 Task: Create new invoice with Date Opened :15-Apr-23, Select Customer: Freebirds World Burrito, Terms: Payment Term 1. Make invoice entry for item-1 with Date: 15-Apr-23, Description: Positive Vibes Only Tan & Black Coir Doormat_x000D_
, Action: Material, Income Account: Income:Sales, Quantity: 1, Unit Price: 12, Discount $: 1.2. Make entry for item-2 with Date: 15-Apr-23, Description: _x000D_
Sweet Chaos Movie Theater Butter Popcorn Bag, Action: Material, Income Account: Income:Sales, Quantity: 4, Unit Price: 8.8, Discount $: 2.2. Make entry for item-3 with Date: 15-Apr-23, Description: Lay's Dip Smooth Ranch, Action: Material, Income Account: Income:Sales, Quantity: 1, Unit Price: 9.8, Discount $: 2.7. Write Notes: 'Looking forward to serving you again.'. Post Invoice with Post Date: 15-Apr-23, Post to Accounts: Assets:Accounts Receivable. Pay / Process Payment with Transaction Date: 15-May-23, Amount: 50.9, Transfer Account: Checking Account. Print Invoice, display notes by going to Option, then go to Display Tab and check 'Invoice Notes'.
Action: Mouse moved to (240, 70)
Screenshot: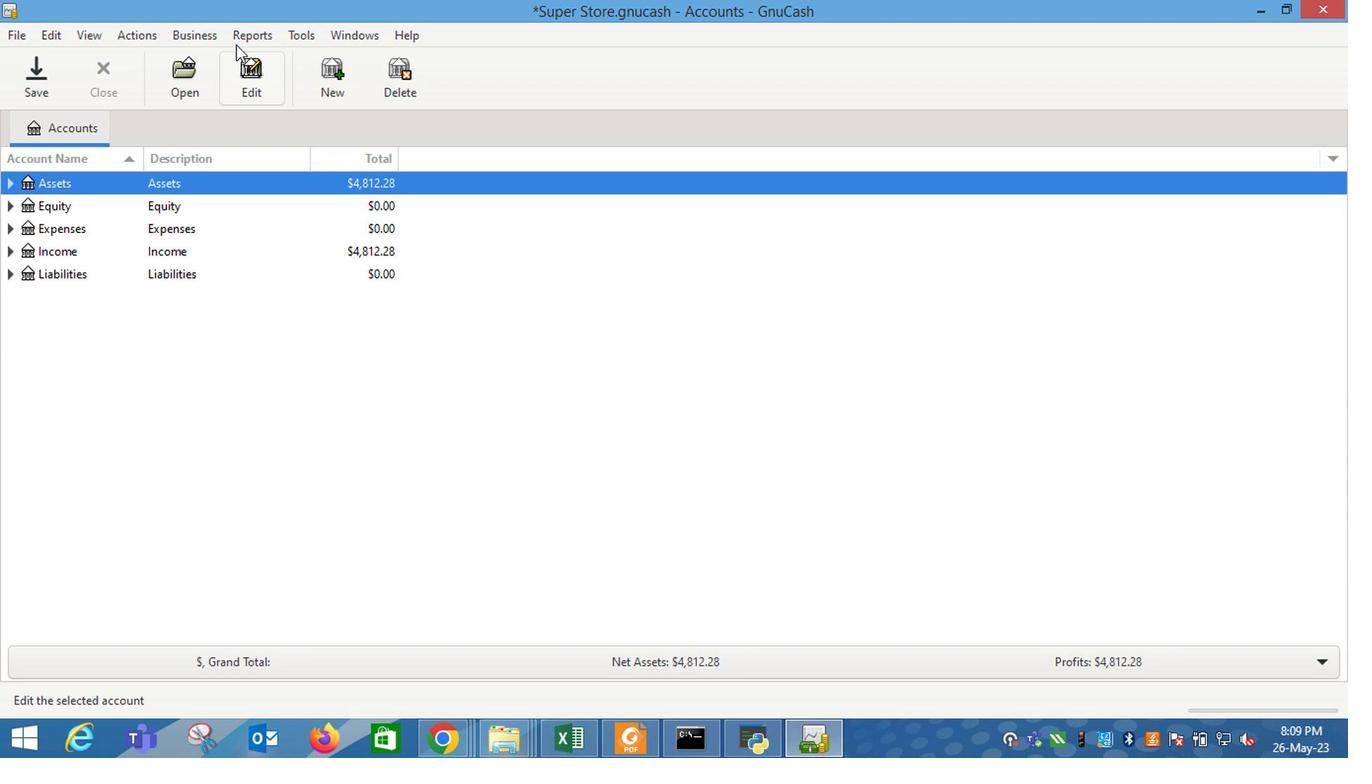 
Action: Mouse pressed left at (240, 70)
Screenshot: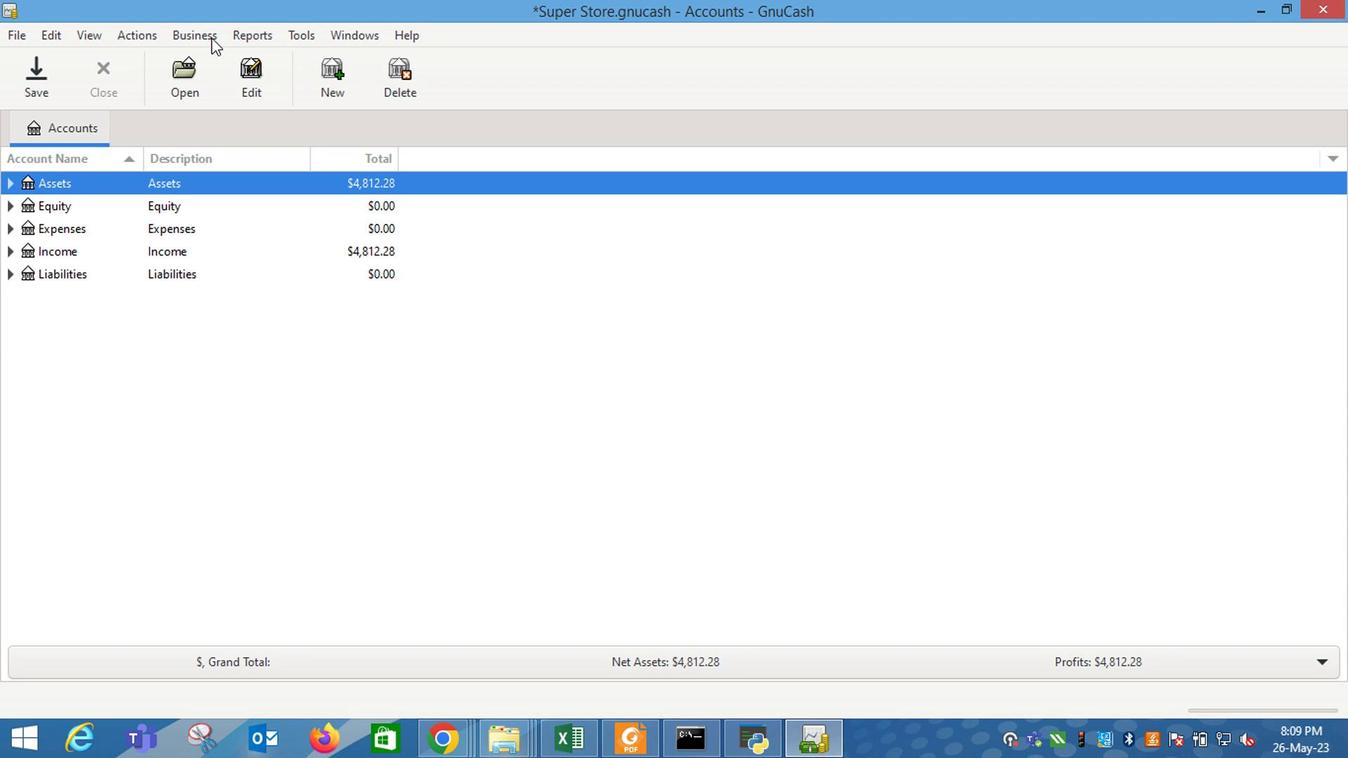 
Action: Mouse moved to (424, 156)
Screenshot: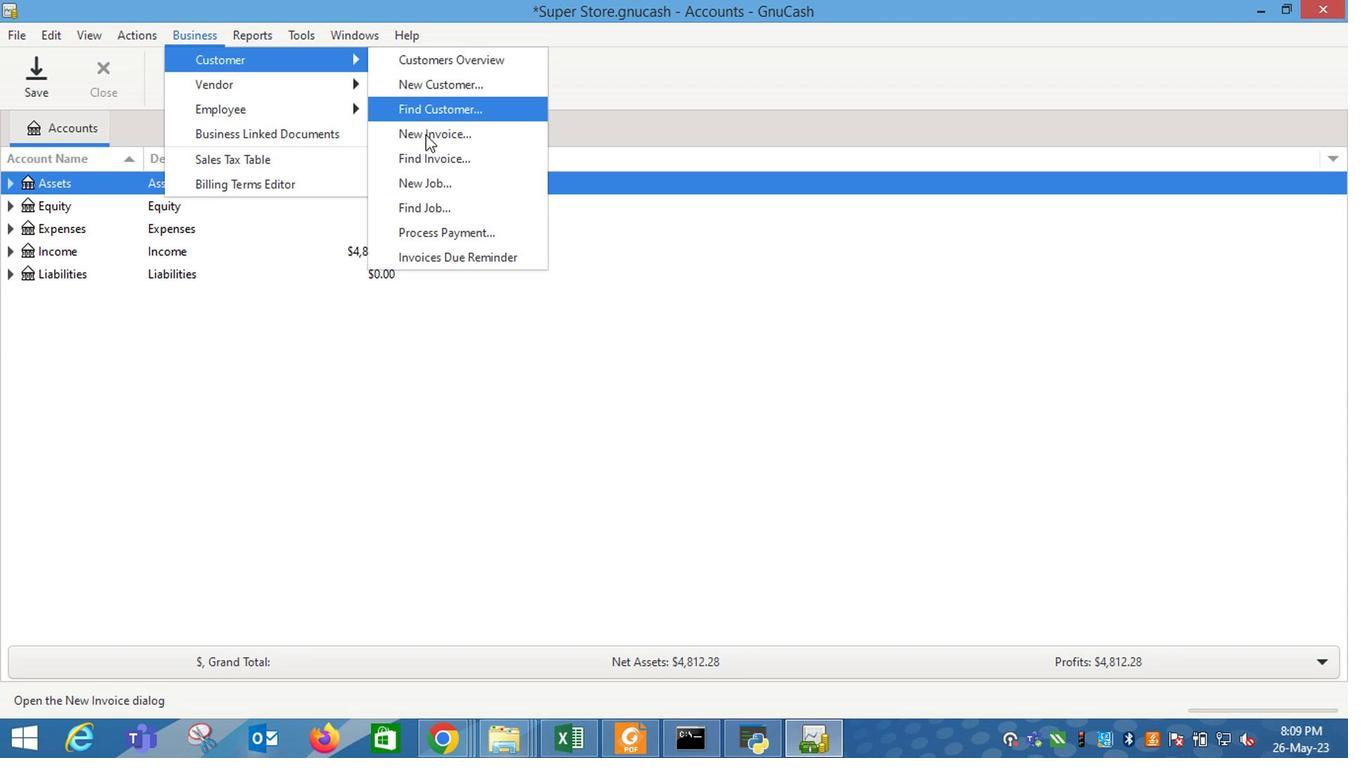 
Action: Mouse pressed left at (424, 156)
Screenshot: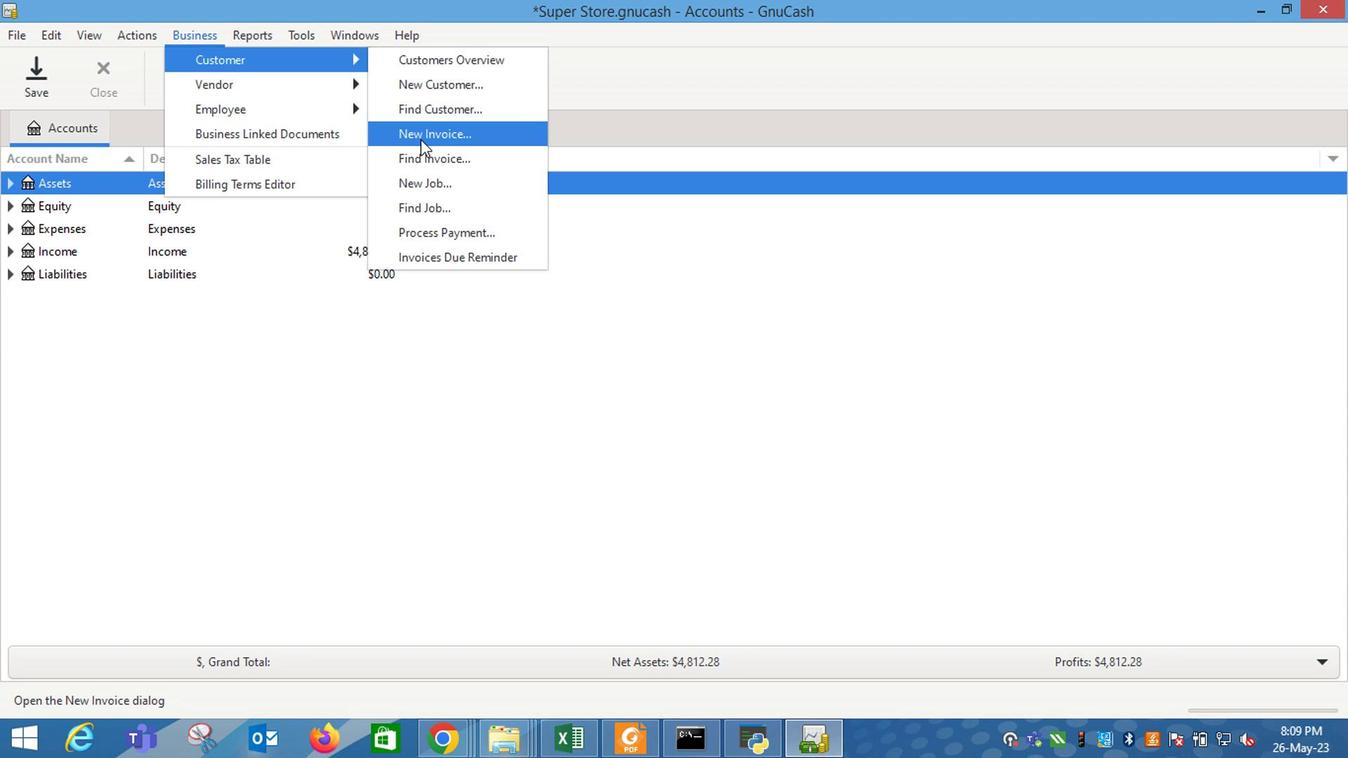 
Action: Mouse moved to (773, 292)
Screenshot: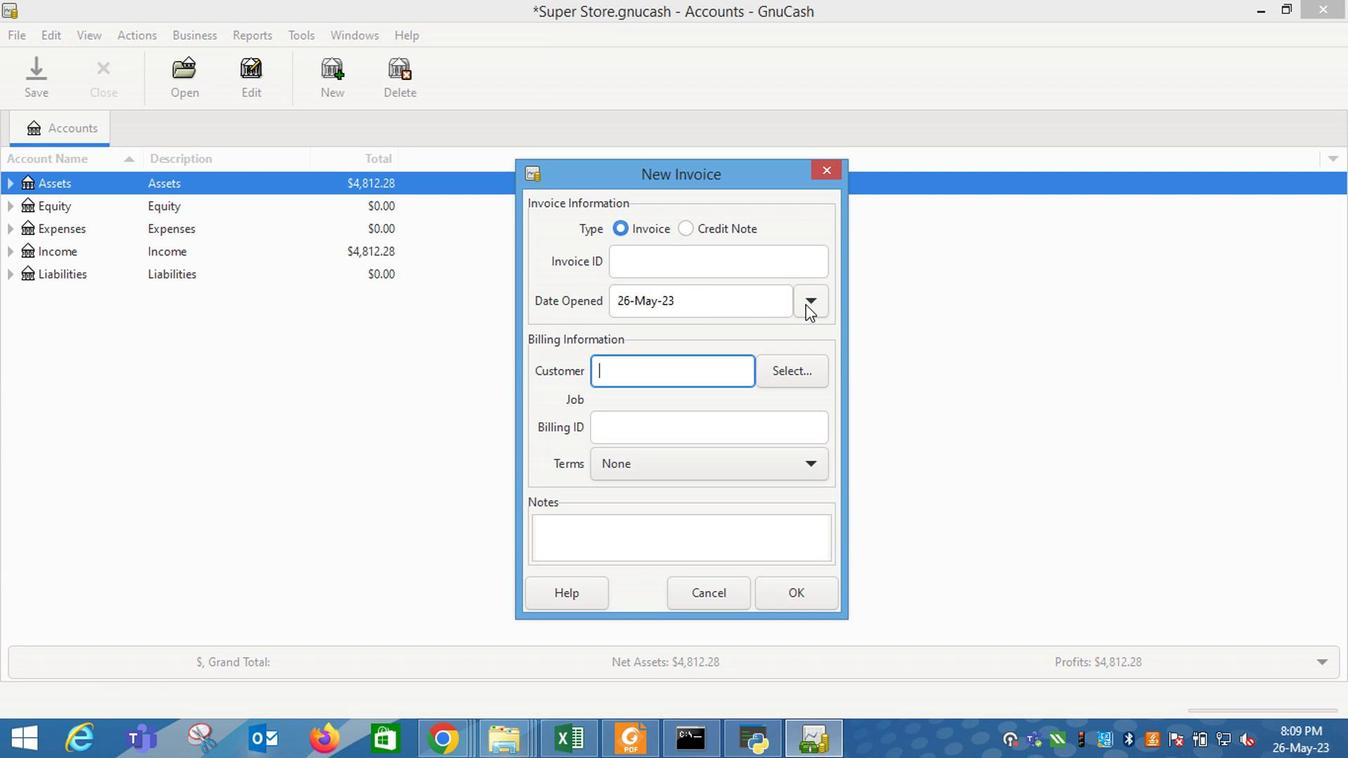 
Action: Mouse pressed left at (773, 292)
Screenshot: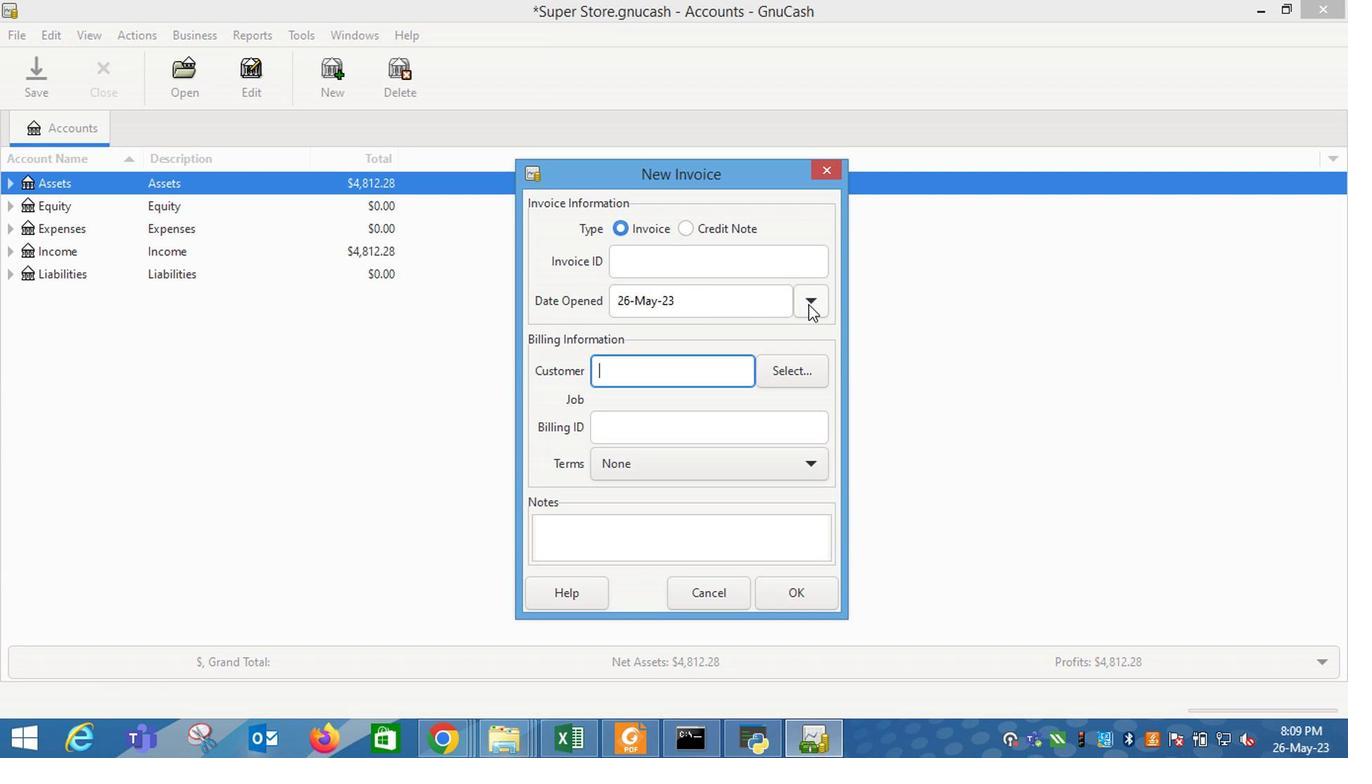 
Action: Mouse moved to (632, 319)
Screenshot: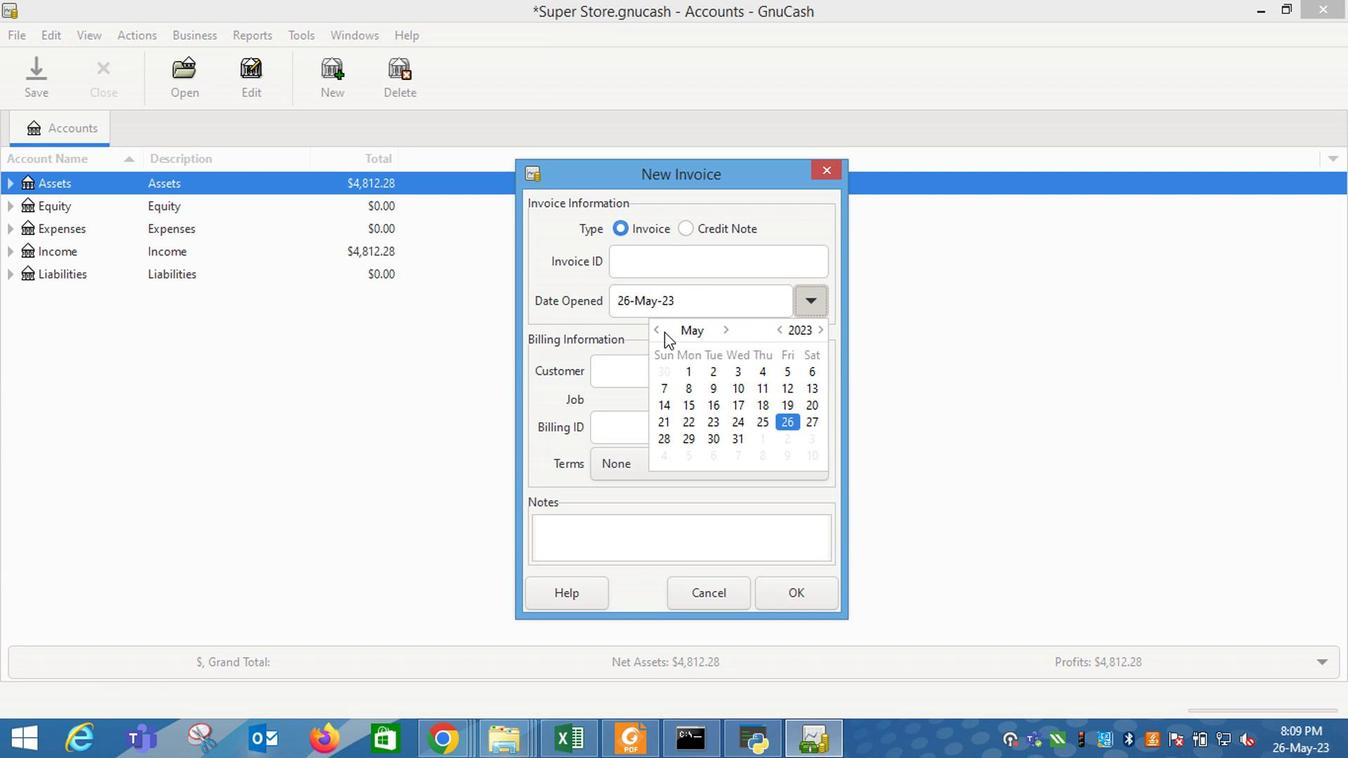 
Action: Mouse pressed left at (632, 319)
Screenshot: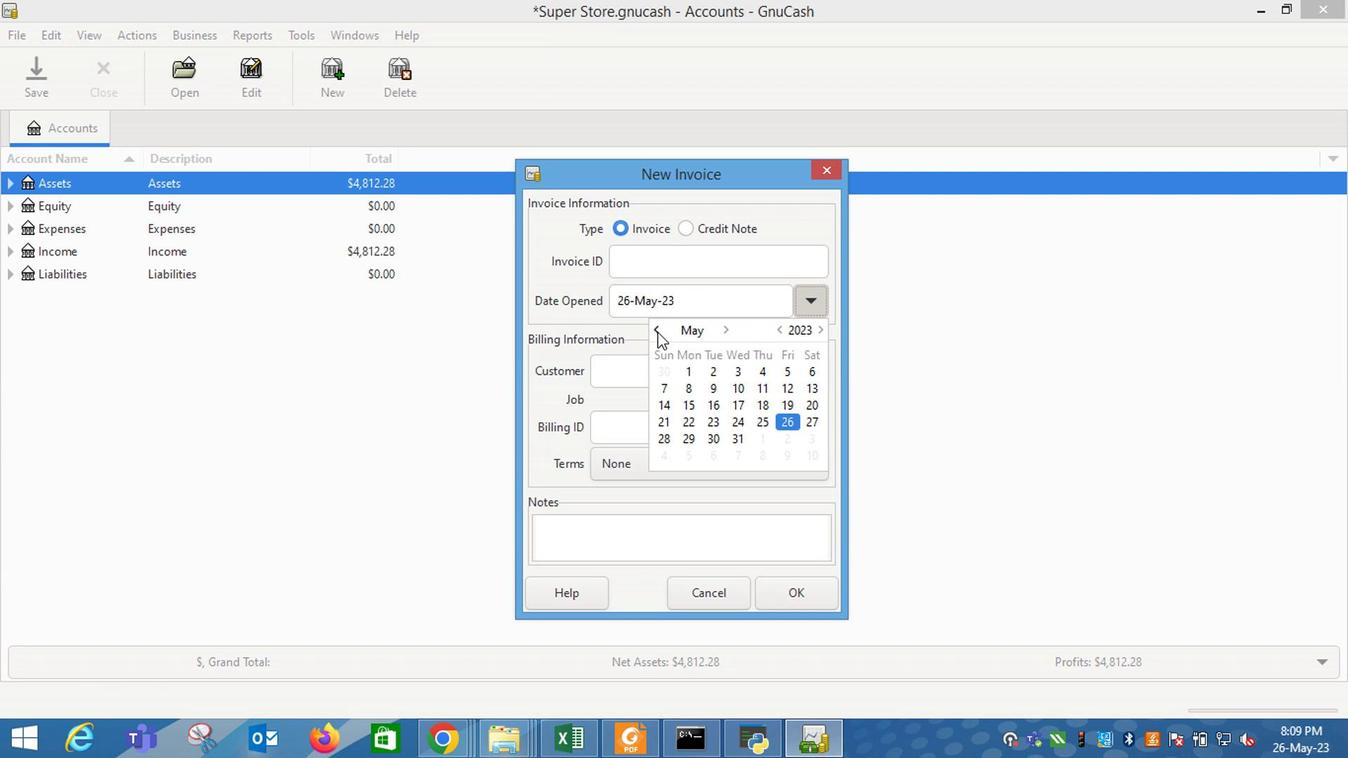 
Action: Mouse moved to (760, 380)
Screenshot: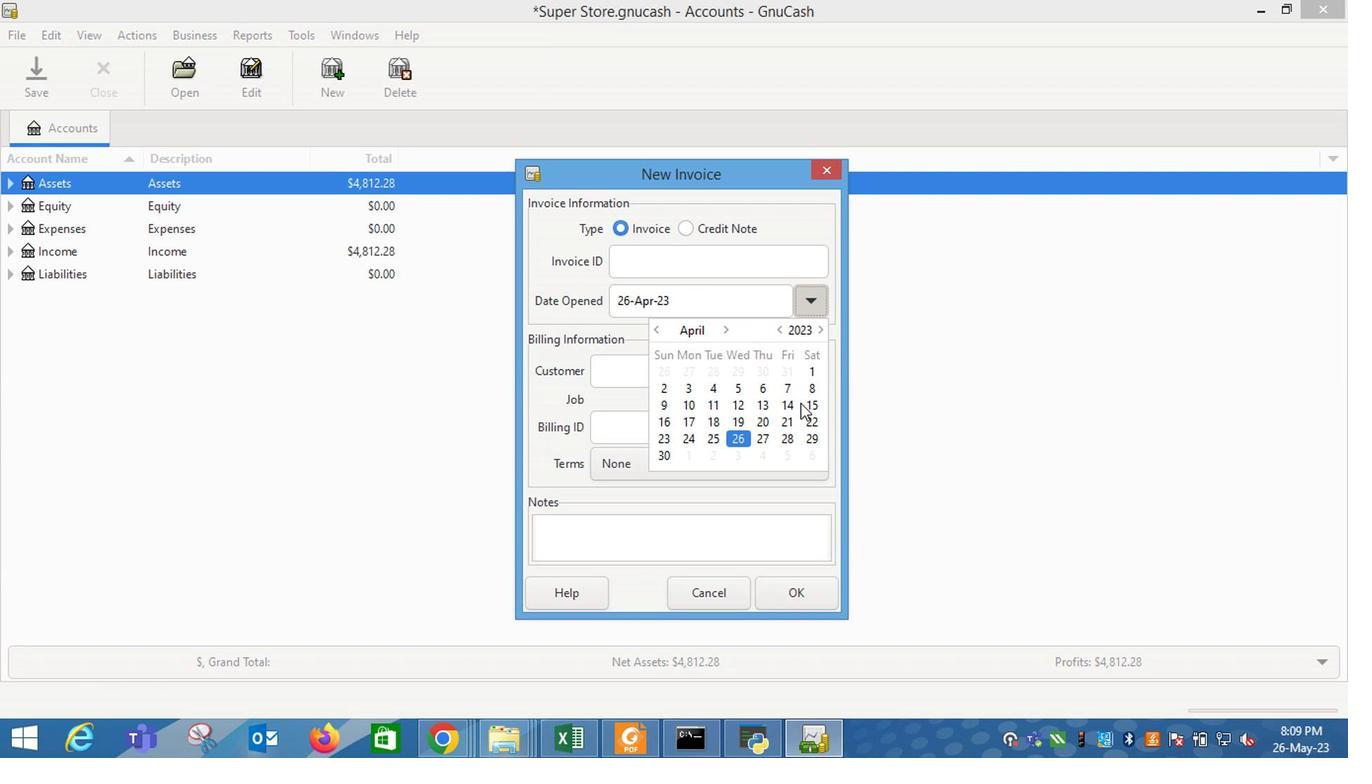 
Action: Mouse pressed left at (760, 380)
Screenshot: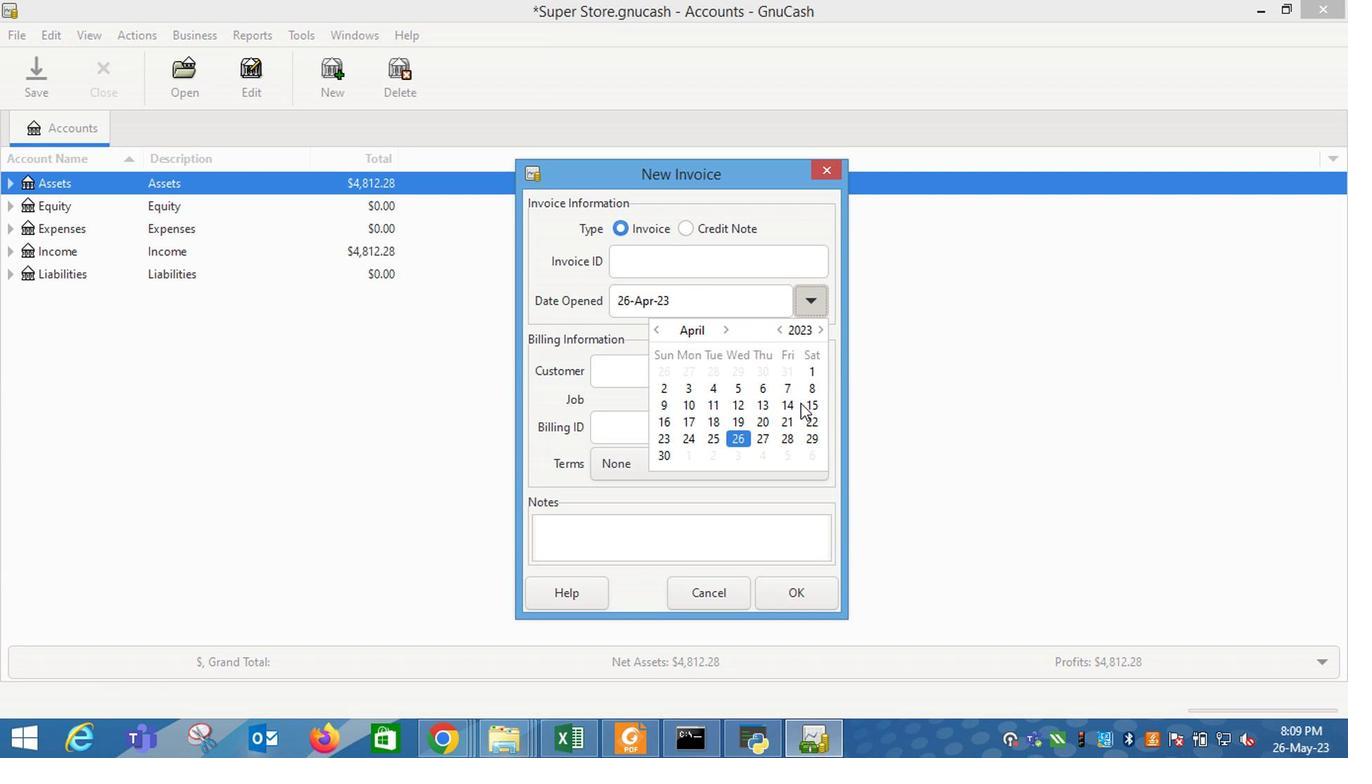 
Action: Mouse moved to (603, 358)
Screenshot: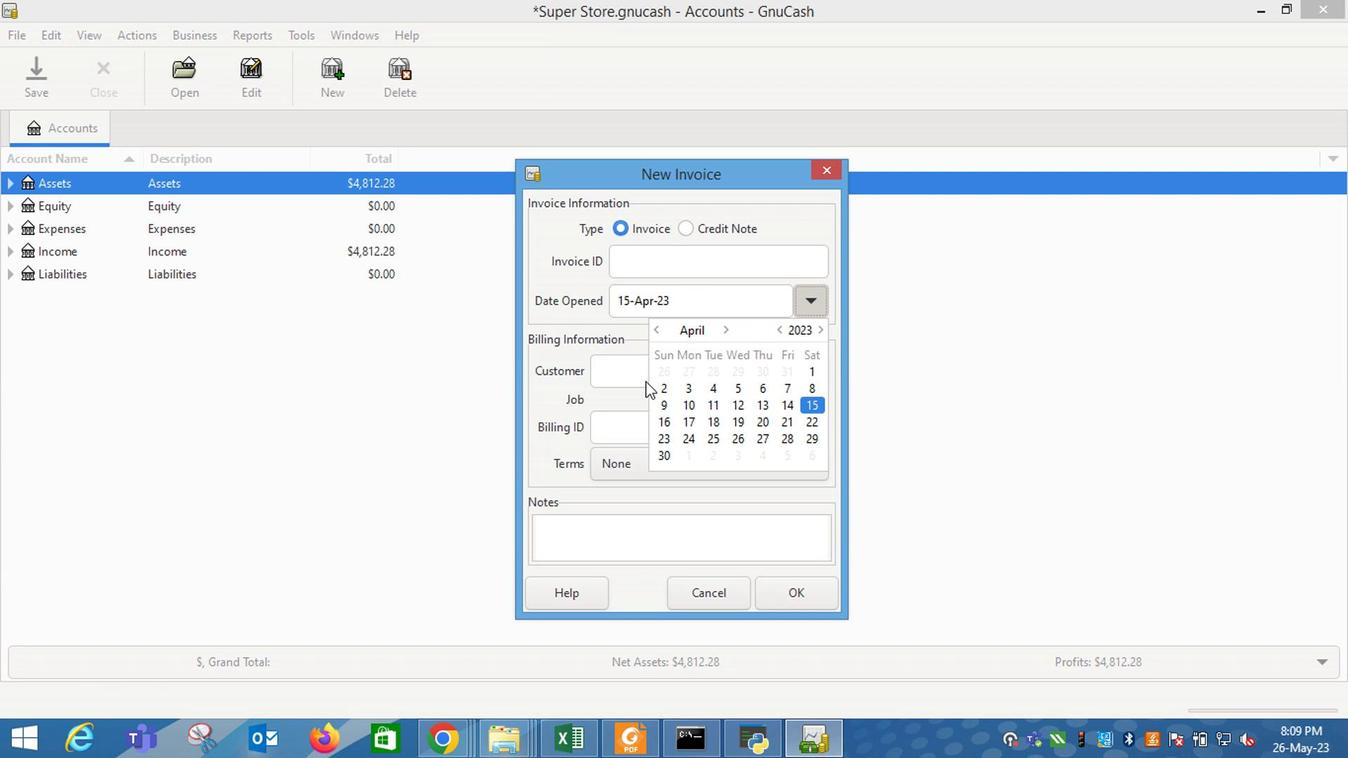 
Action: Mouse pressed left at (603, 358)
Screenshot: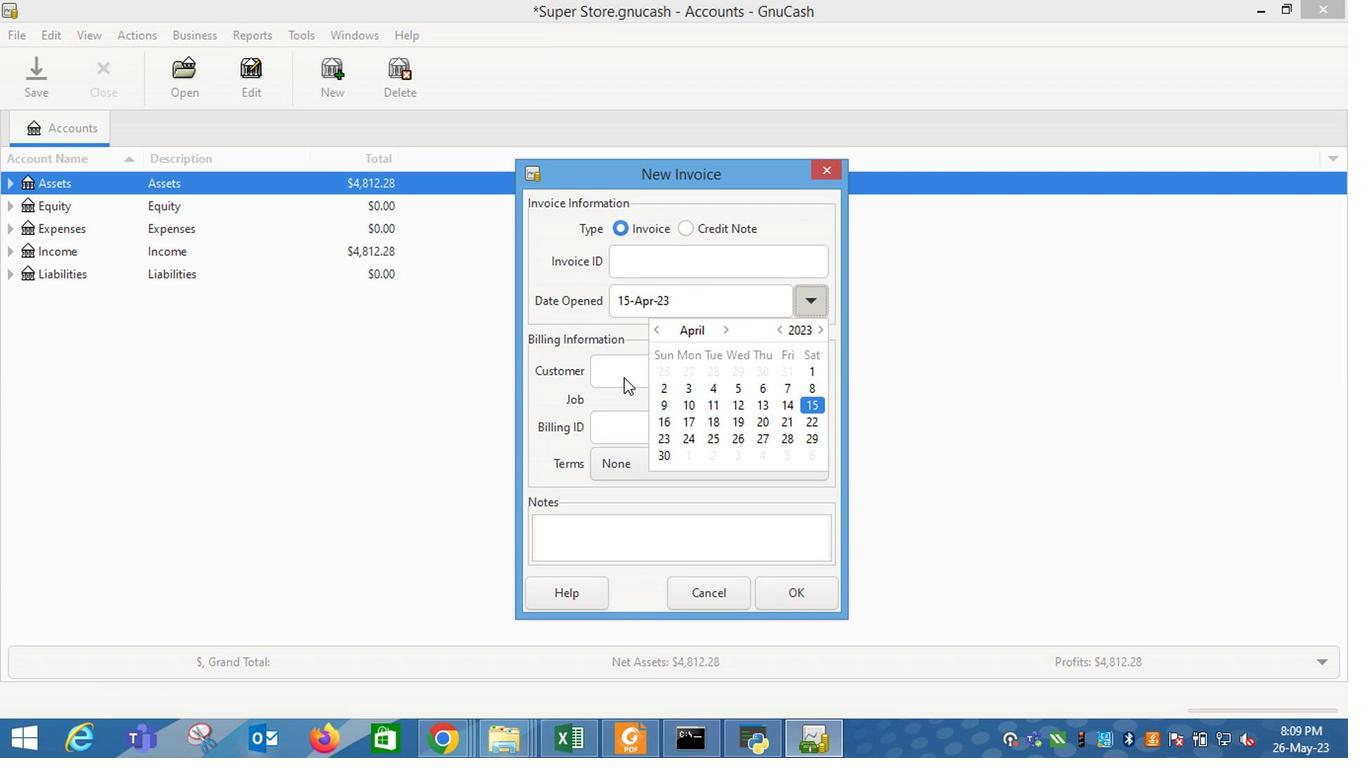 
Action: Mouse pressed left at (603, 358)
Screenshot: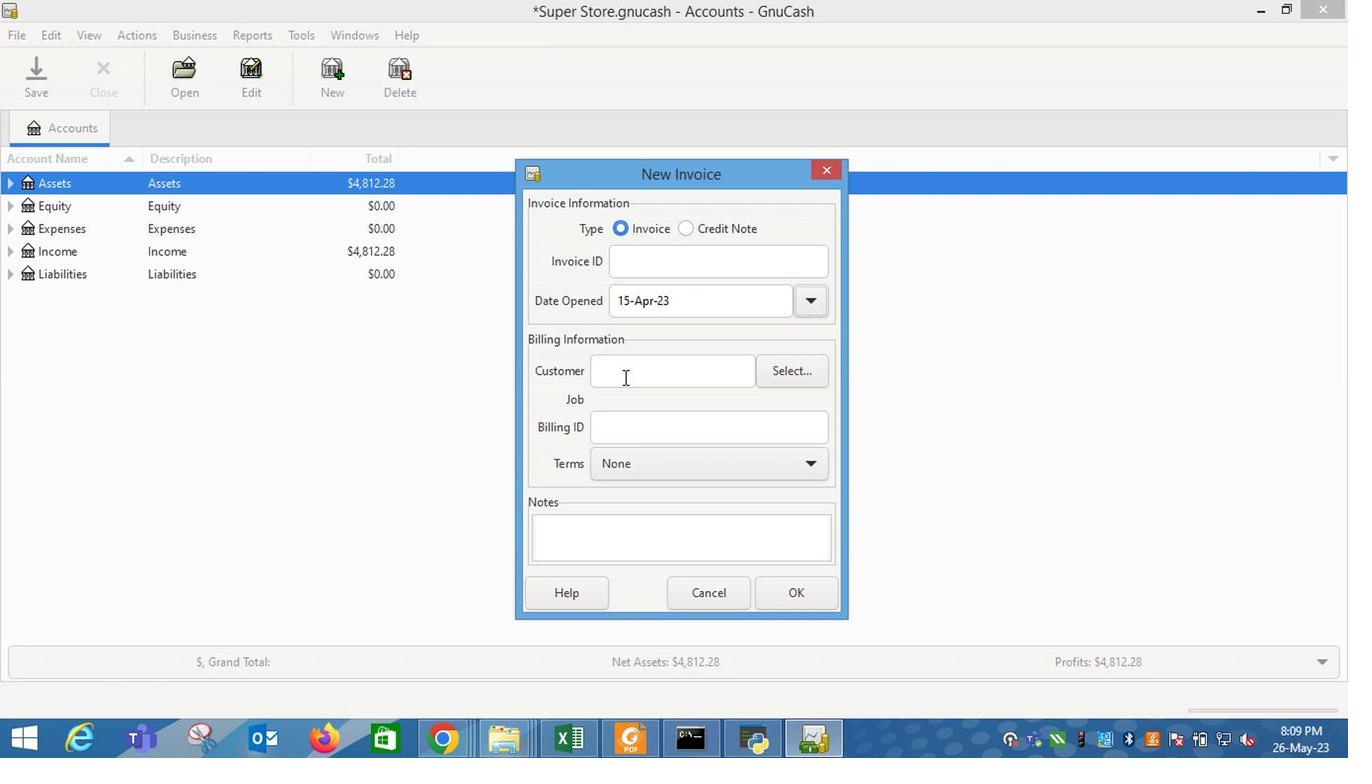 
Action: Key pressed <Key.shift_r>Fre
Screenshot: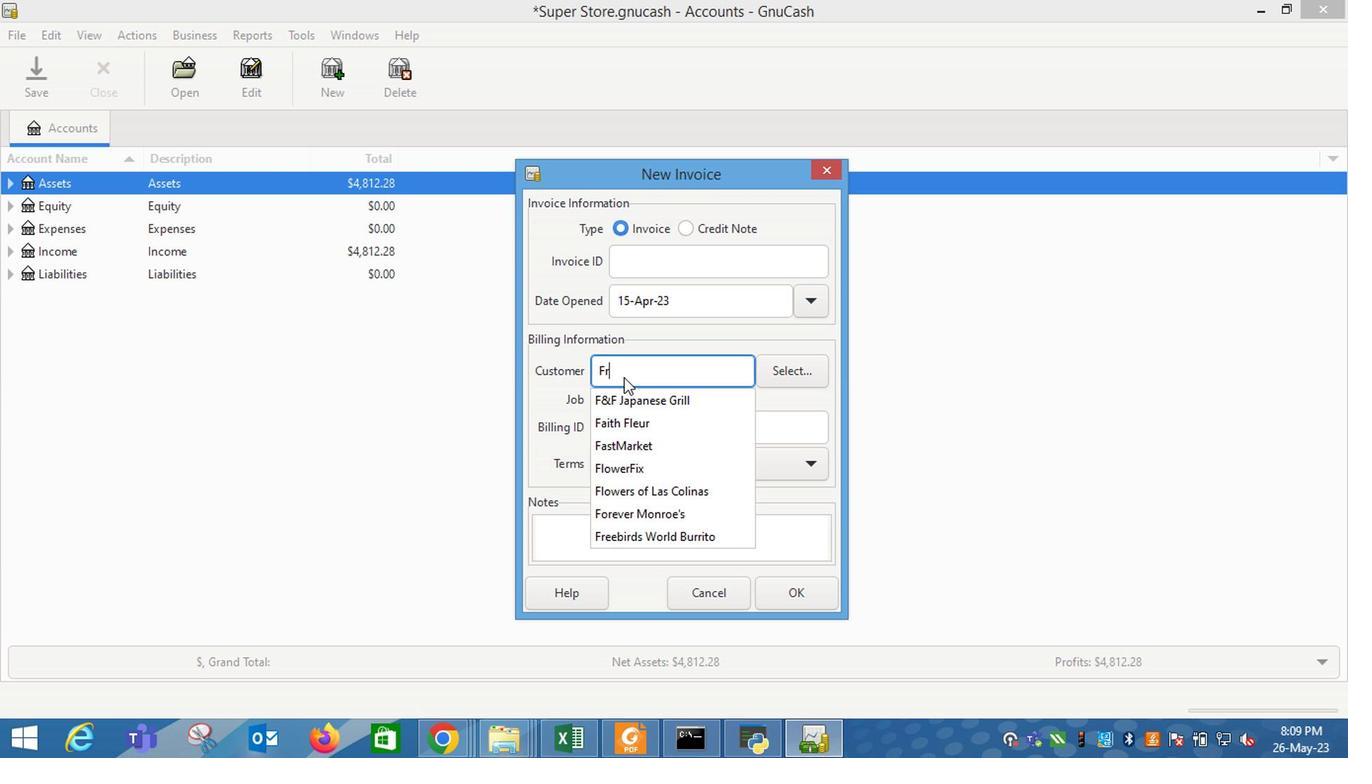 
Action: Mouse moved to (623, 384)
Screenshot: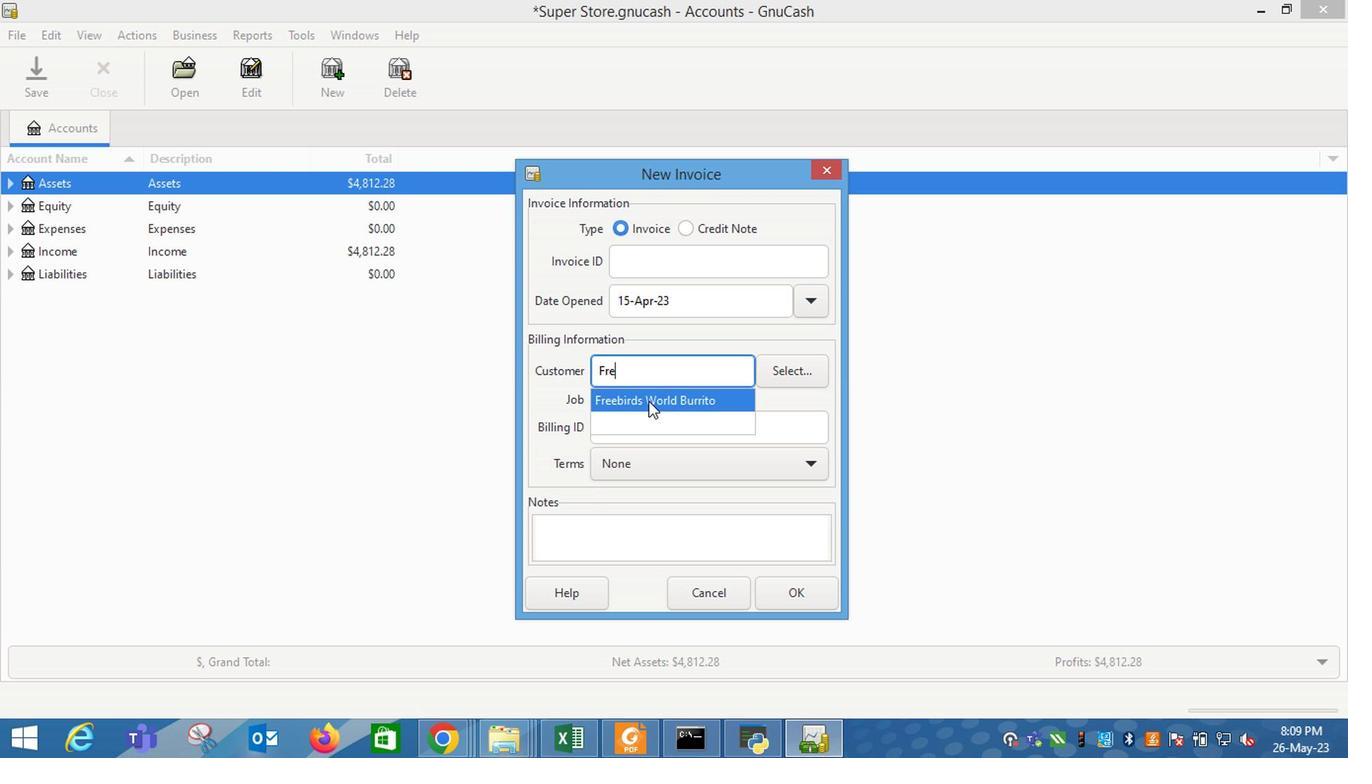 
Action: Mouse pressed left at (623, 384)
Screenshot: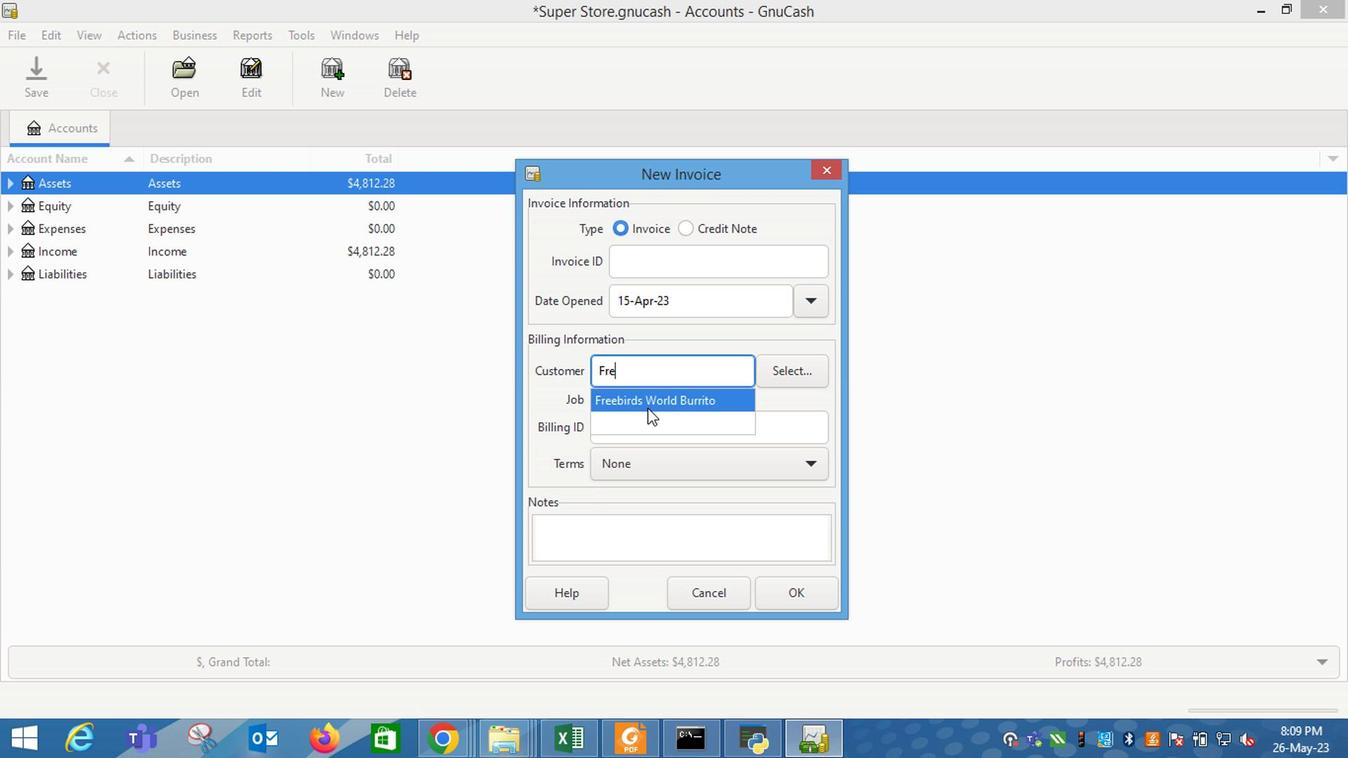 
Action: Mouse moved to (600, 453)
Screenshot: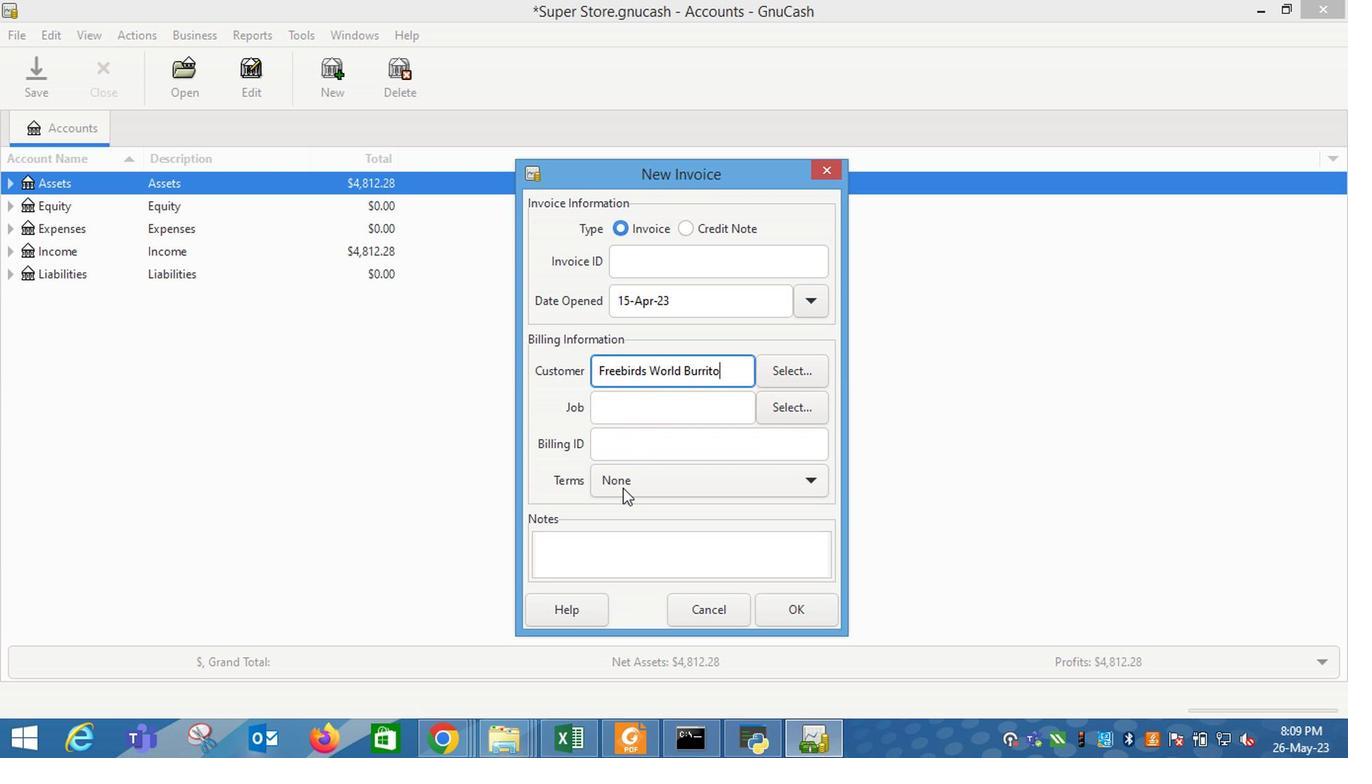 
Action: Mouse pressed left at (600, 453)
Screenshot: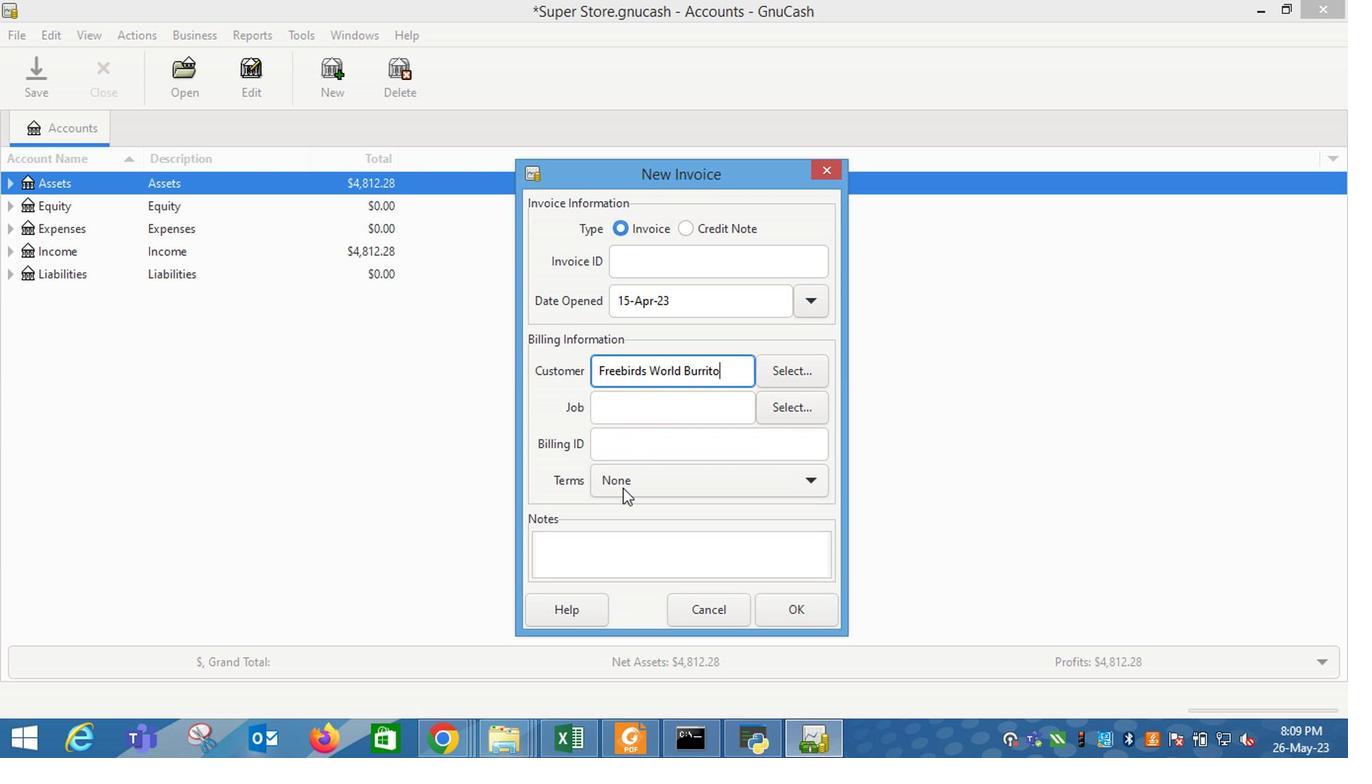 
Action: Mouse moved to (608, 456)
Screenshot: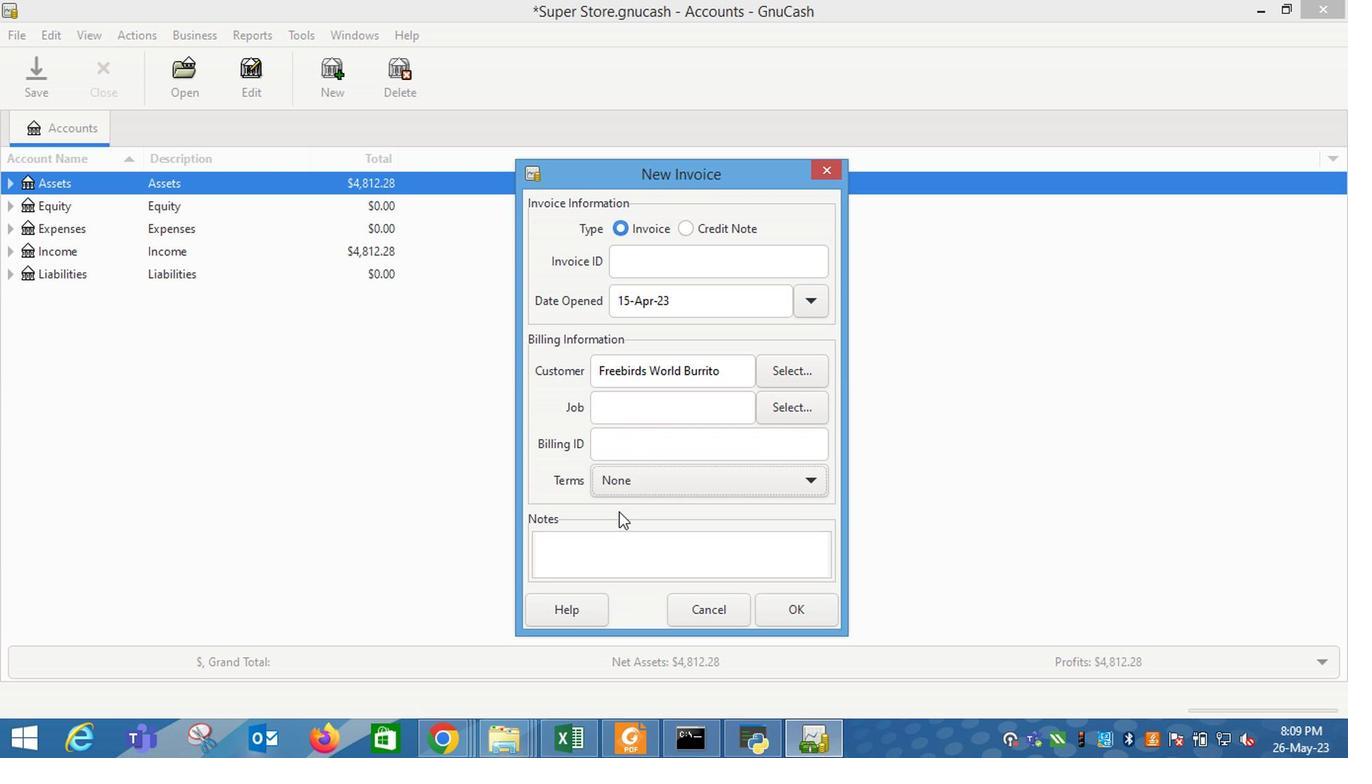 
Action: Mouse pressed left at (608, 456)
Screenshot: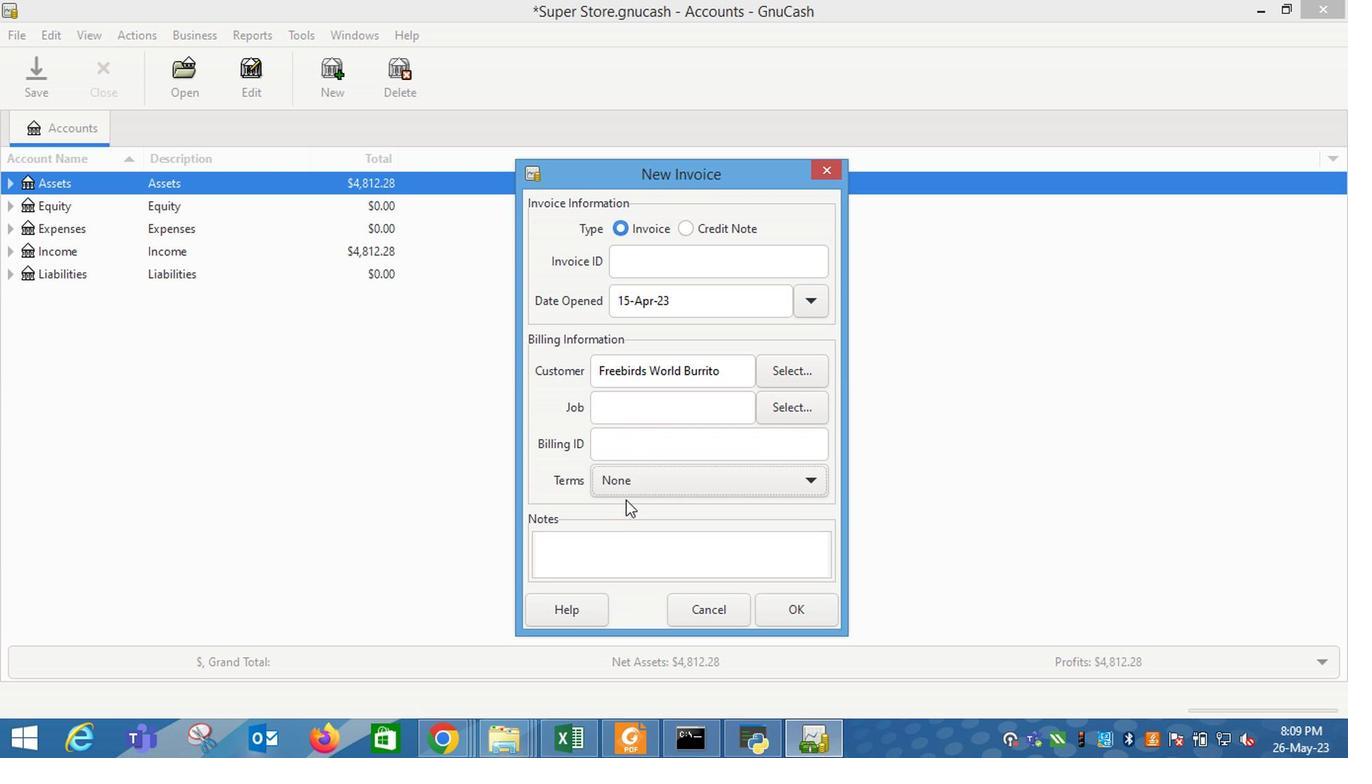 
Action: Mouse moved to (611, 473)
Screenshot: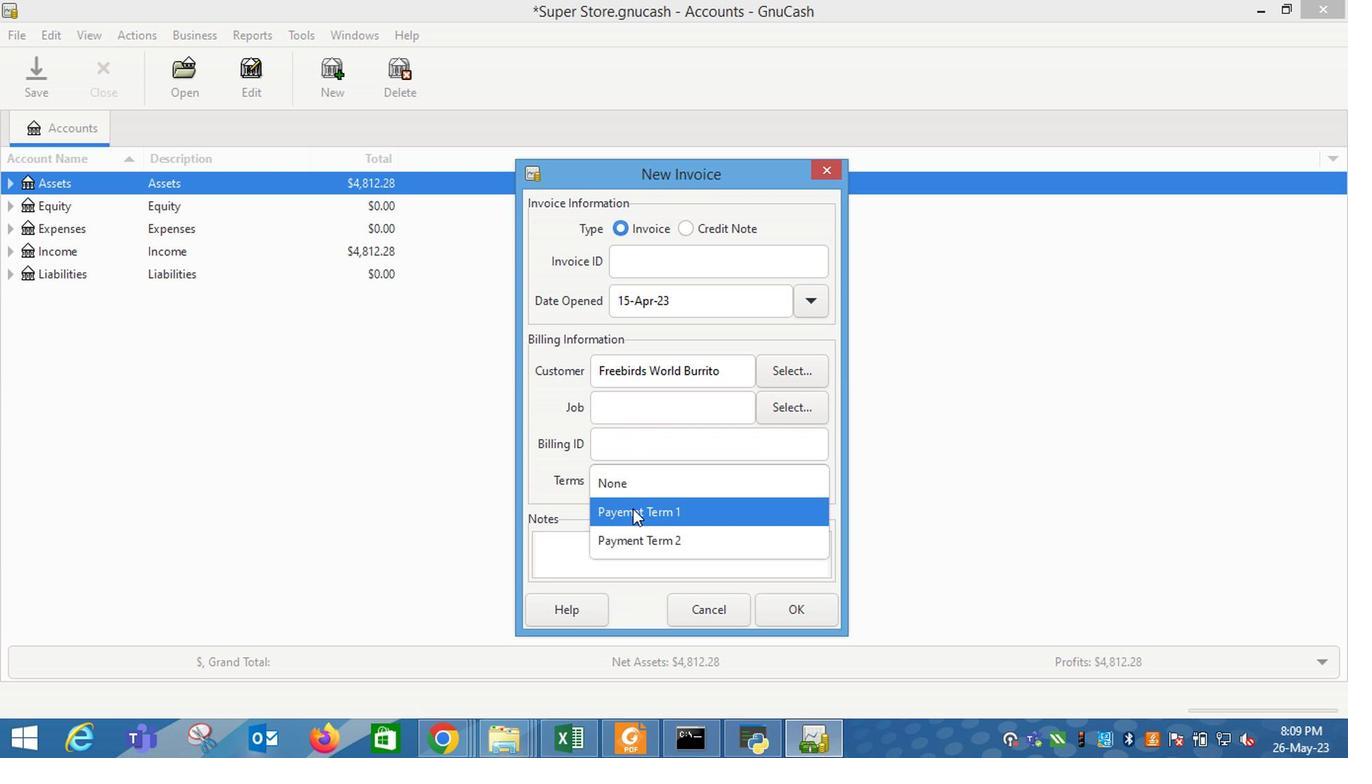 
Action: Mouse pressed left at (611, 473)
Screenshot: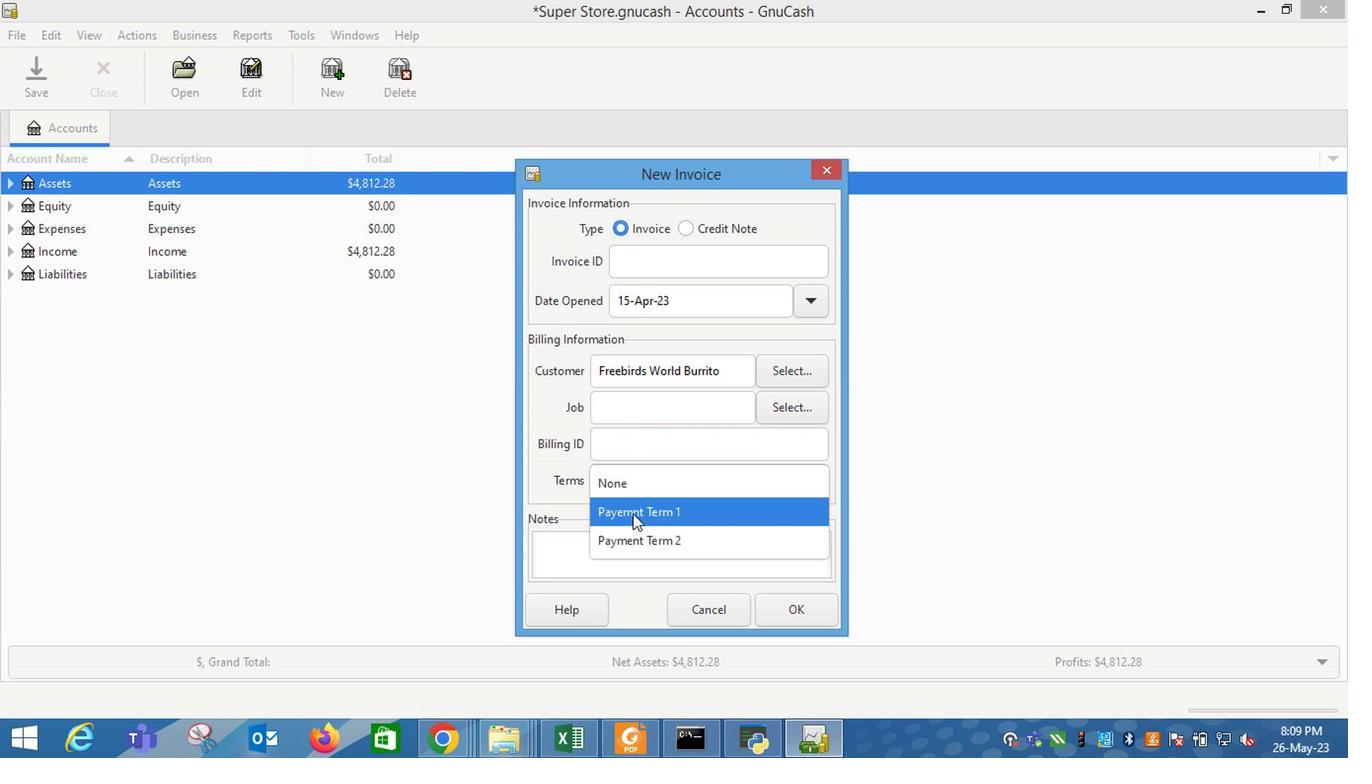 
Action: Mouse moved to (748, 564)
Screenshot: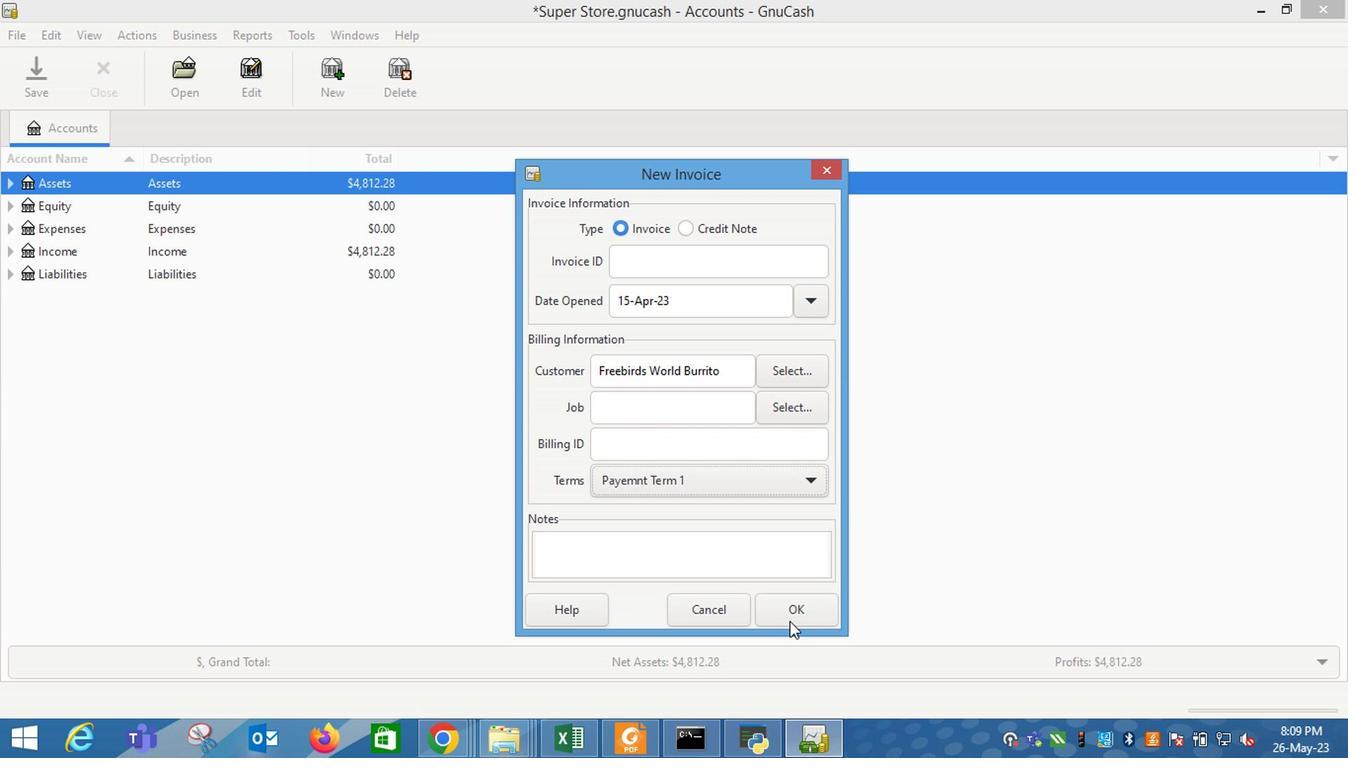 
Action: Mouse pressed left at (748, 564)
Screenshot: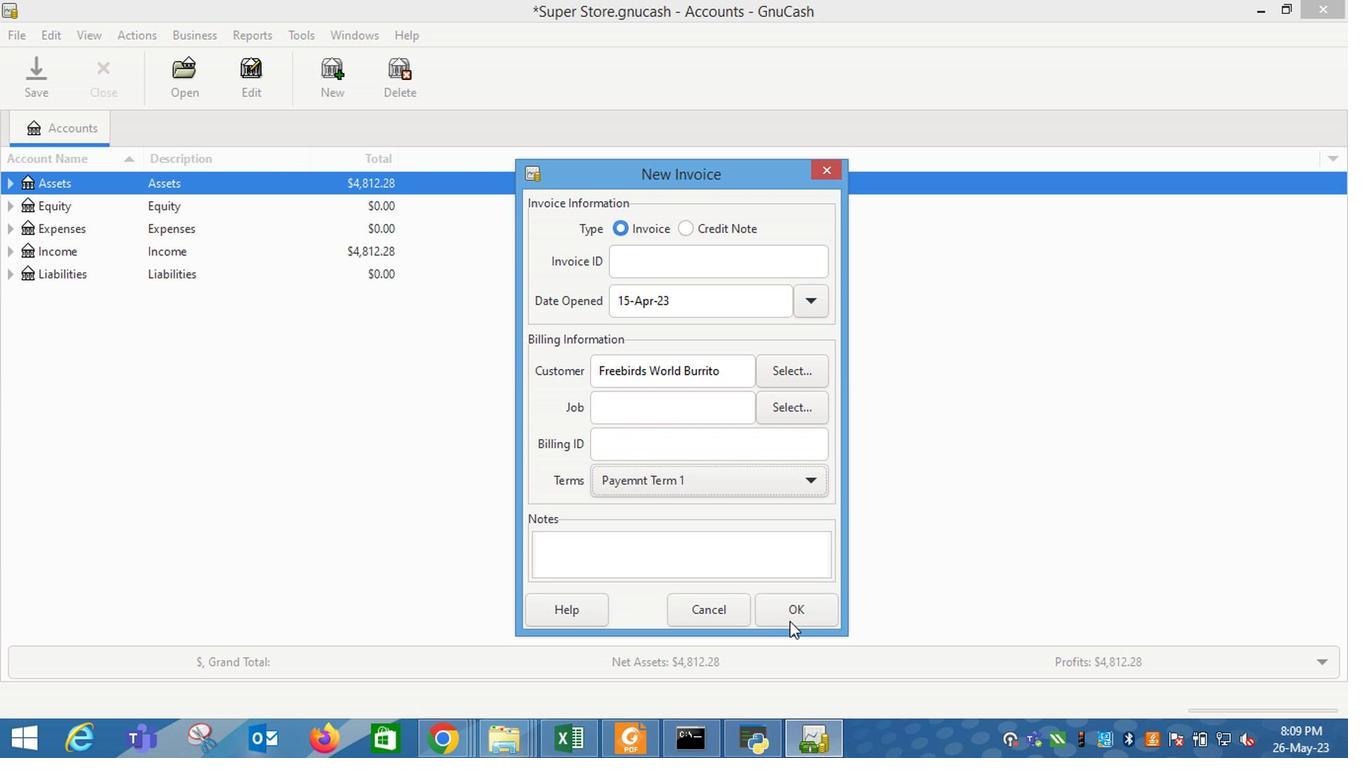 
Action: Mouse moved to (134, 367)
Screenshot: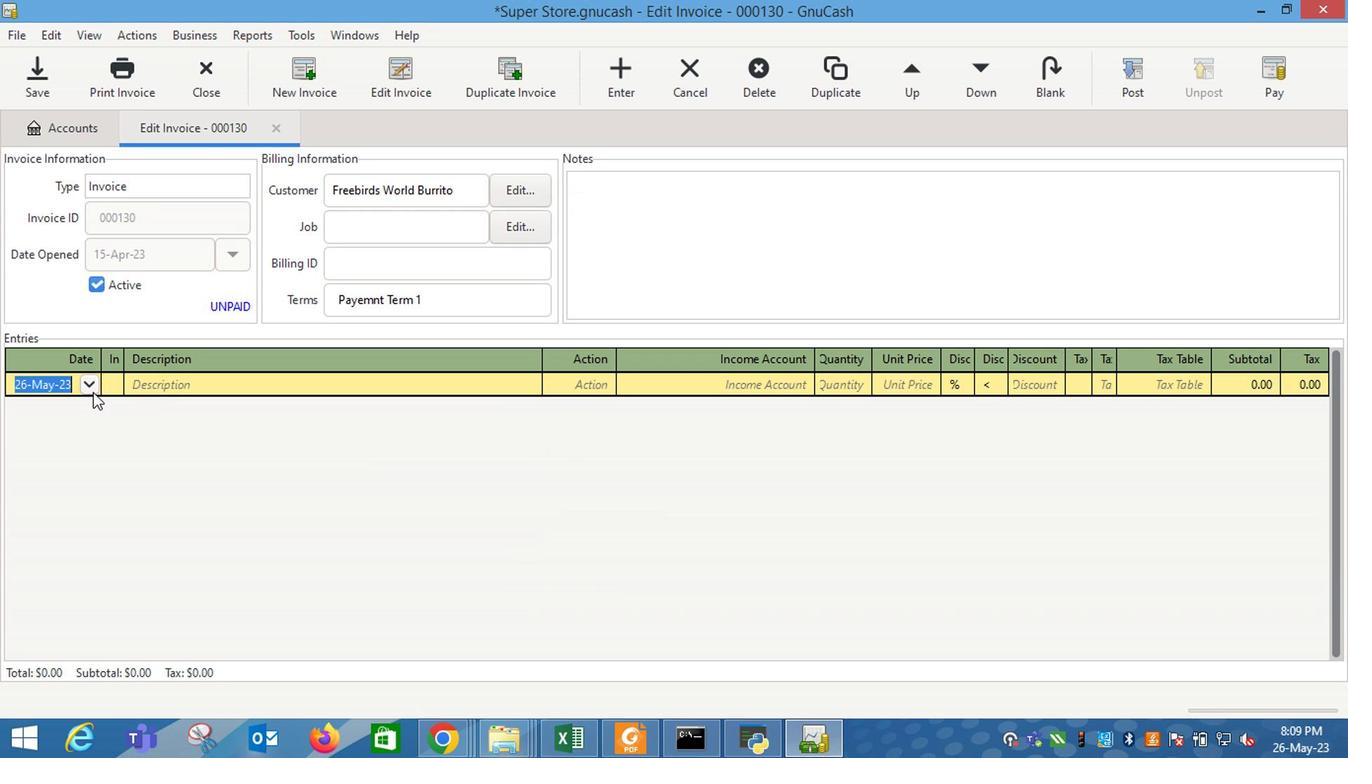 
Action: Mouse pressed left at (134, 367)
Screenshot: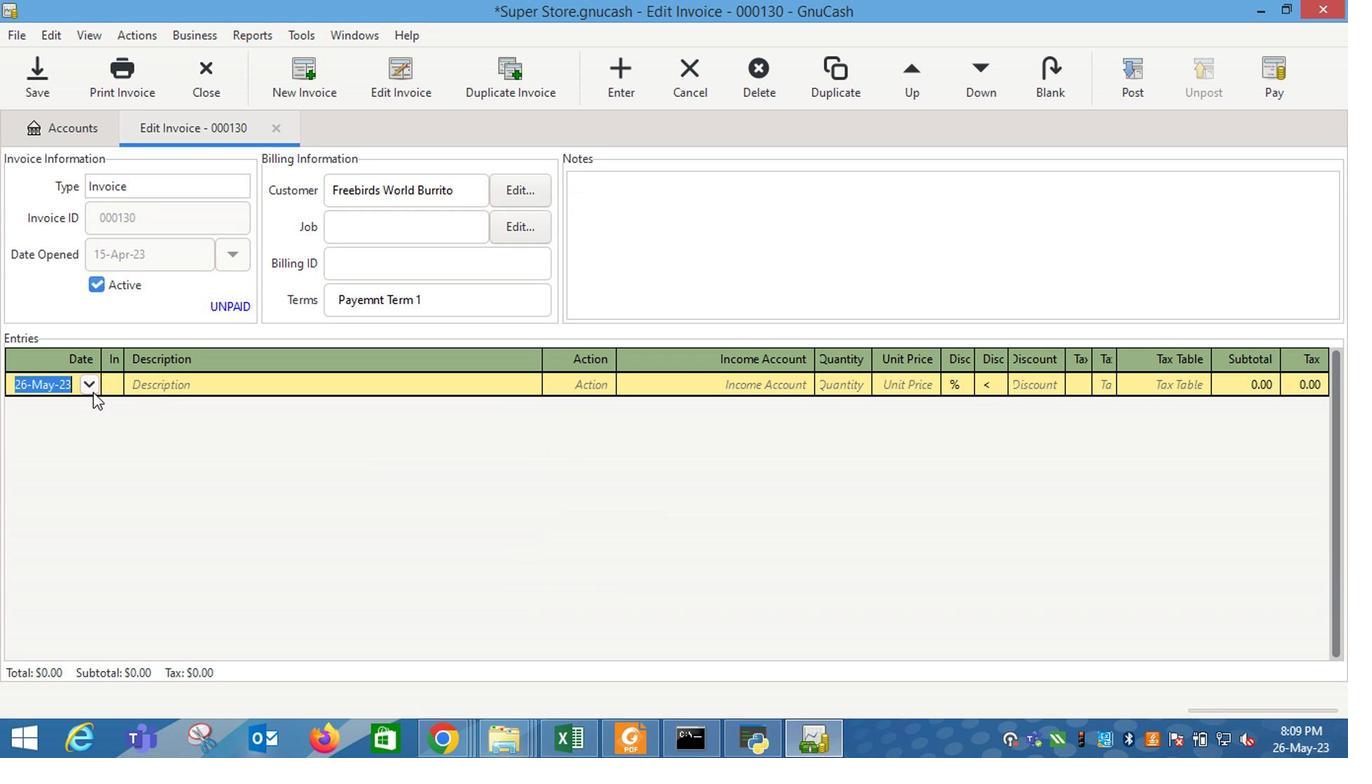 
Action: Mouse moved to (67, 384)
Screenshot: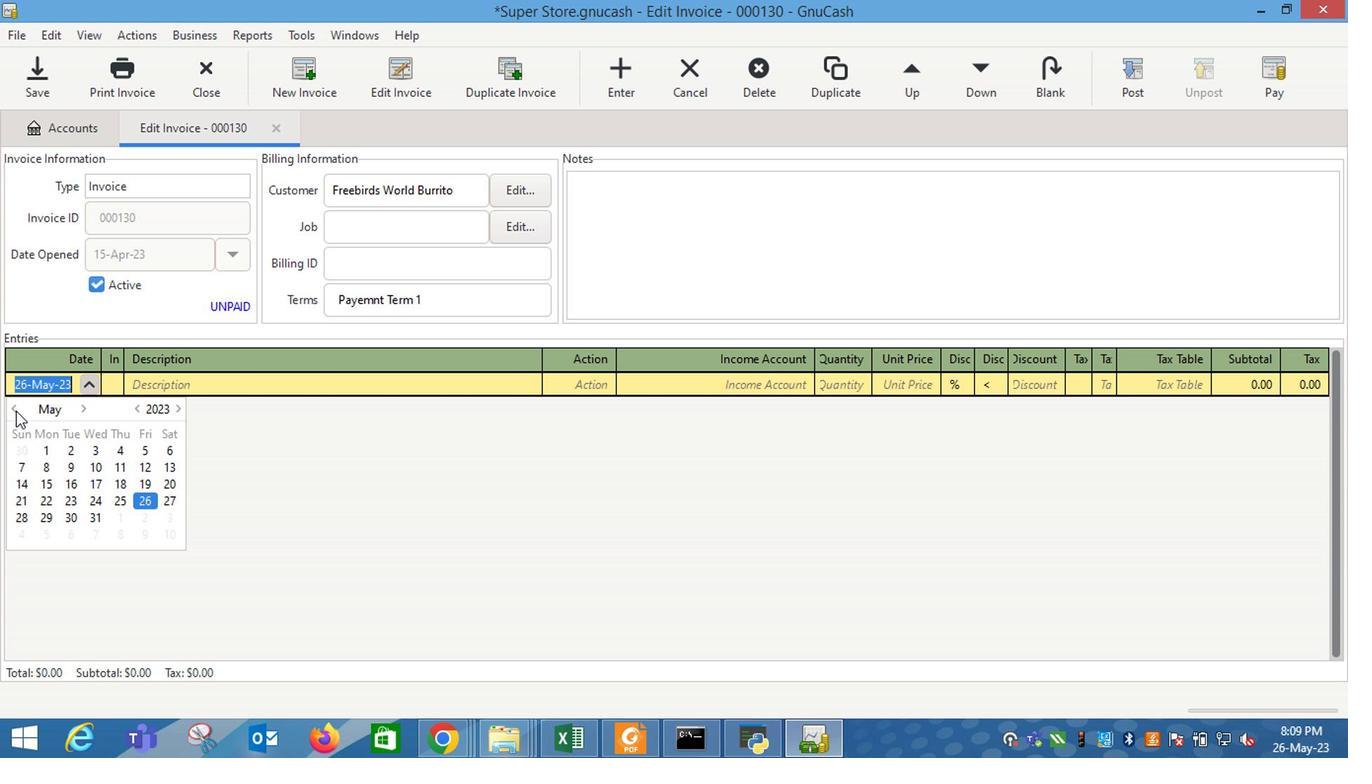 
Action: Mouse pressed left at (67, 384)
Screenshot: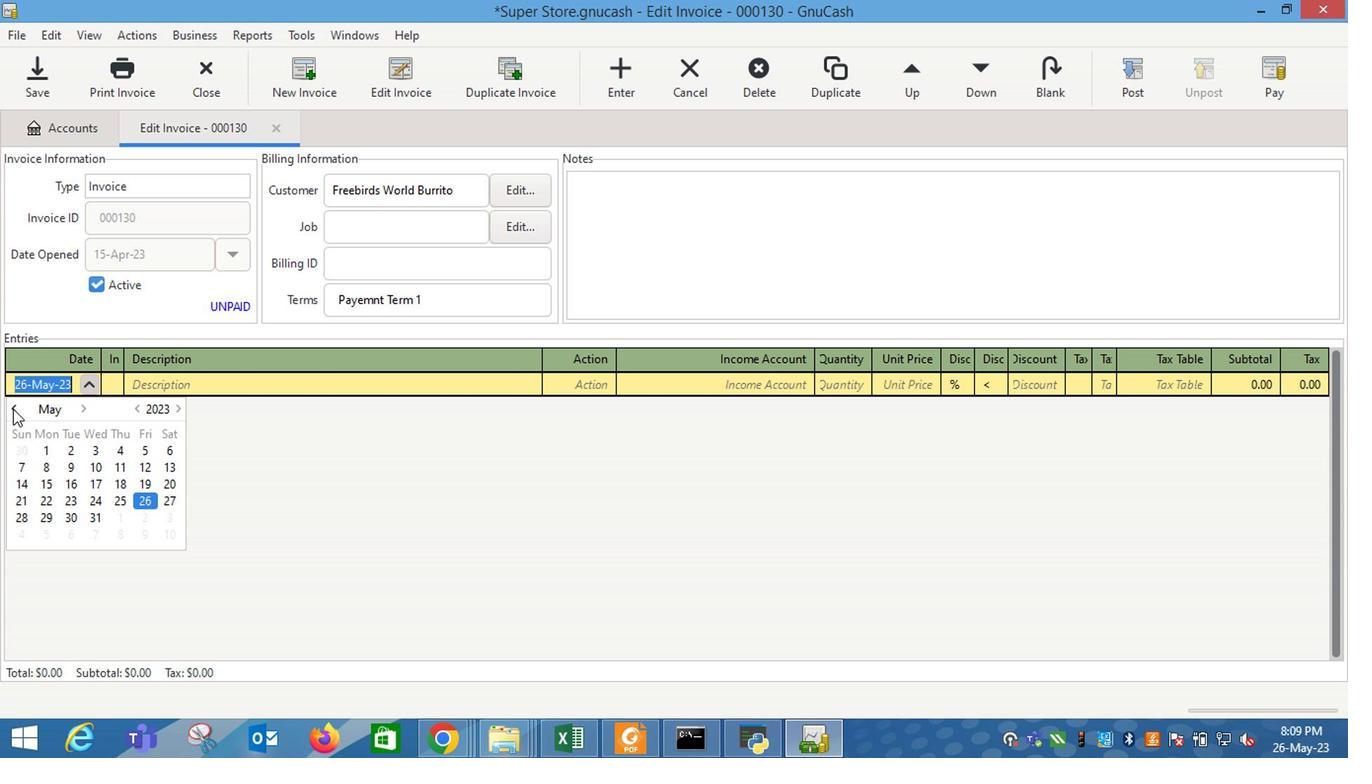 
Action: Mouse moved to (205, 446)
Screenshot: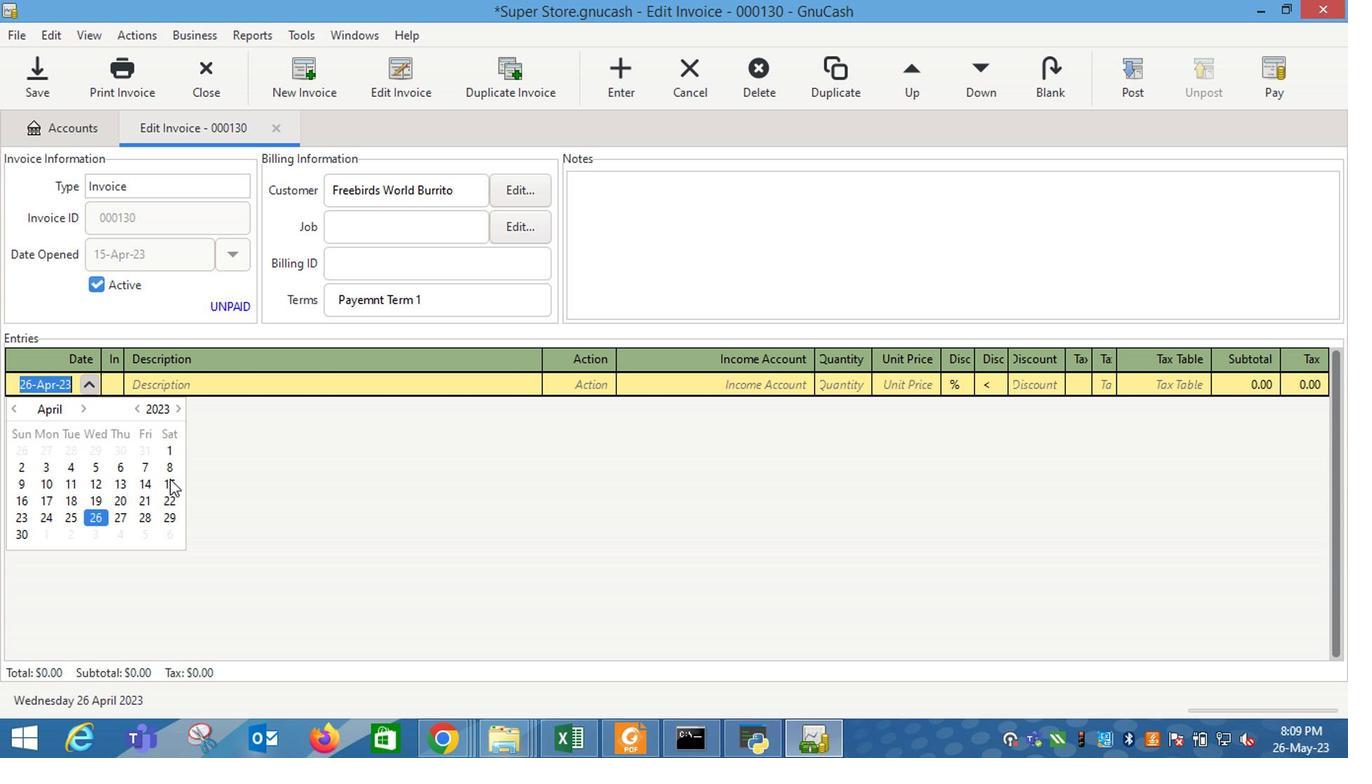 
Action: Mouse pressed left at (205, 446)
Screenshot: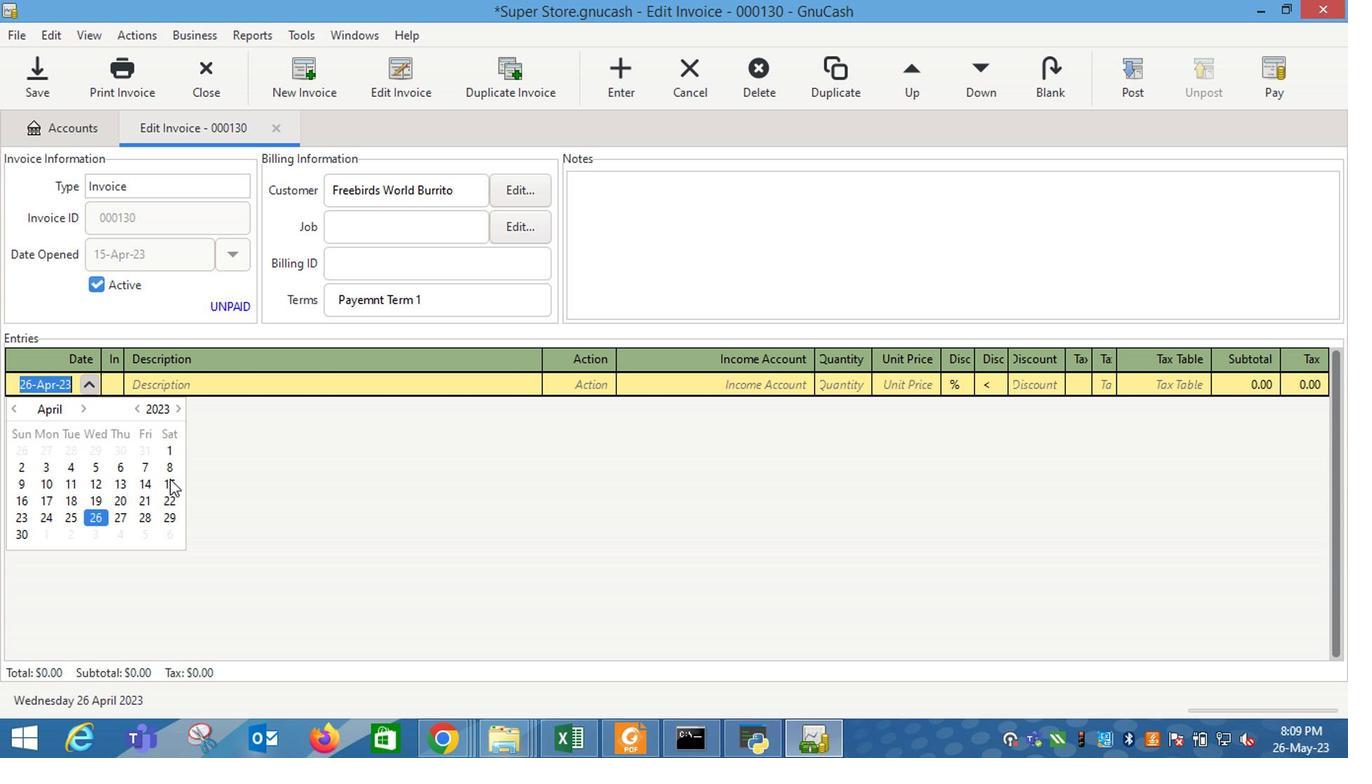 
Action: Mouse moved to (205, 447)
Screenshot: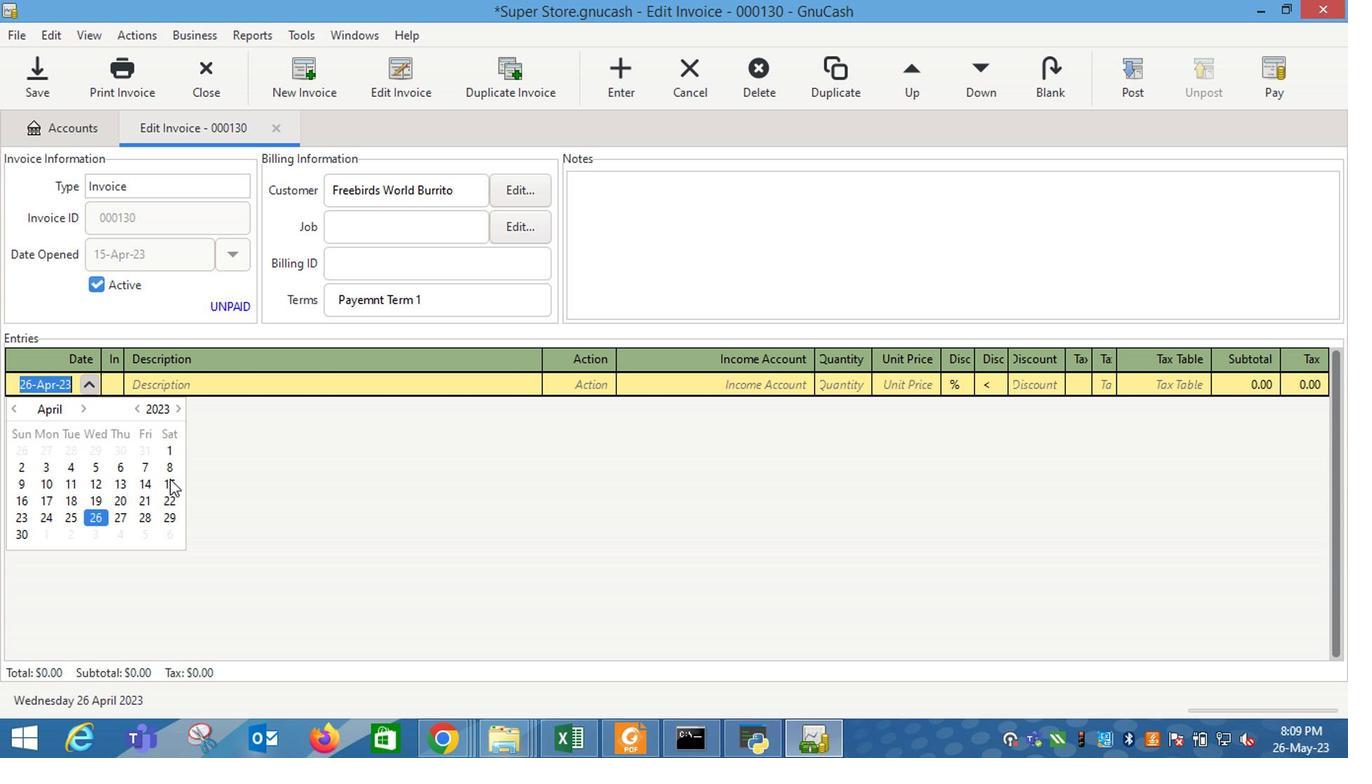 
Action: Key pressed <Key.tab>
Screenshot: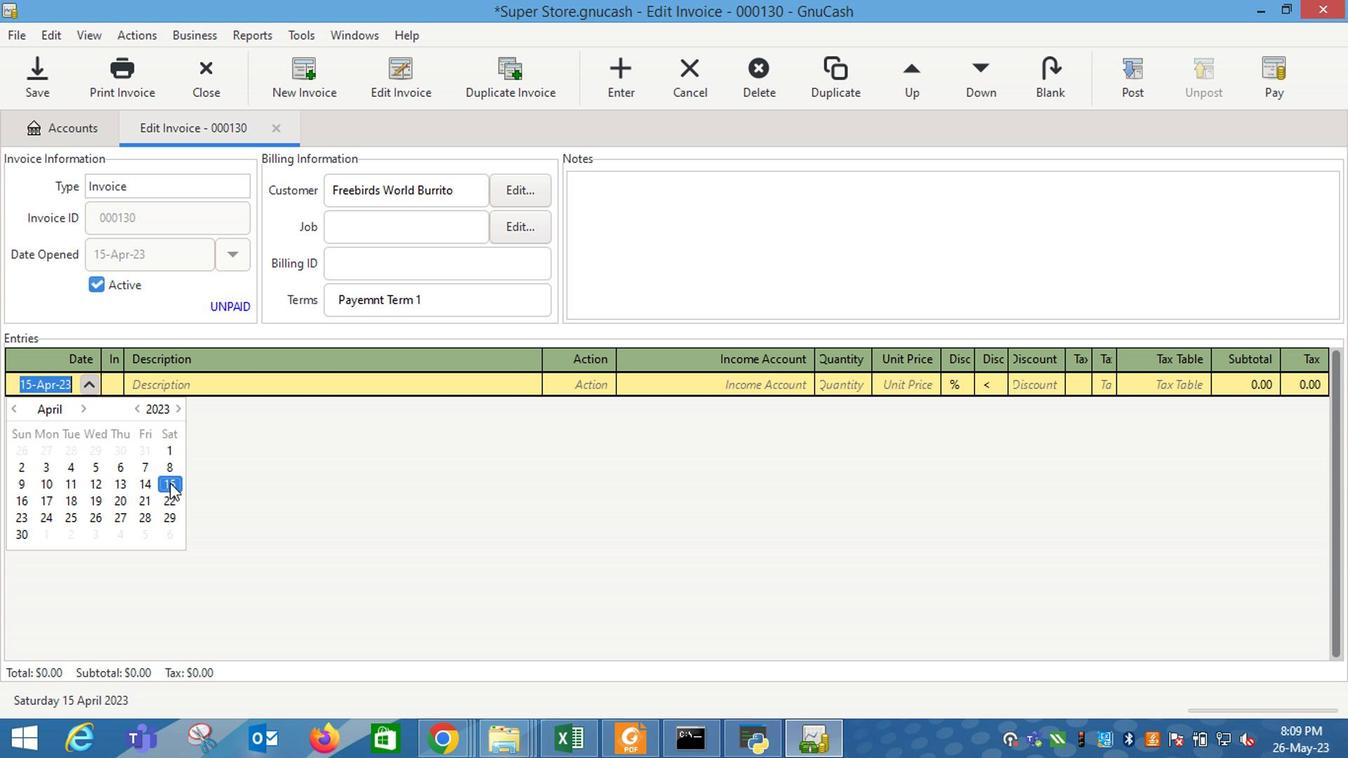 
Action: Mouse moved to (213, 421)
Screenshot: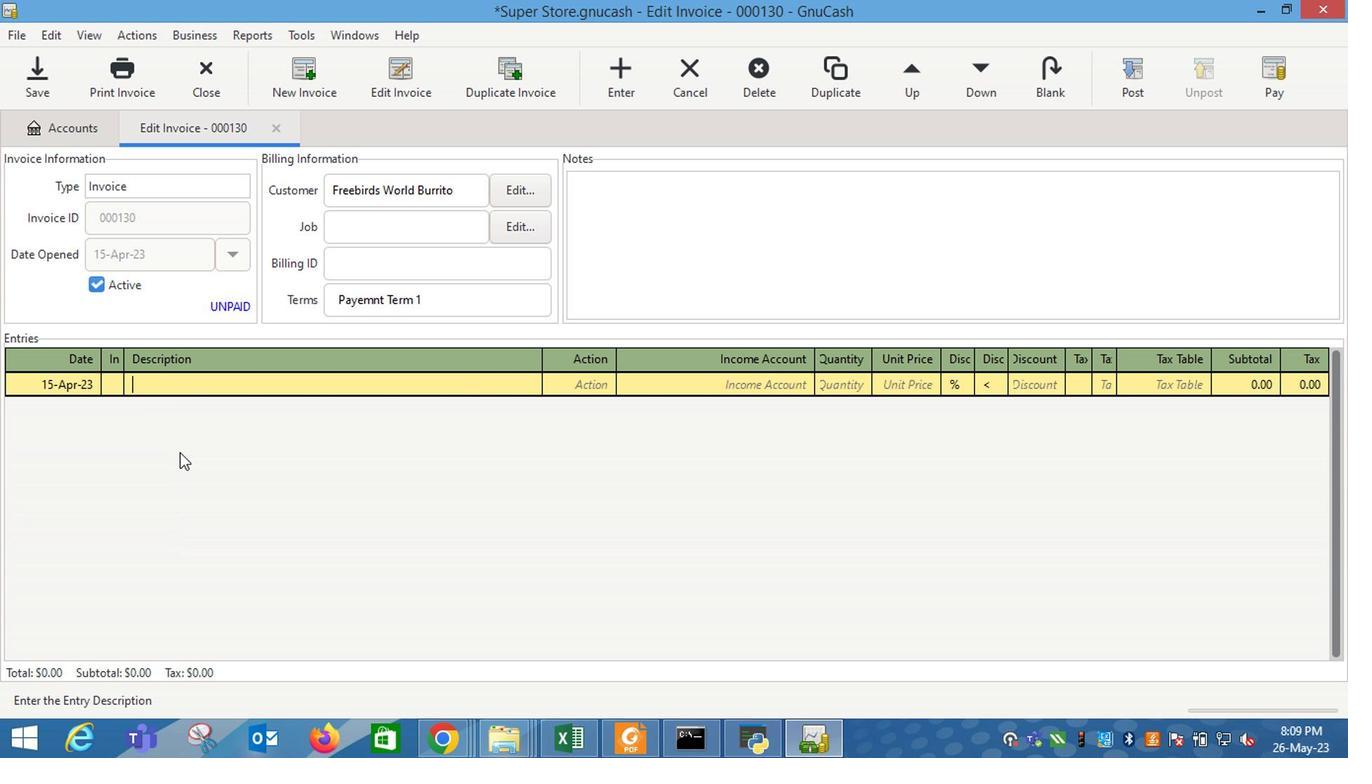 
Action: Key pressed <Key.shift_r>Positive<Key.space><Key.shift_r>Vibes<Key.space><Key.shift_r>Only<Key.space><Key.shift_r>Tan<Key.space><Key.shift_r>&<Key.space><Key.shift_r>Black<Key.space><Key.shift_r>Coir<Key.space><Key.shift_r>Doormat<Key.tab>m<Key.tab>i<Key.down><Key.down><Key.down><Key.tab>1<Key.tab>12<Key.tab>
Screenshot: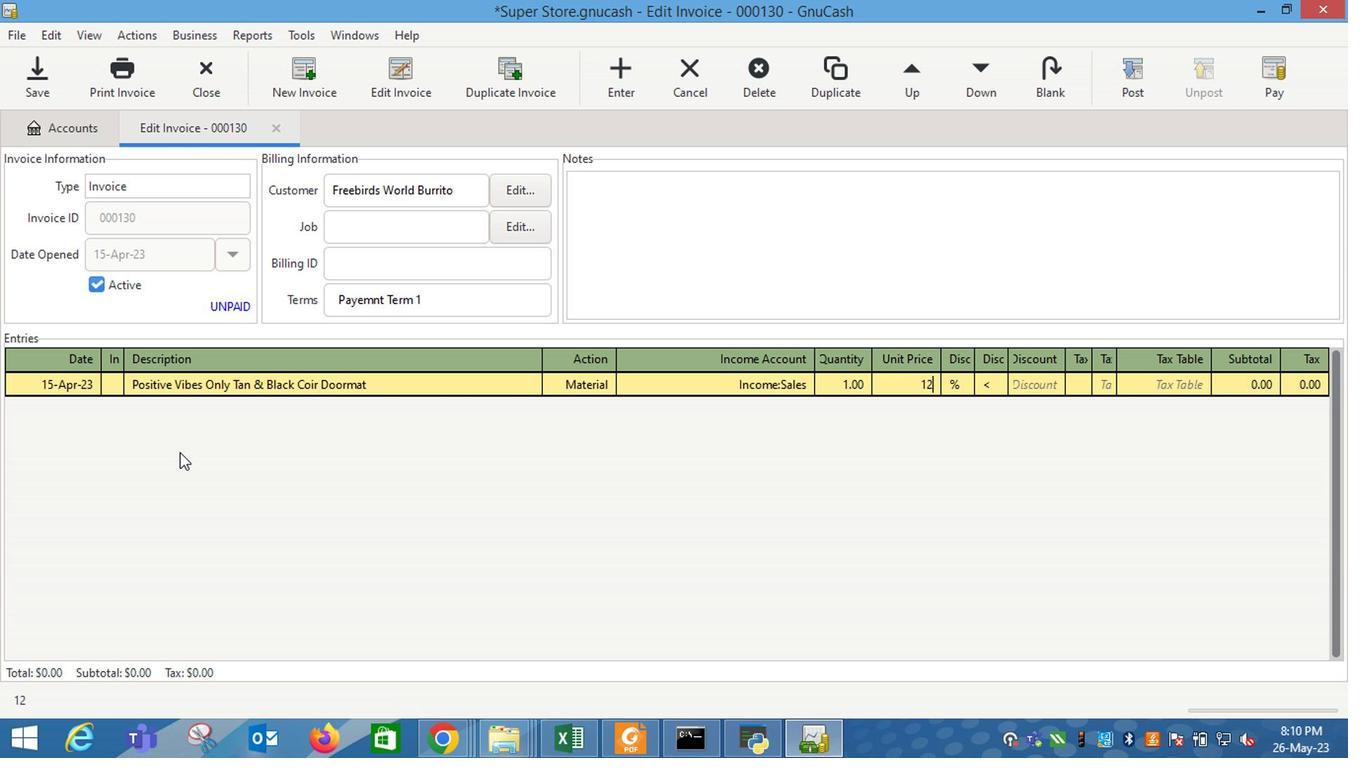 
Action: Mouse moved to (888, 363)
Screenshot: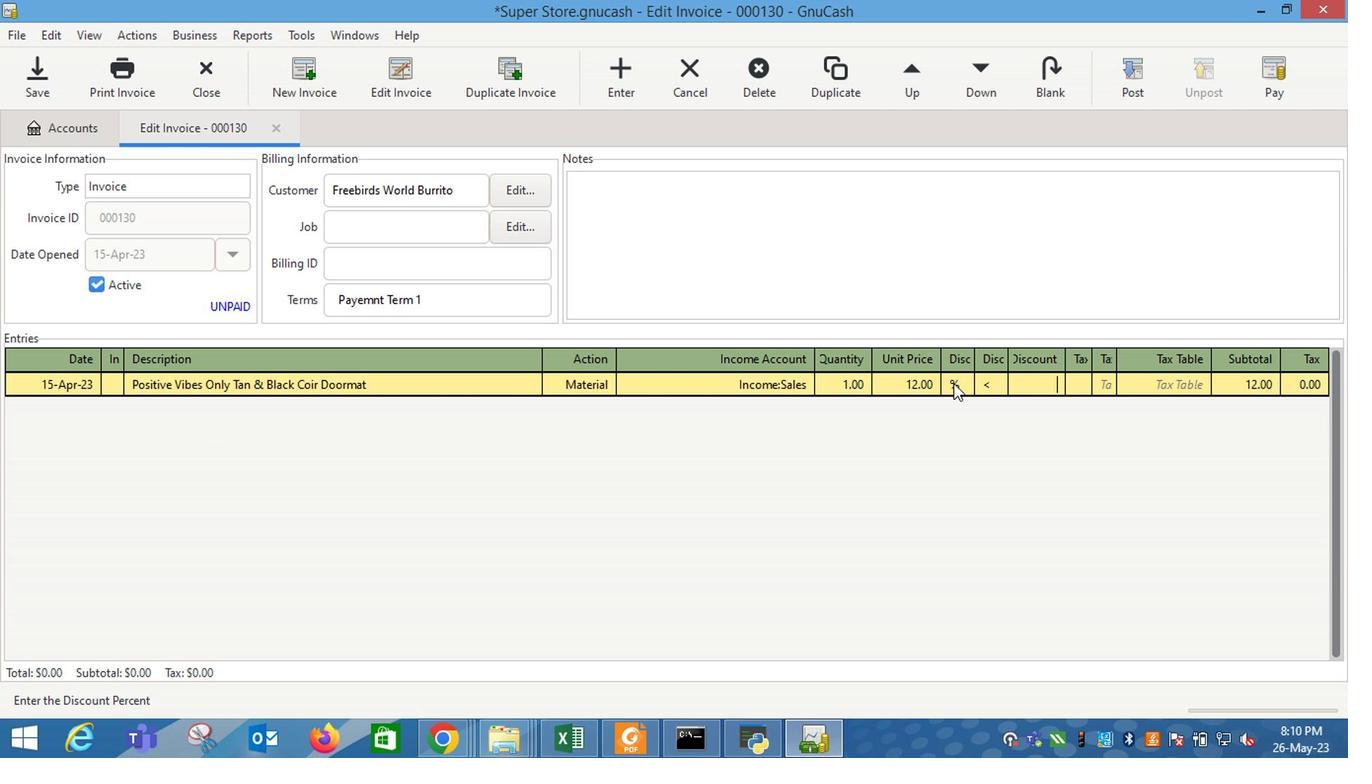
Action: Mouse pressed left at (888, 363)
Screenshot: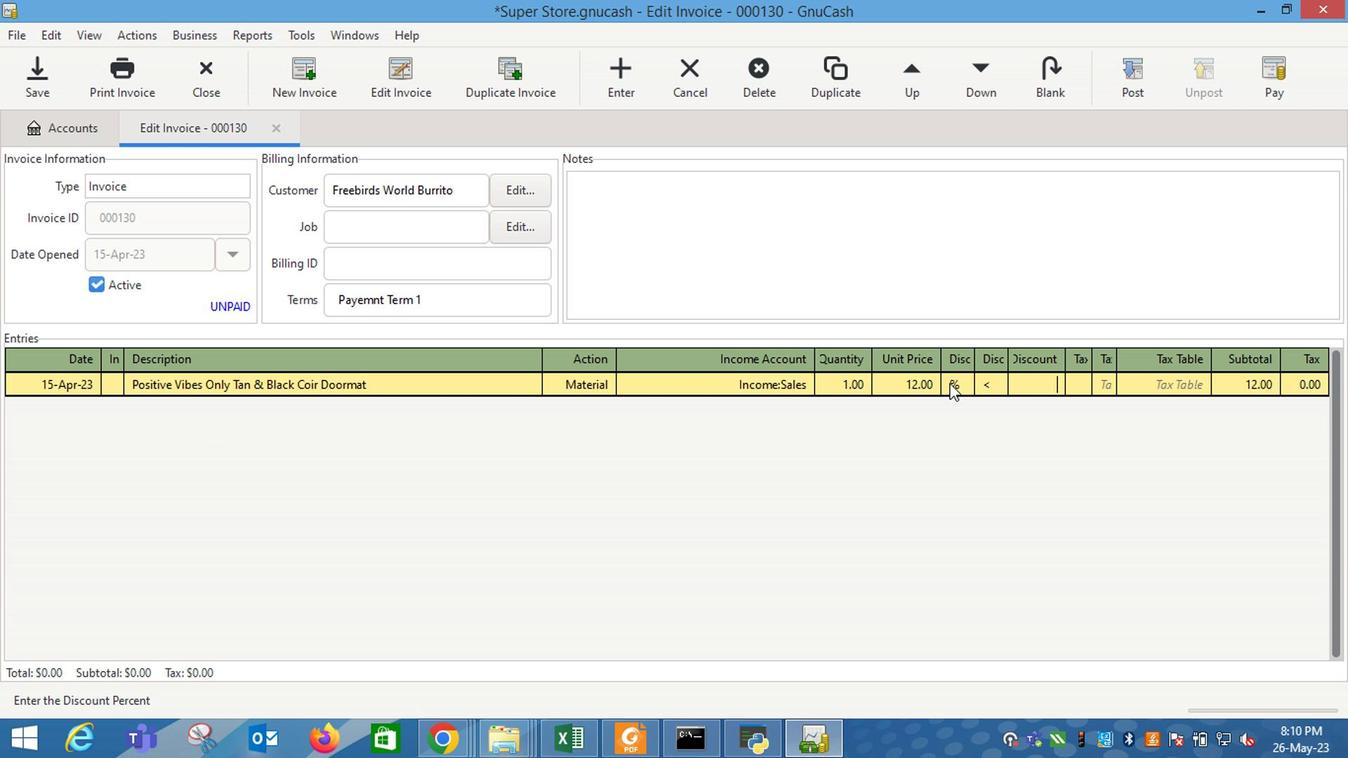 
Action: Mouse moved to (912, 362)
Screenshot: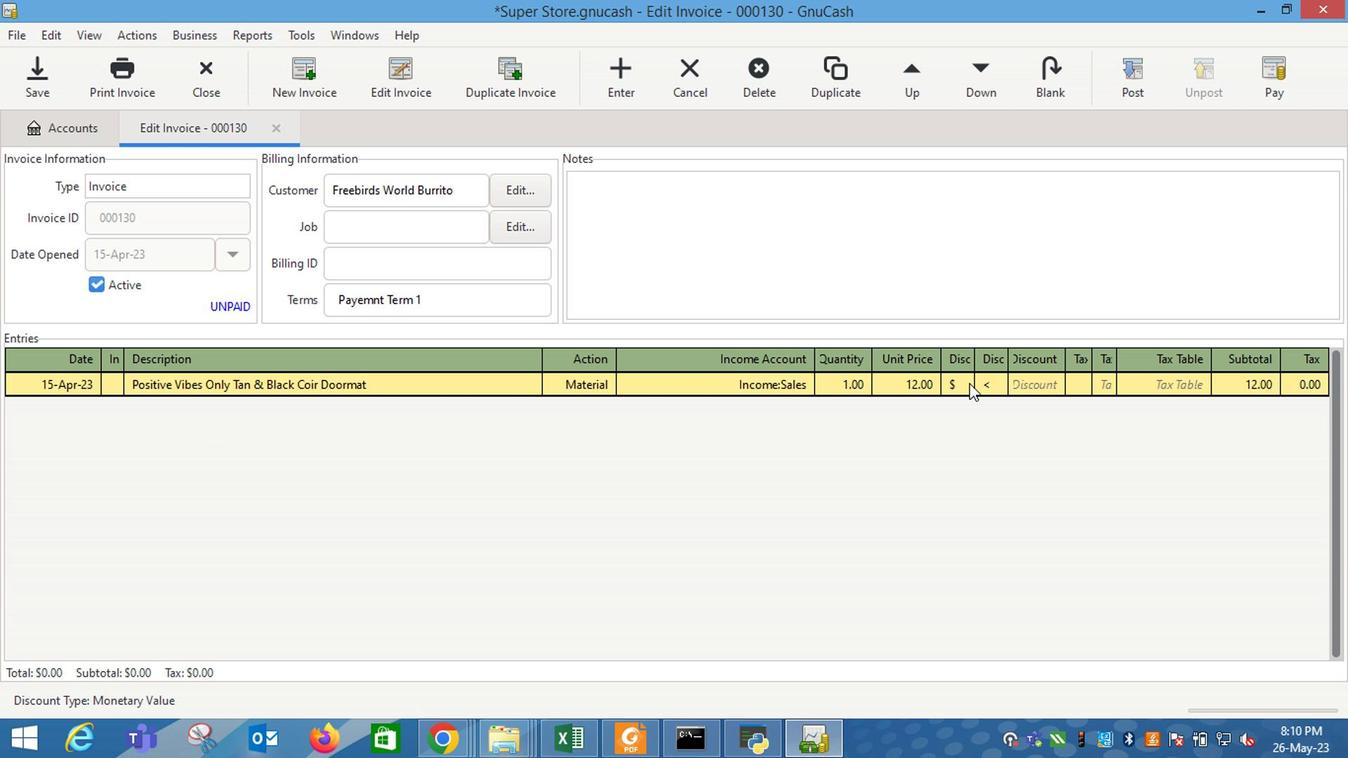
Action: Mouse pressed left at (912, 362)
Screenshot: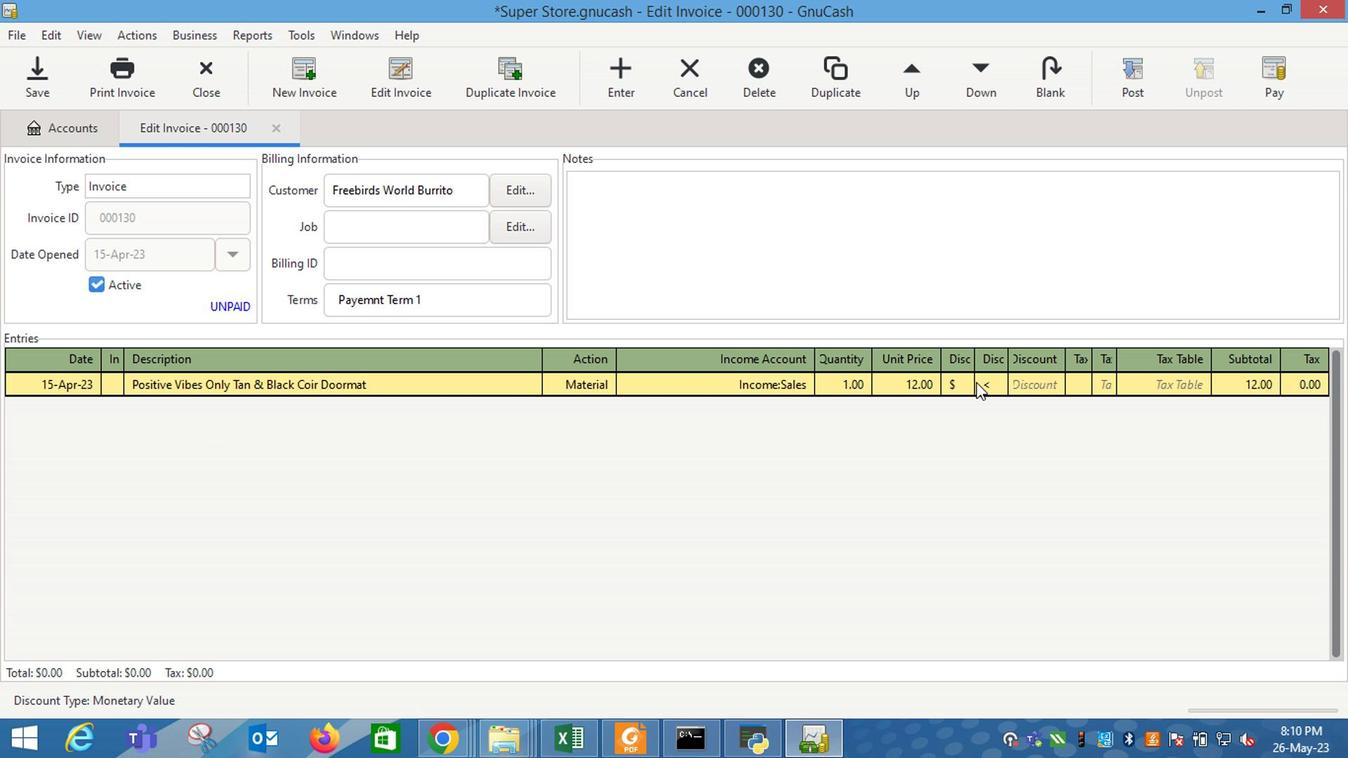
Action: Mouse moved to (956, 364)
Screenshot: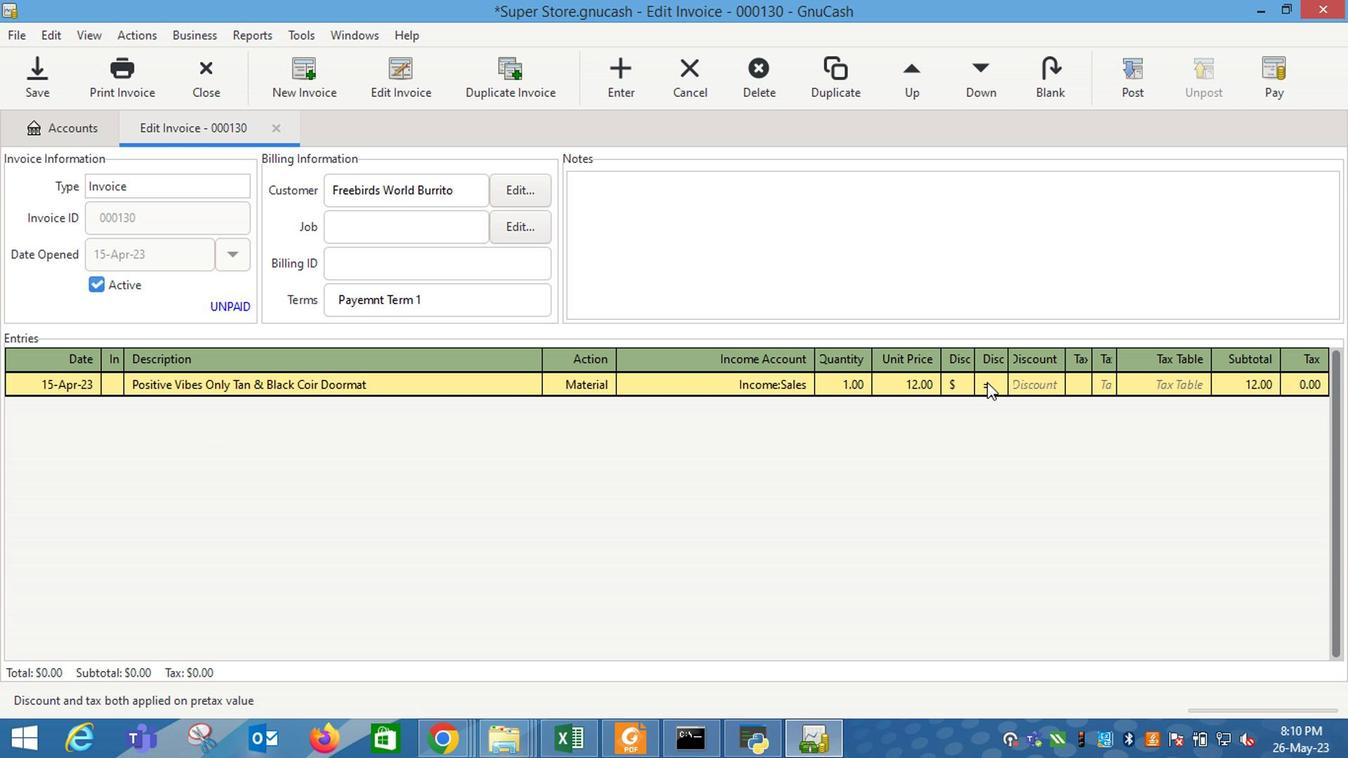 
Action: Mouse pressed left at (956, 364)
Screenshot: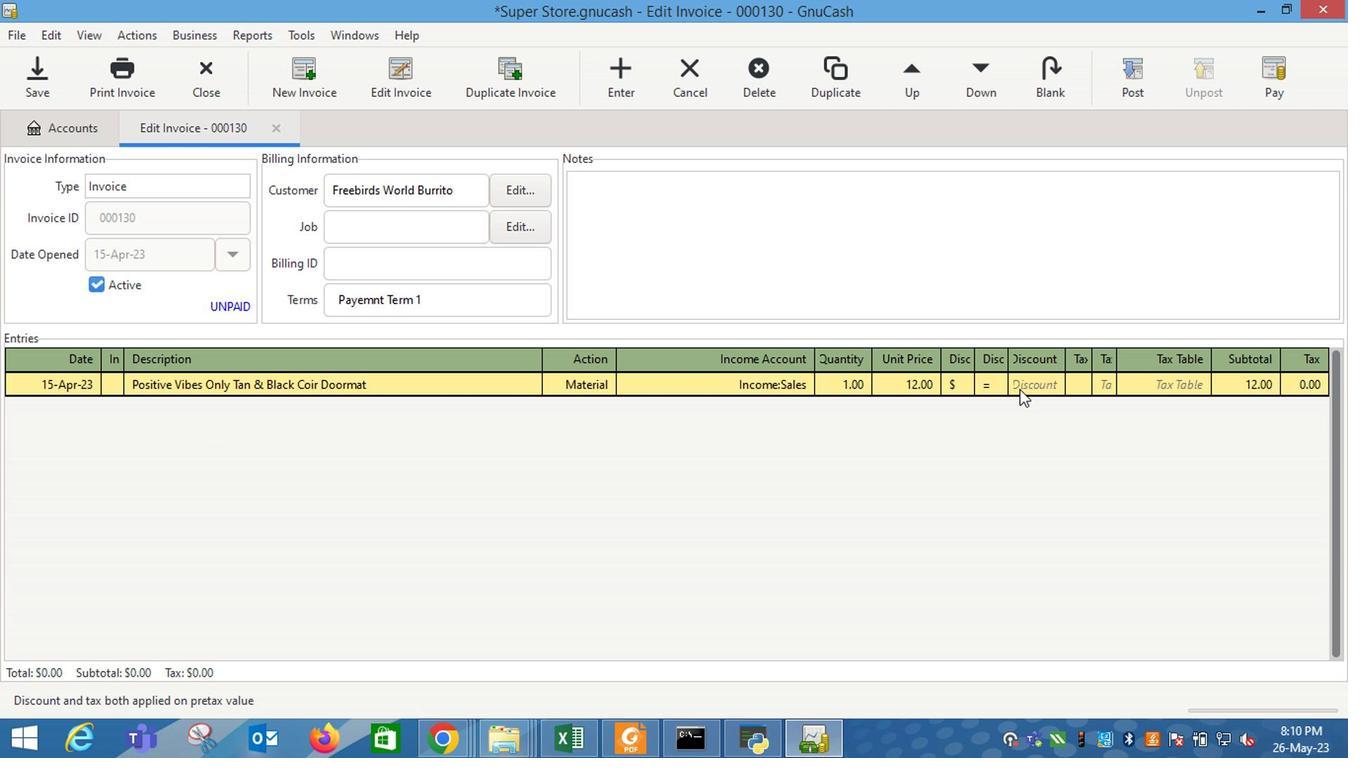 
Action: Mouse moved to (961, 365)
Screenshot: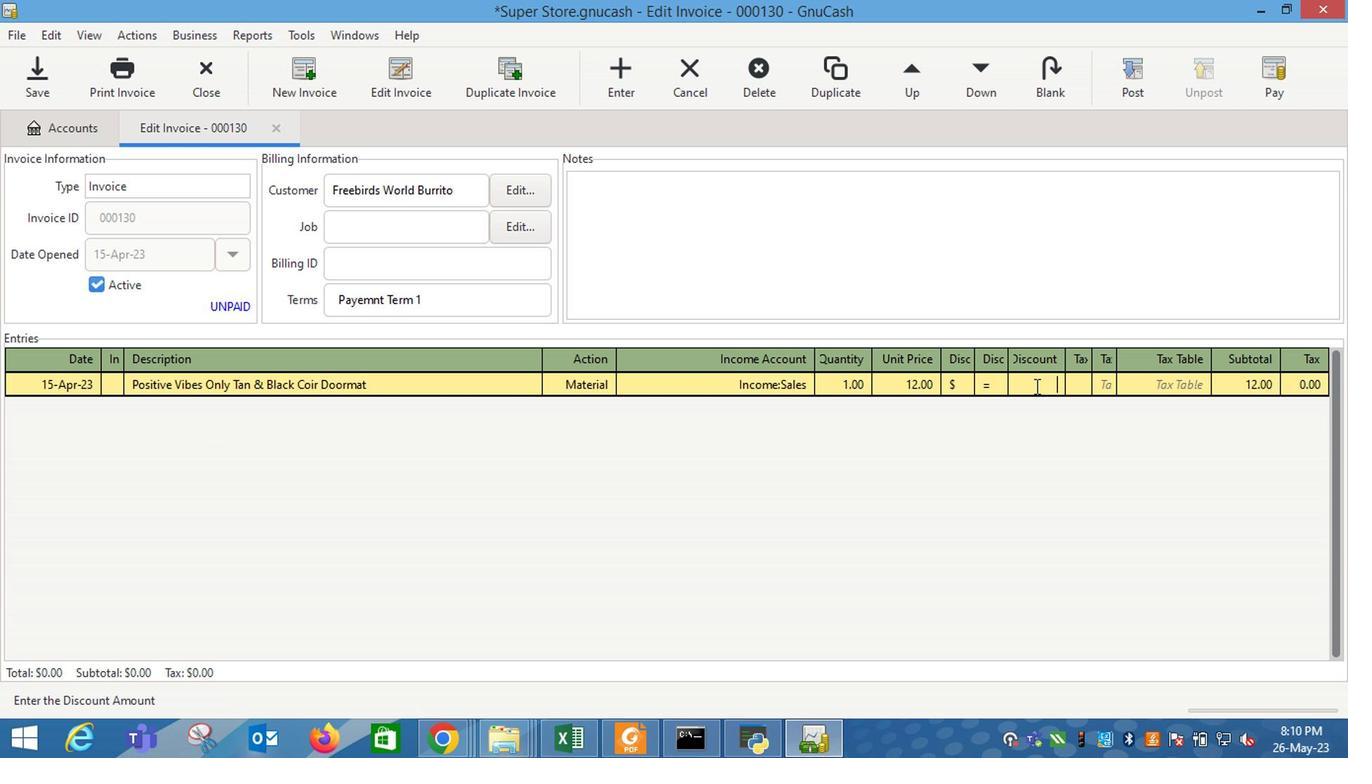 
Action: Key pressed 1.2<Key.enter><Key.tab><Key.shift_r>Sweet<Key.space><Key.shift_r><Key.shift_r><Key.shift_r><Key.shift_r><Key.shift_r>Chaos<Key.space><Key.shift_r>Movie<Key.space><Key.shift_r>Theater<Key.space><Key.shift_r>Butter<Key.space><Key.shift_r>Popcorn<Key.space><Key.shift_r>Bag<Key.tab>m<Key.tab>i<Key.down><Key.down><Key.down><Key.tab>4<Key.tab>8.8
Screenshot: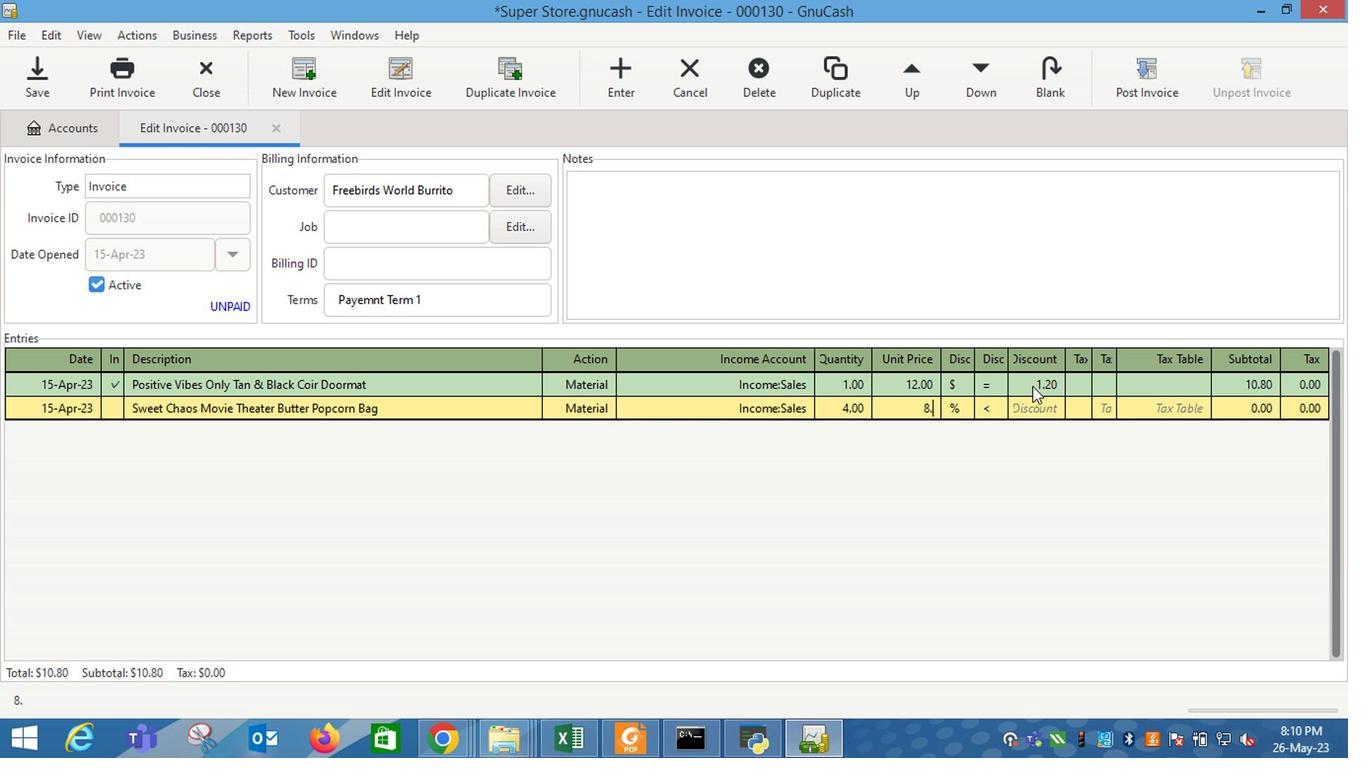 
Action: Mouse moved to (895, 389)
Screenshot: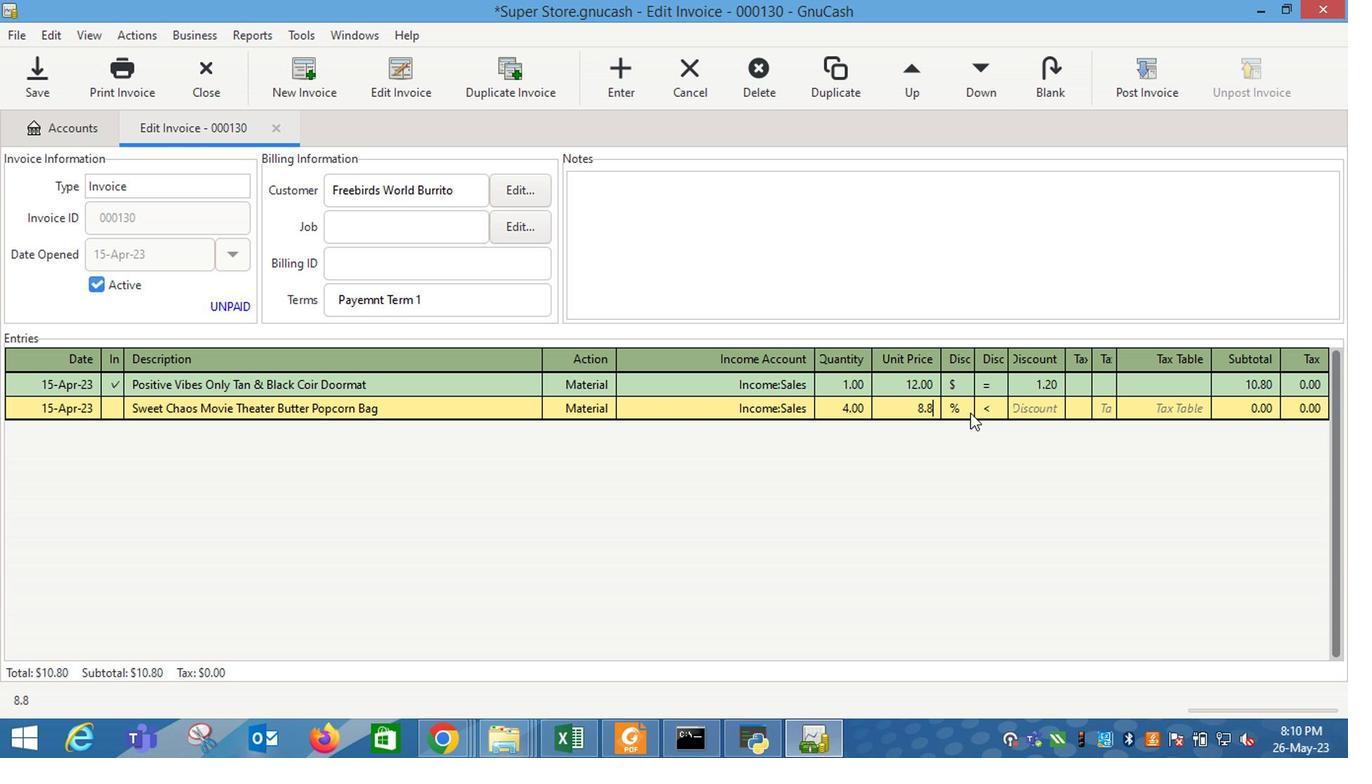 
Action: Mouse pressed left at (895, 389)
Screenshot: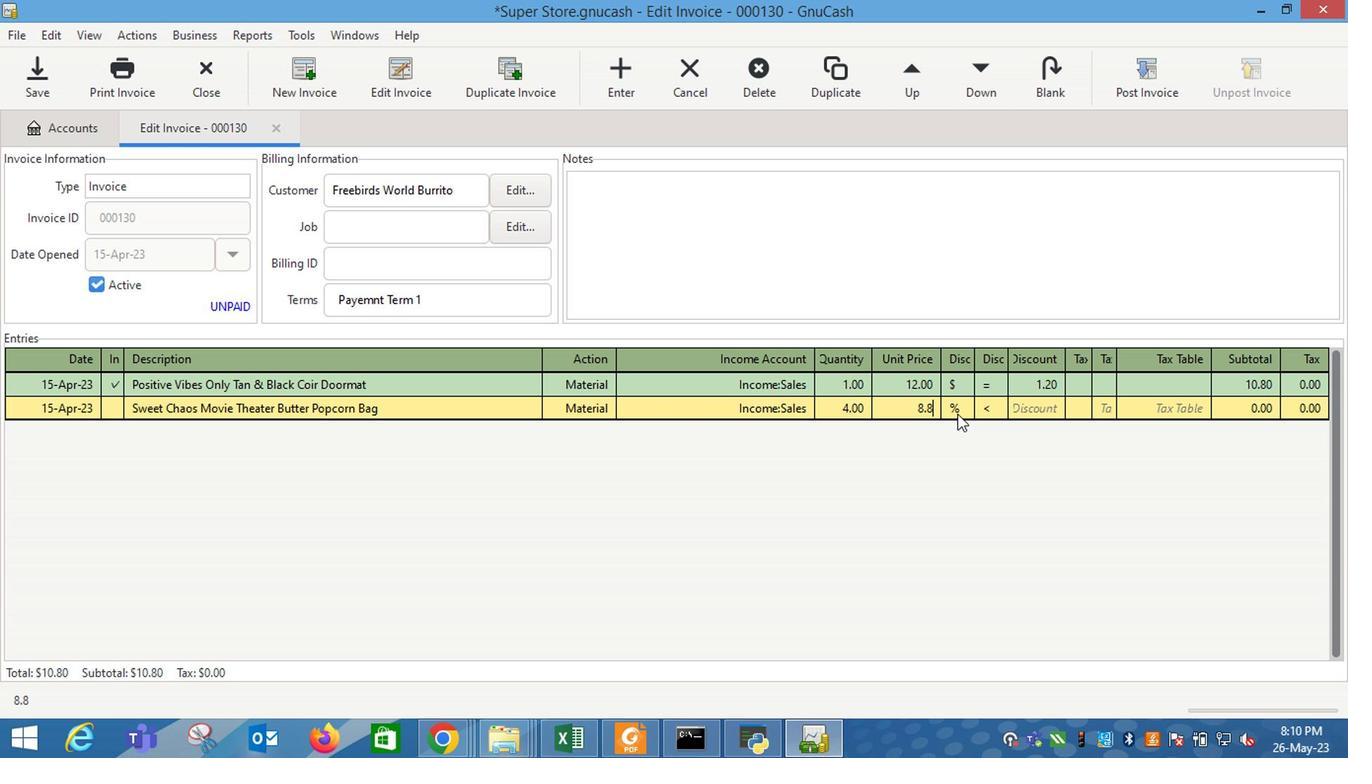 
Action: Mouse moved to (918, 384)
Screenshot: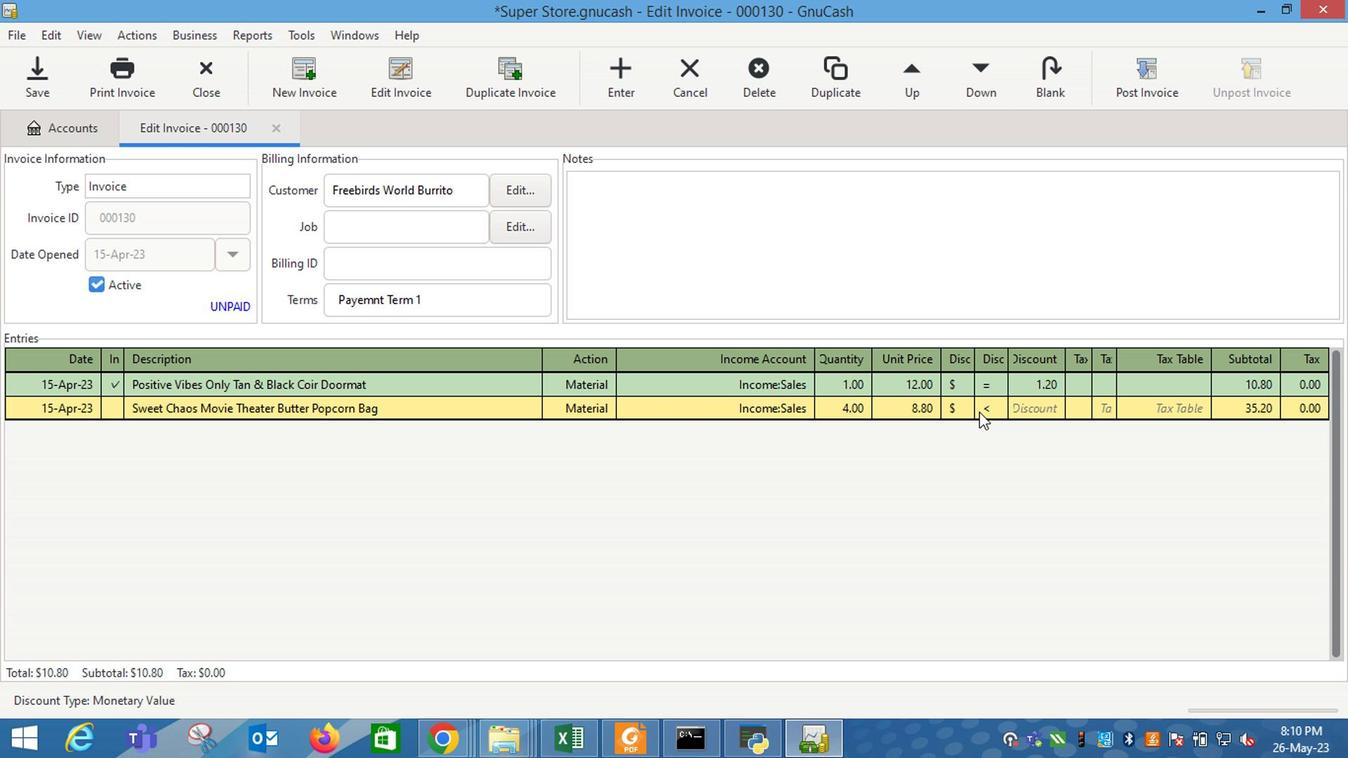 
Action: Mouse pressed left at (918, 384)
Screenshot: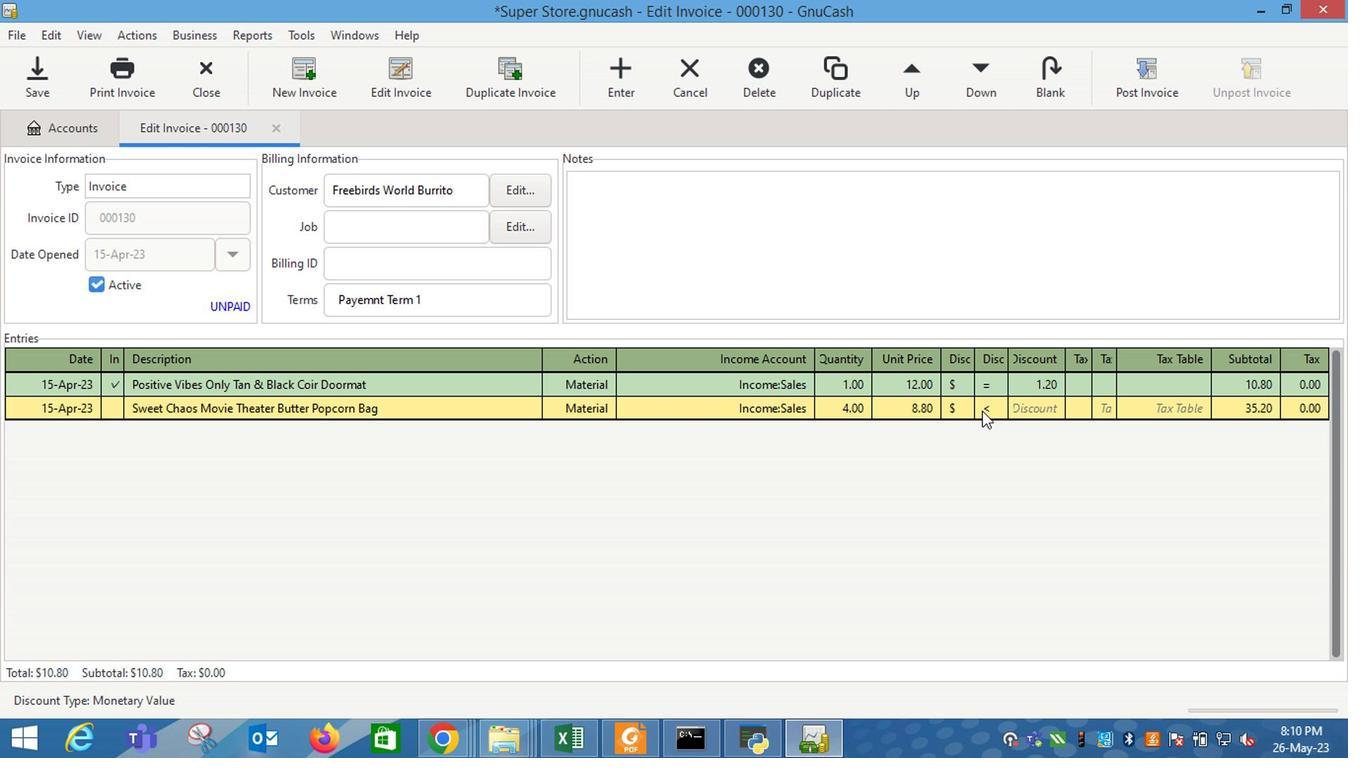 
Action: Mouse moved to (970, 382)
Screenshot: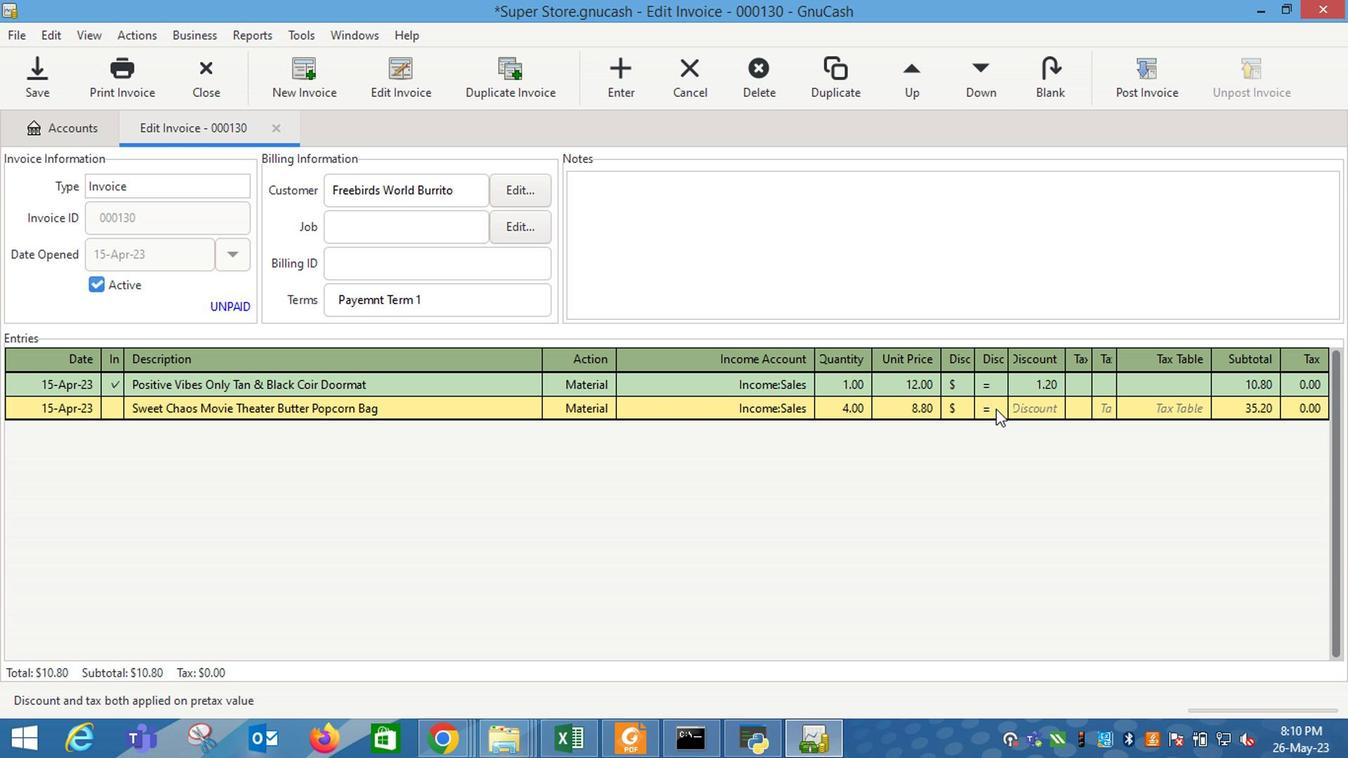 
Action: Mouse pressed left at (970, 382)
Screenshot: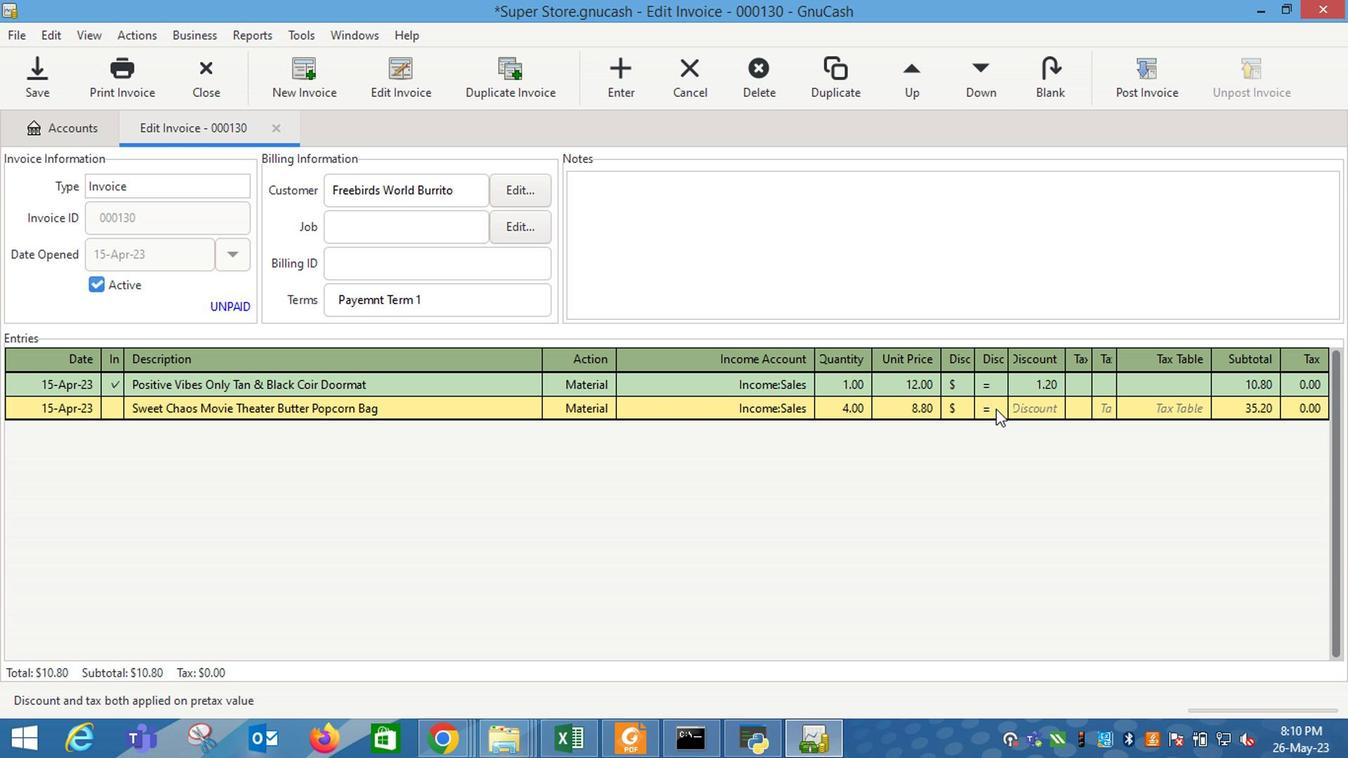 
Action: Key pressed 2.2<Key.enter>
Screenshot: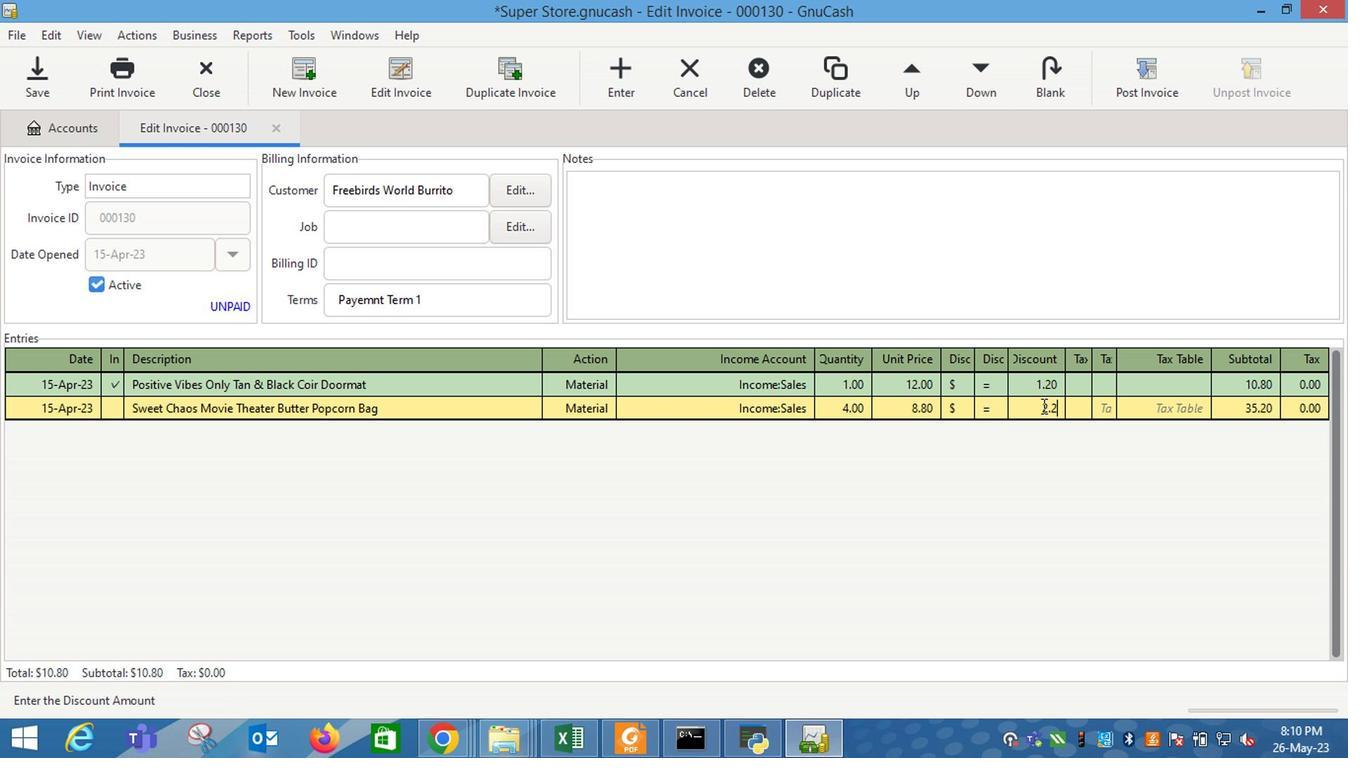 
Action: Mouse moved to (448, 385)
Screenshot: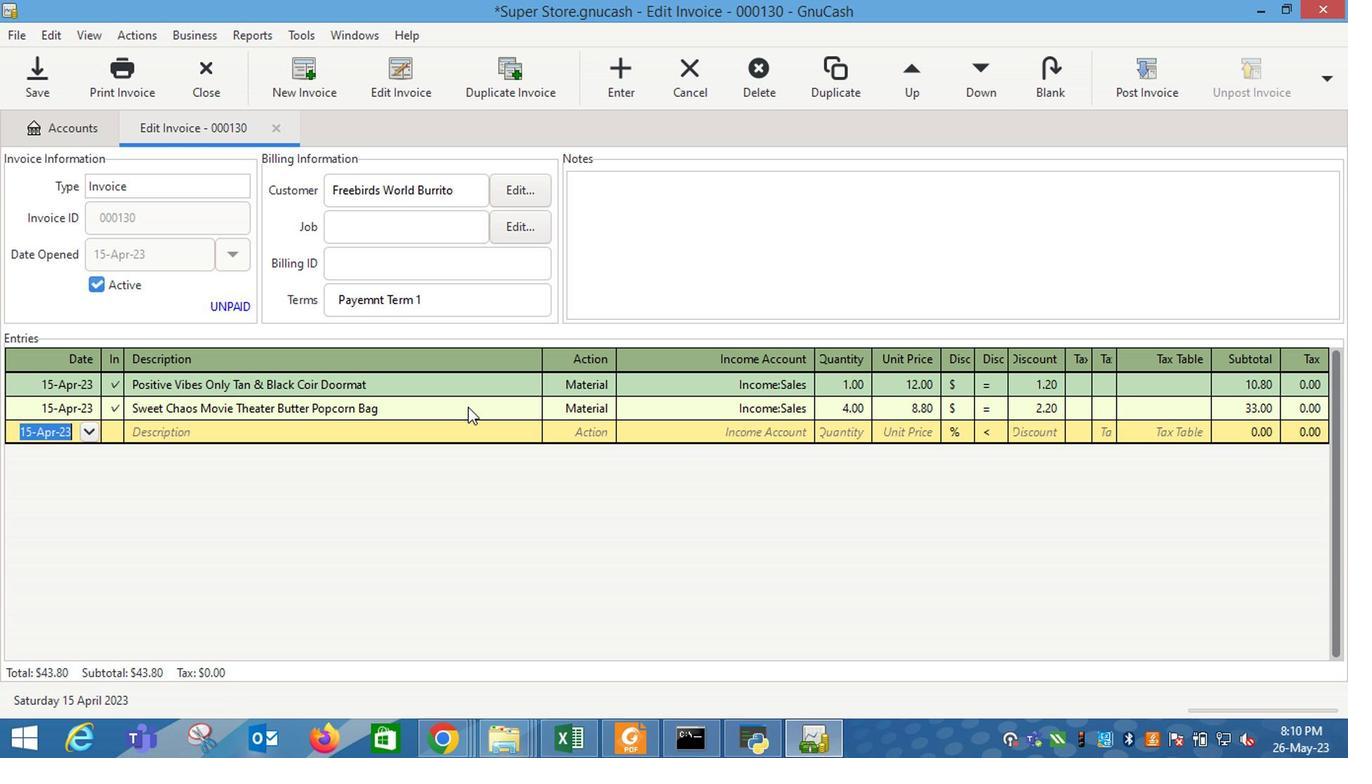 
Action: Key pressed <Key.tab><Key.shift_r>Lay's<Key.space><Key.shift_r>Dip<Key.space><Key.shift_r>Smooth<Key.space><Key.shift_r>Ranch<Key.tab>m<Key.tab>i<Key.down><Key.down><Key.down><Key.tab>1<Key.tab>9.8
Screenshot: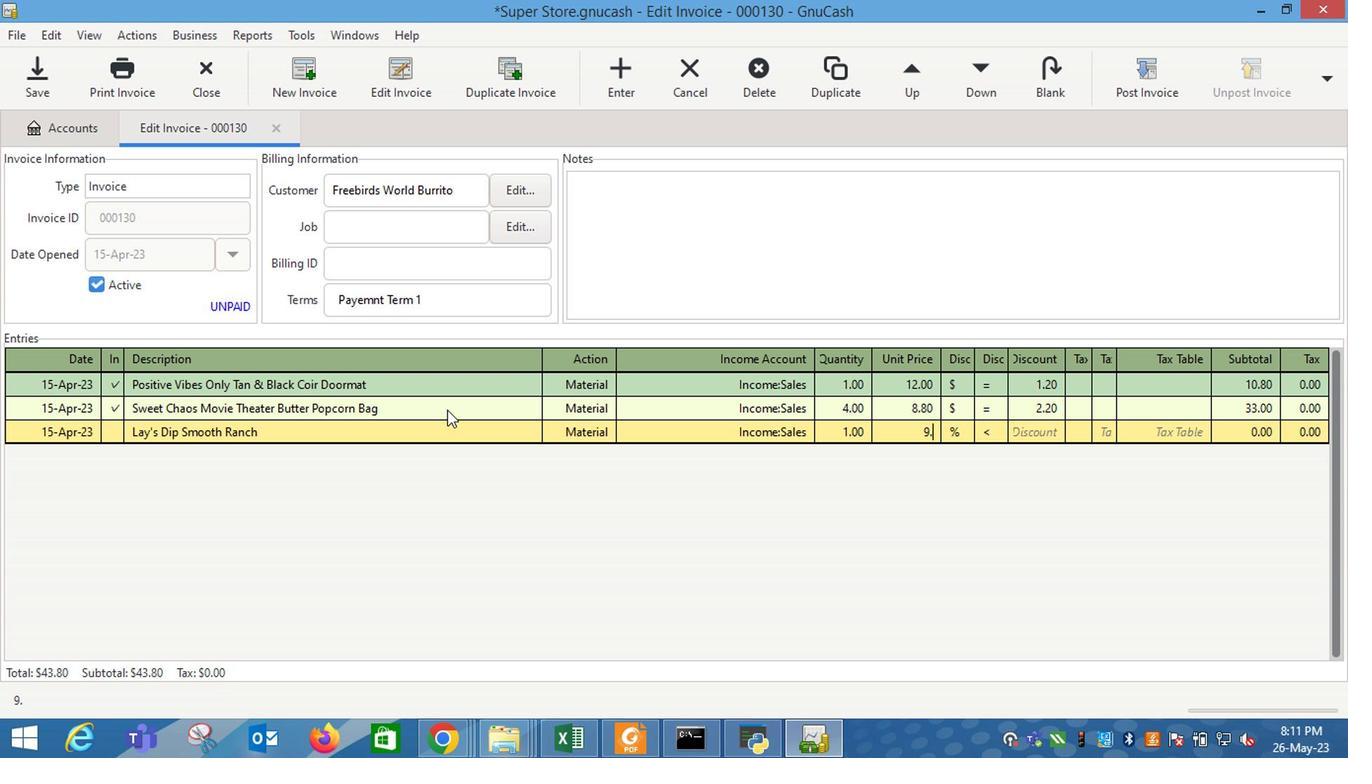 
Action: Mouse moved to (601, 385)
Screenshot: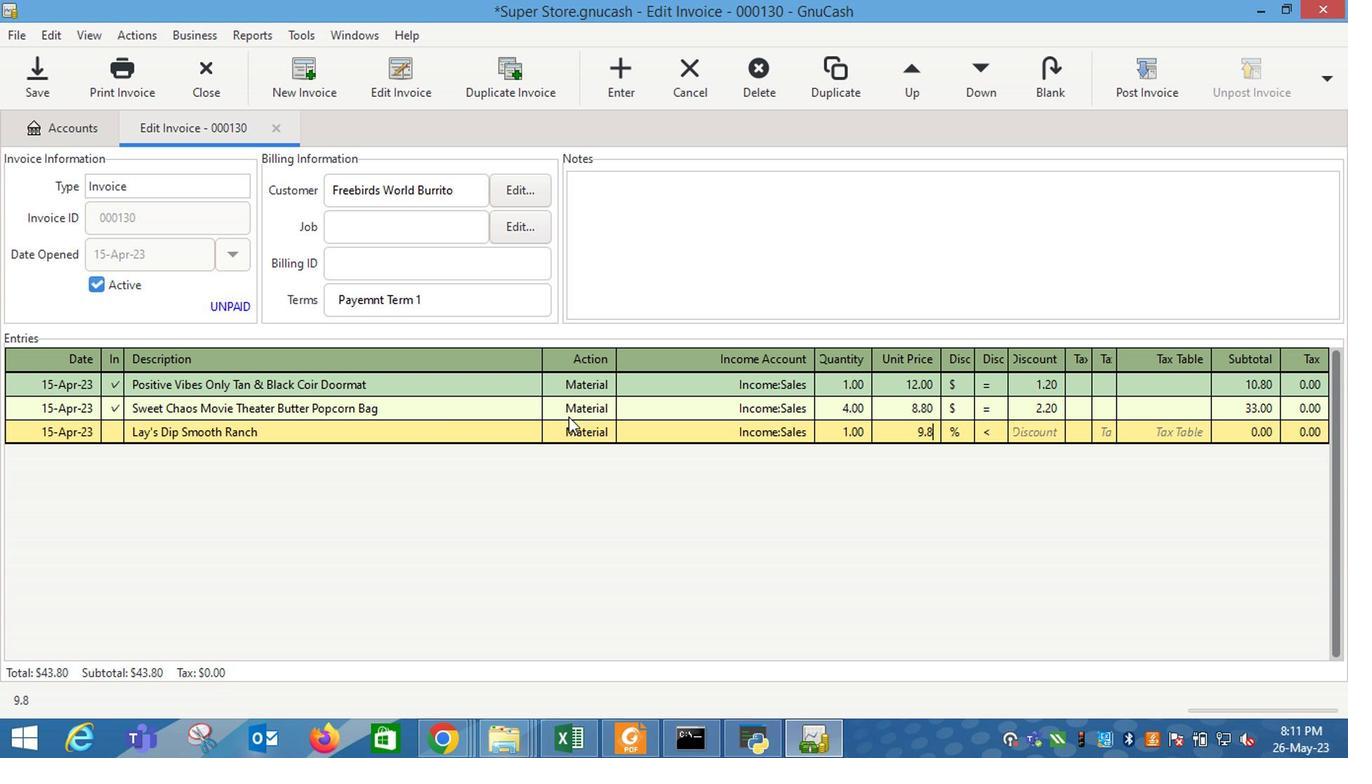 
Action: Key pressed <Key.tab>
Screenshot: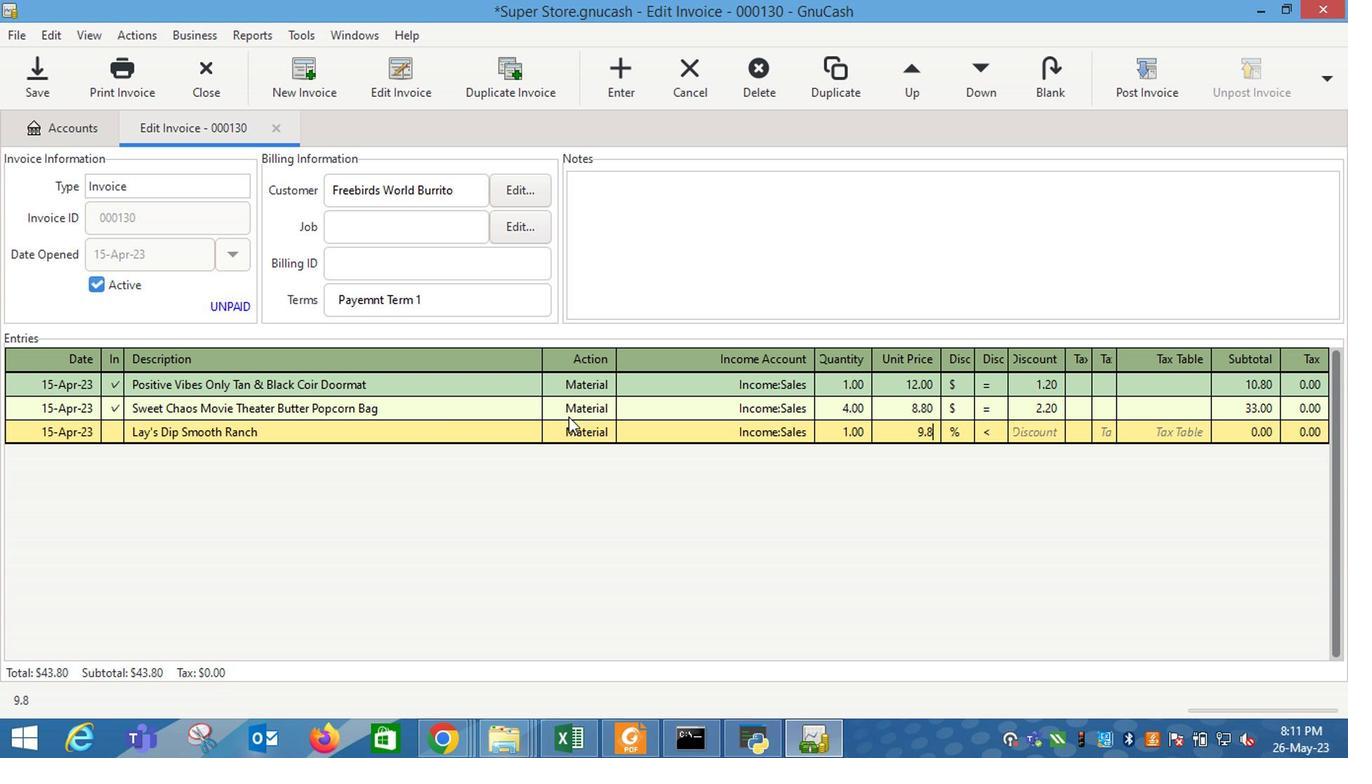 
Action: Mouse moved to (894, 401)
Screenshot: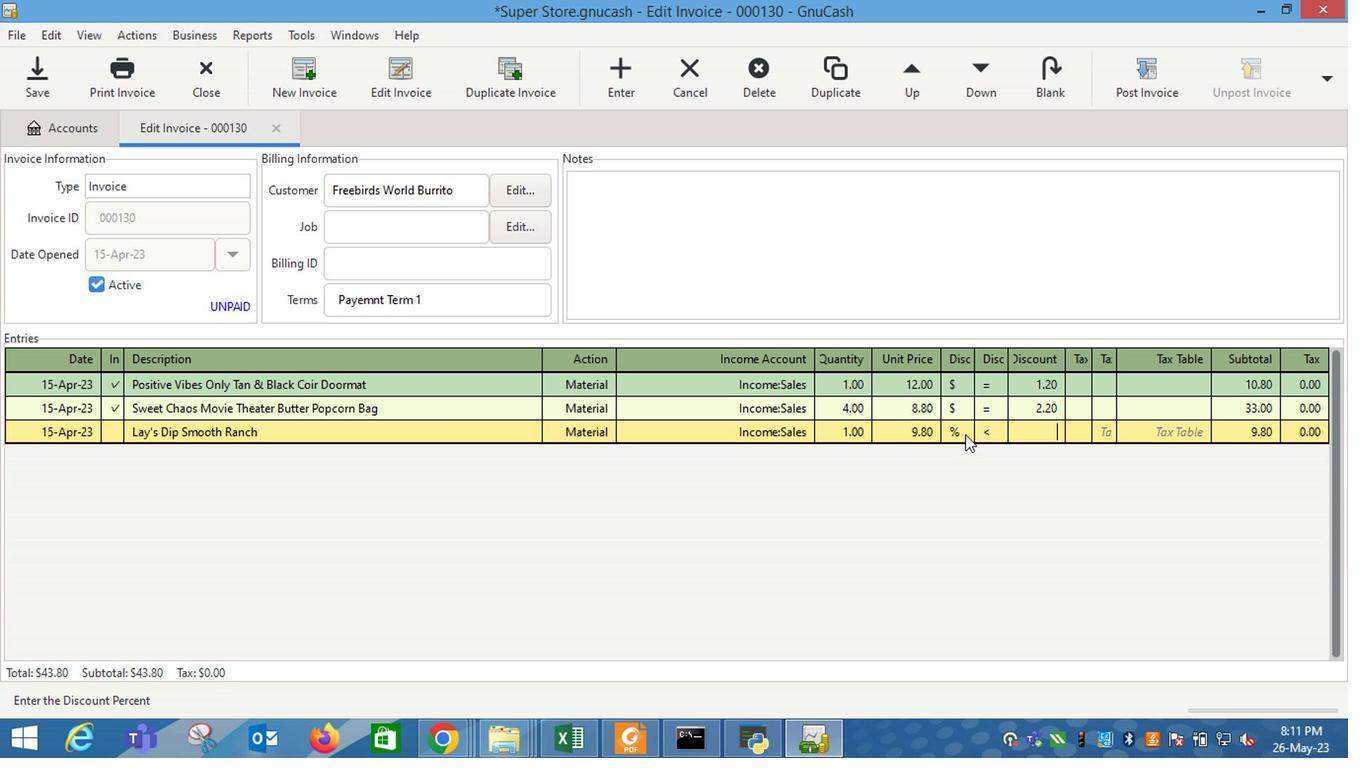 
Action: Mouse pressed left at (894, 401)
Screenshot: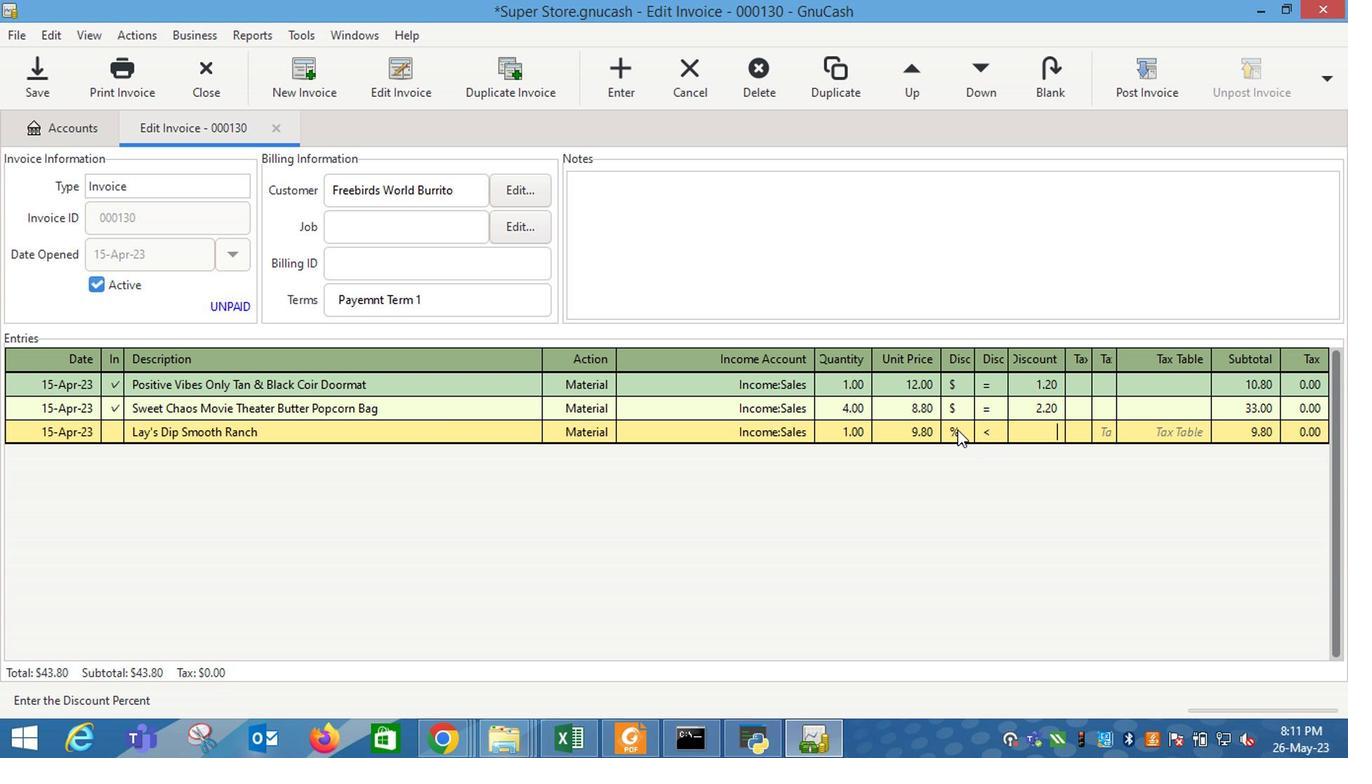 
Action: Mouse moved to (917, 401)
Screenshot: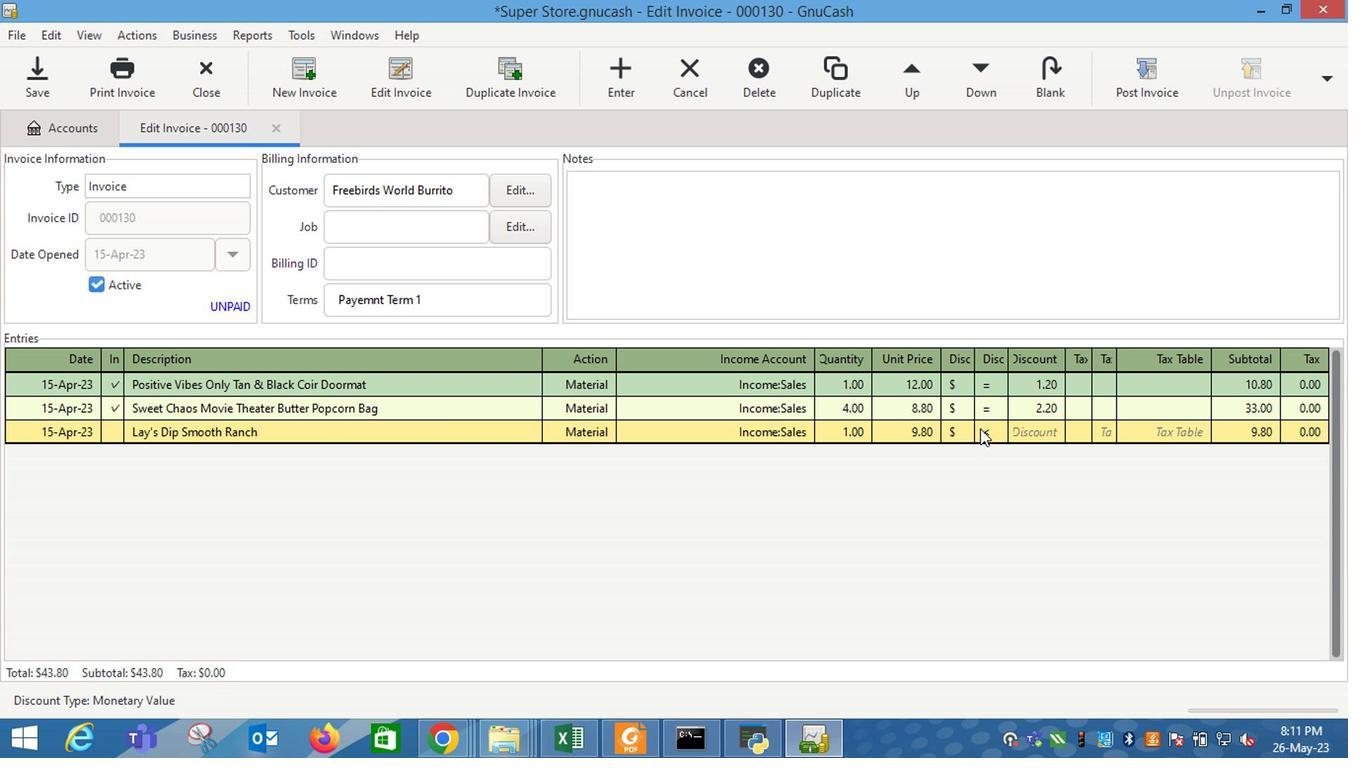 
Action: Mouse pressed left at (917, 401)
Screenshot: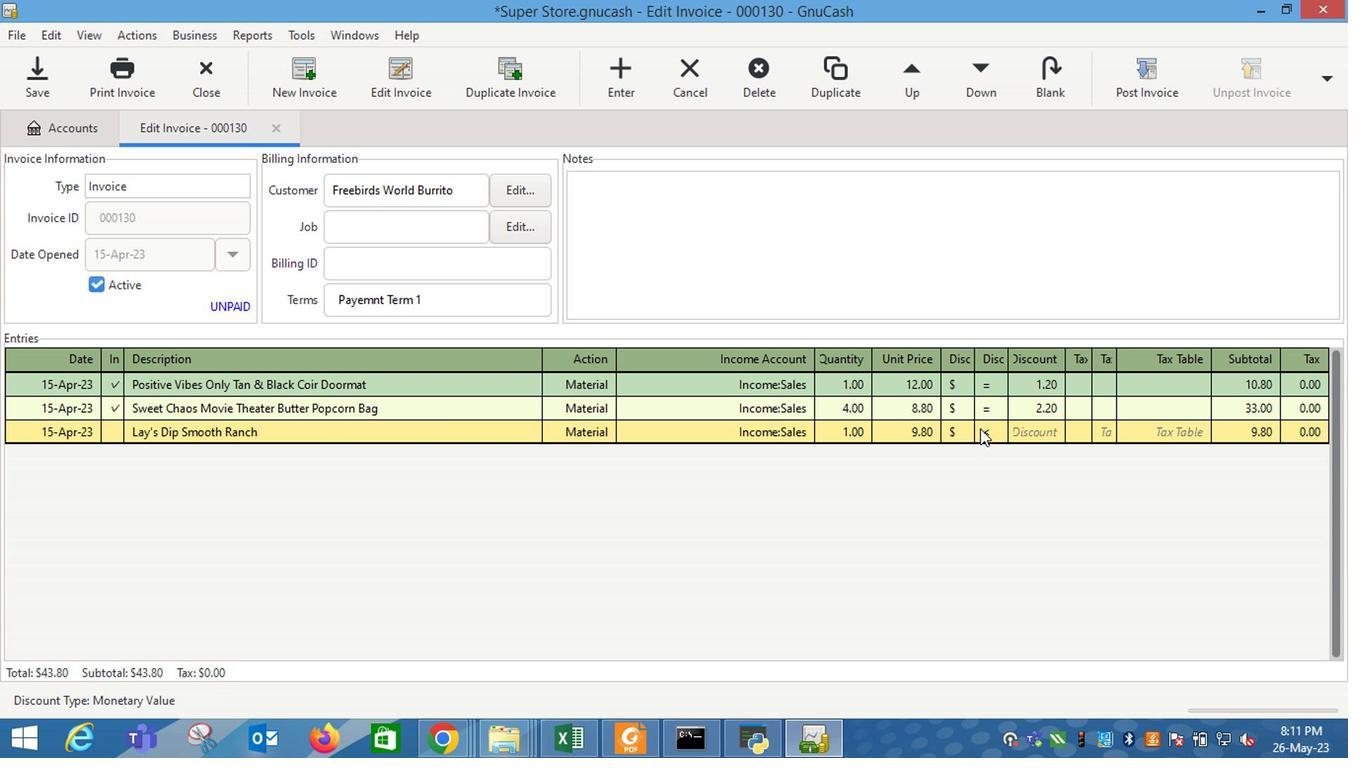
Action: Mouse moved to (964, 407)
Screenshot: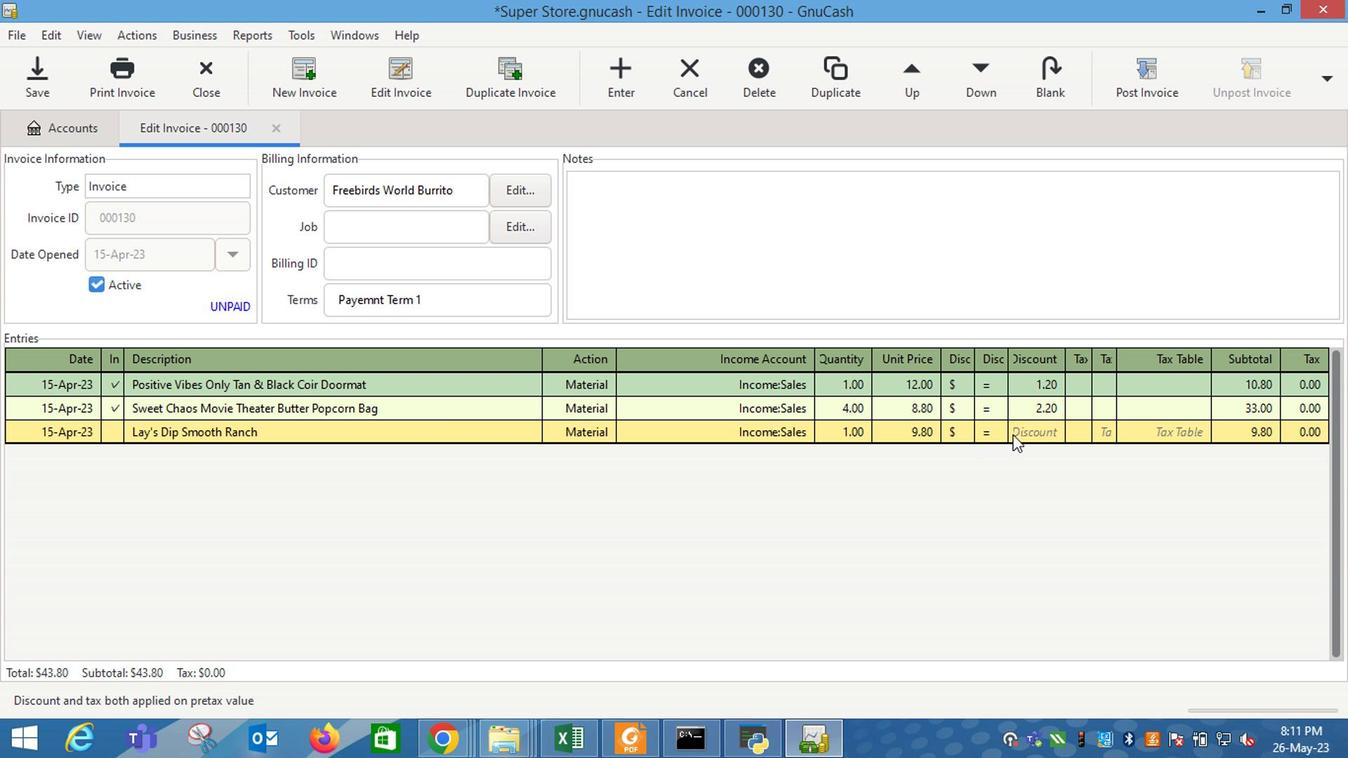 
Action: Mouse pressed left at (964, 407)
Screenshot: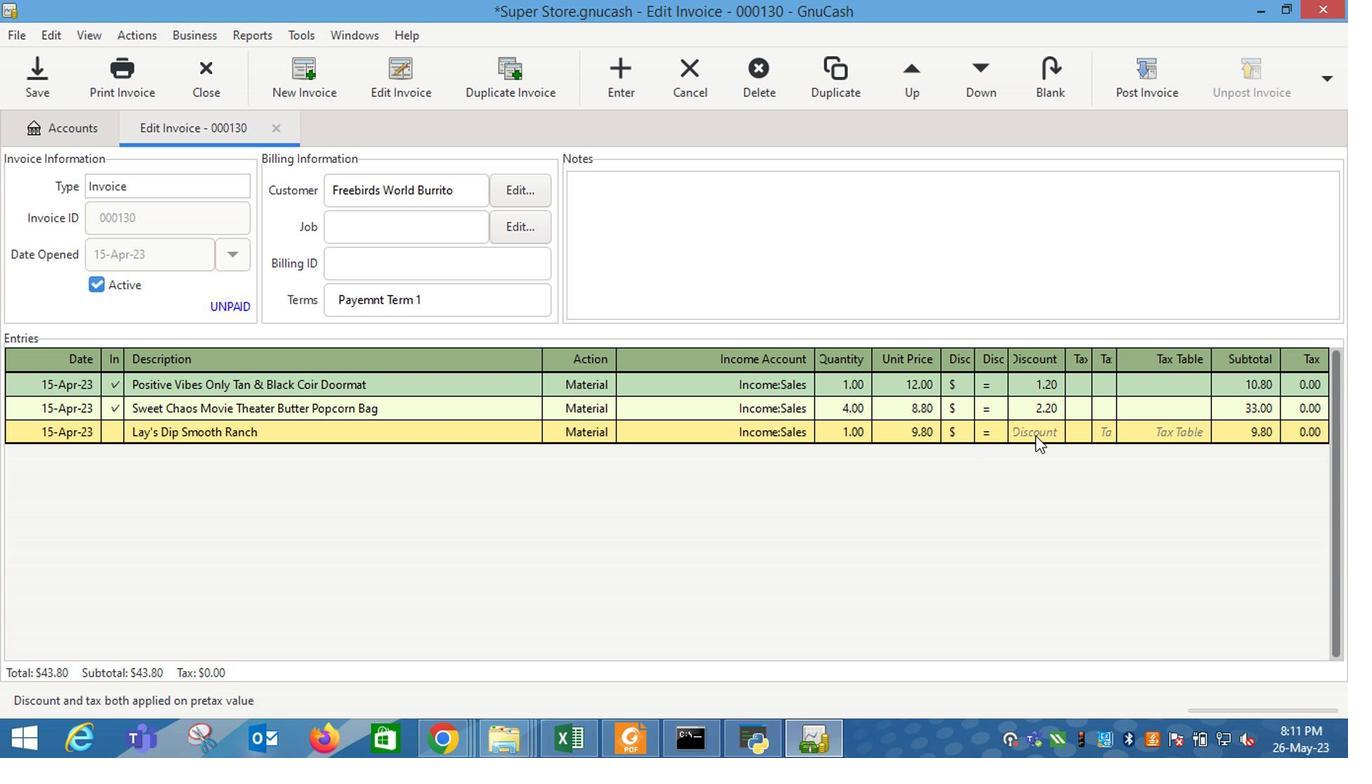 
Action: Key pressed 2.7<Key.enter>
Screenshot: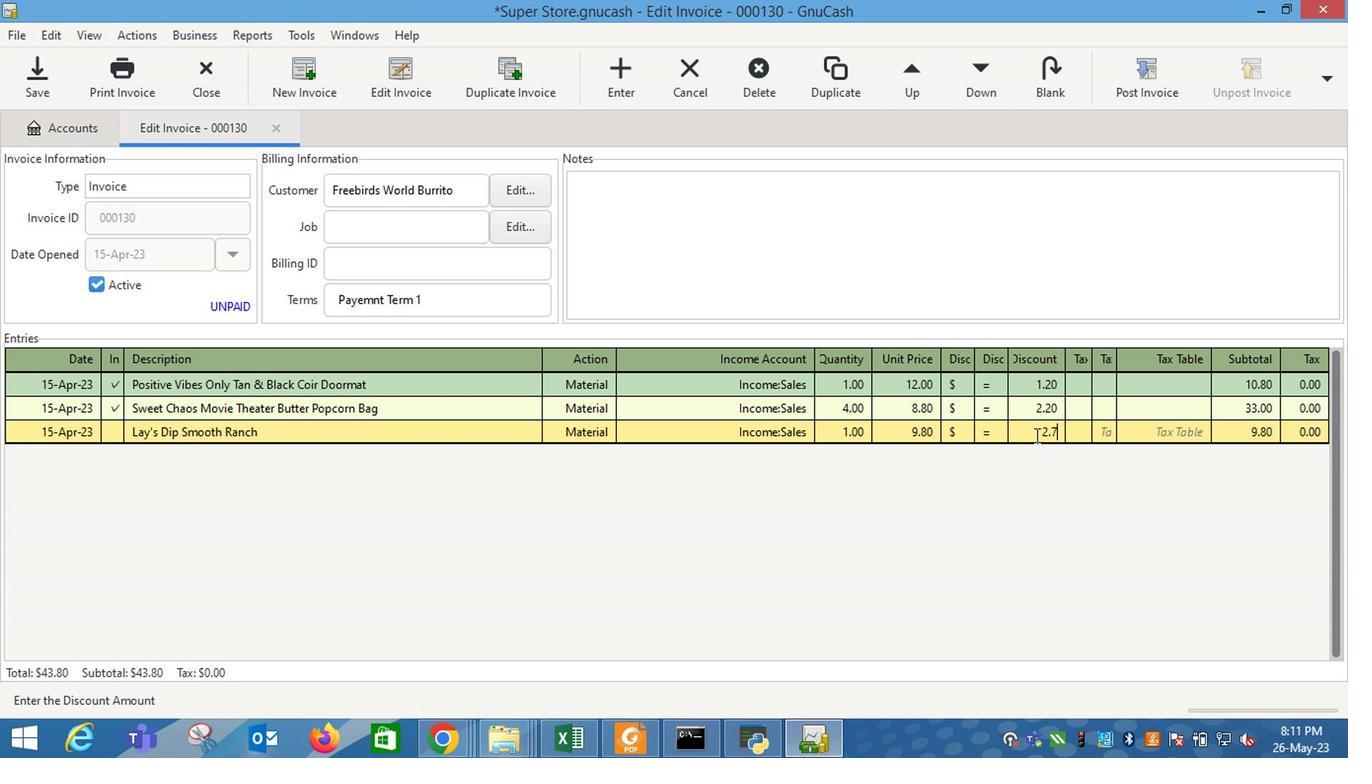 
Action: Mouse moved to (722, 269)
Screenshot: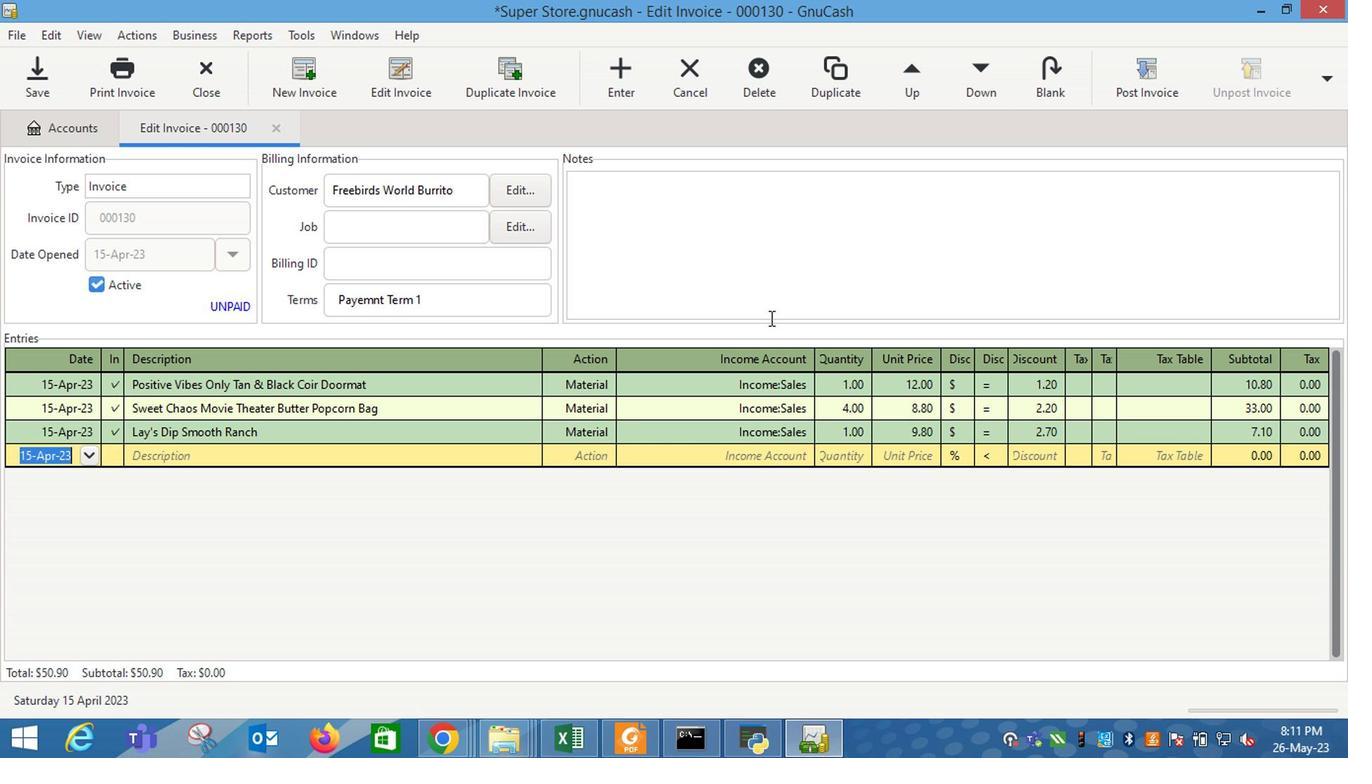
Action: Mouse pressed left at (722, 269)
Screenshot: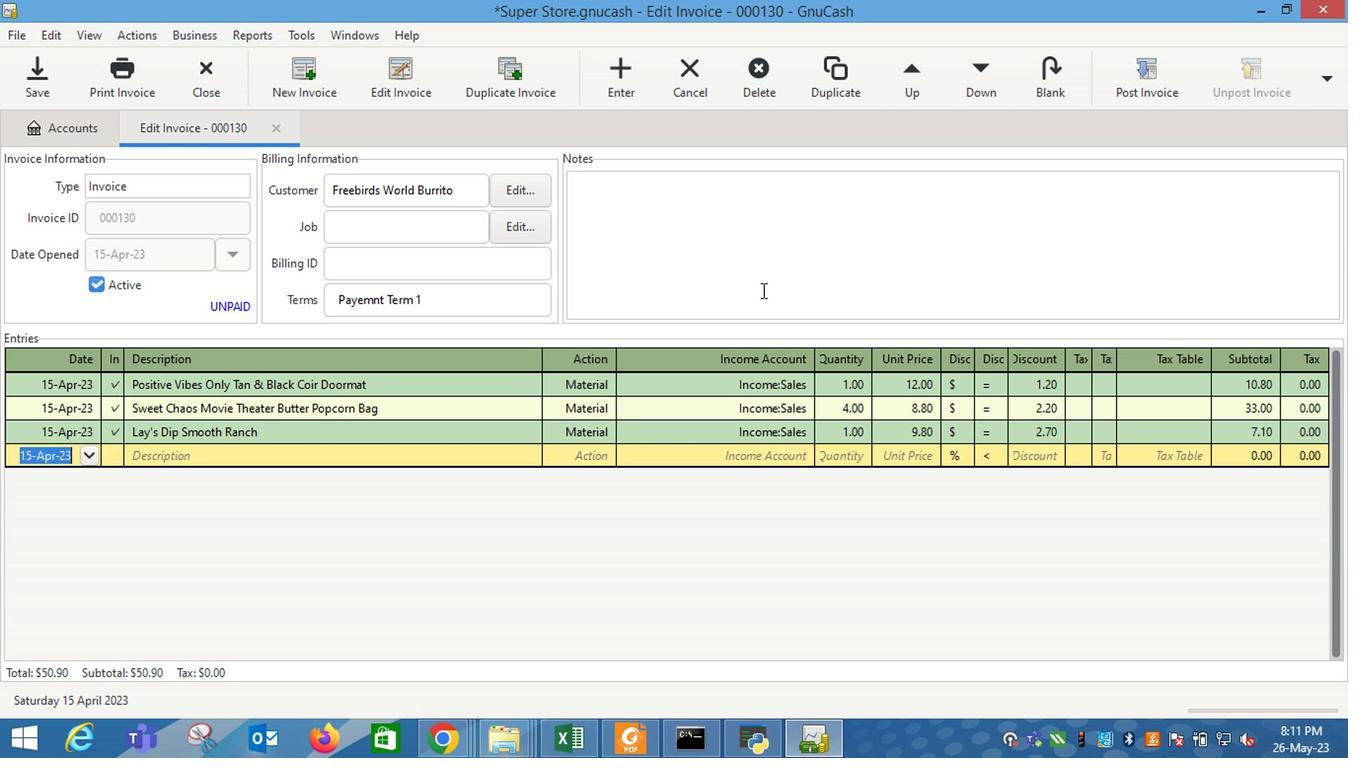 
Action: Mouse moved to (722, 269)
Screenshot: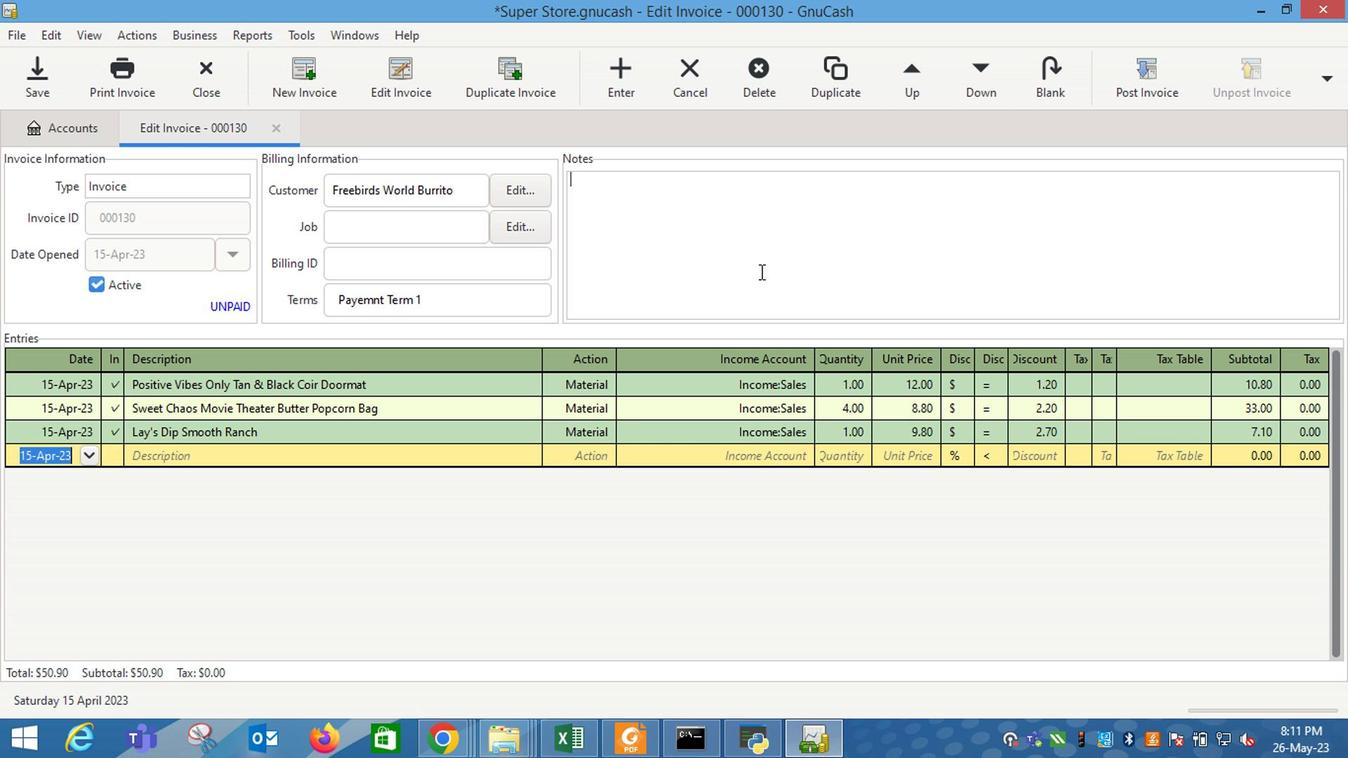 
Action: Key pressed <Key.shift_r>Looking<Key.space>forward<Key.space>to<Key.space>set<Key.backspace>rvig<Key.backspace>ng<Key.space>you<Key.space>again.
Screenshot: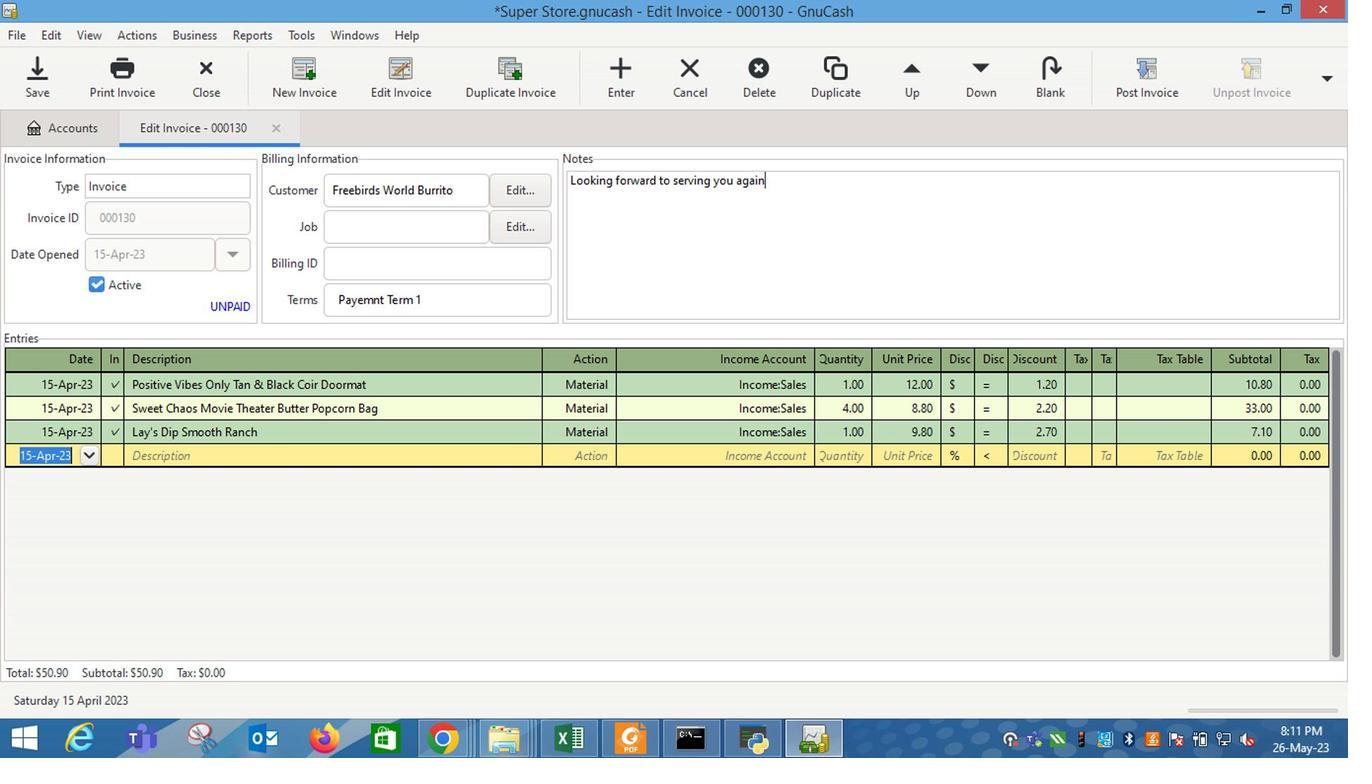
Action: Mouse moved to (1057, 110)
Screenshot: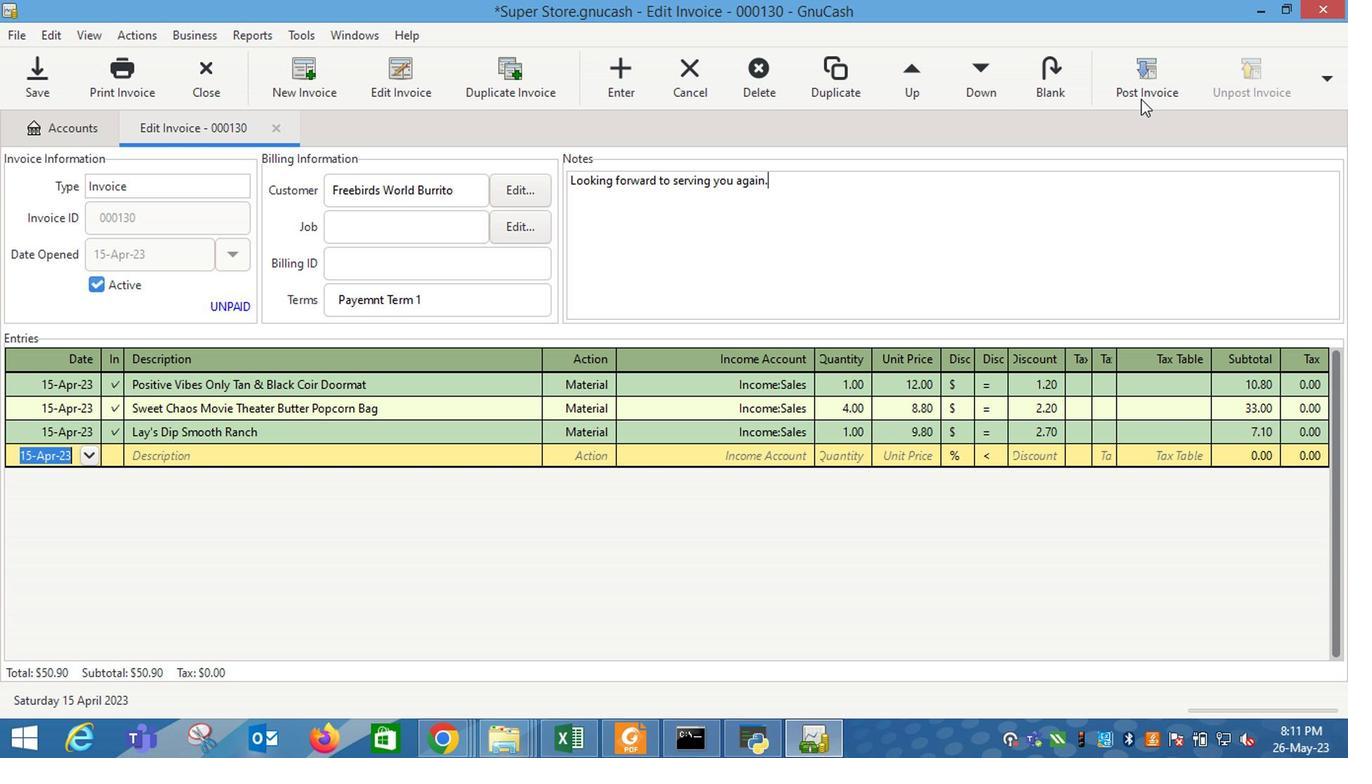 
Action: Mouse pressed left at (1057, 110)
Screenshot: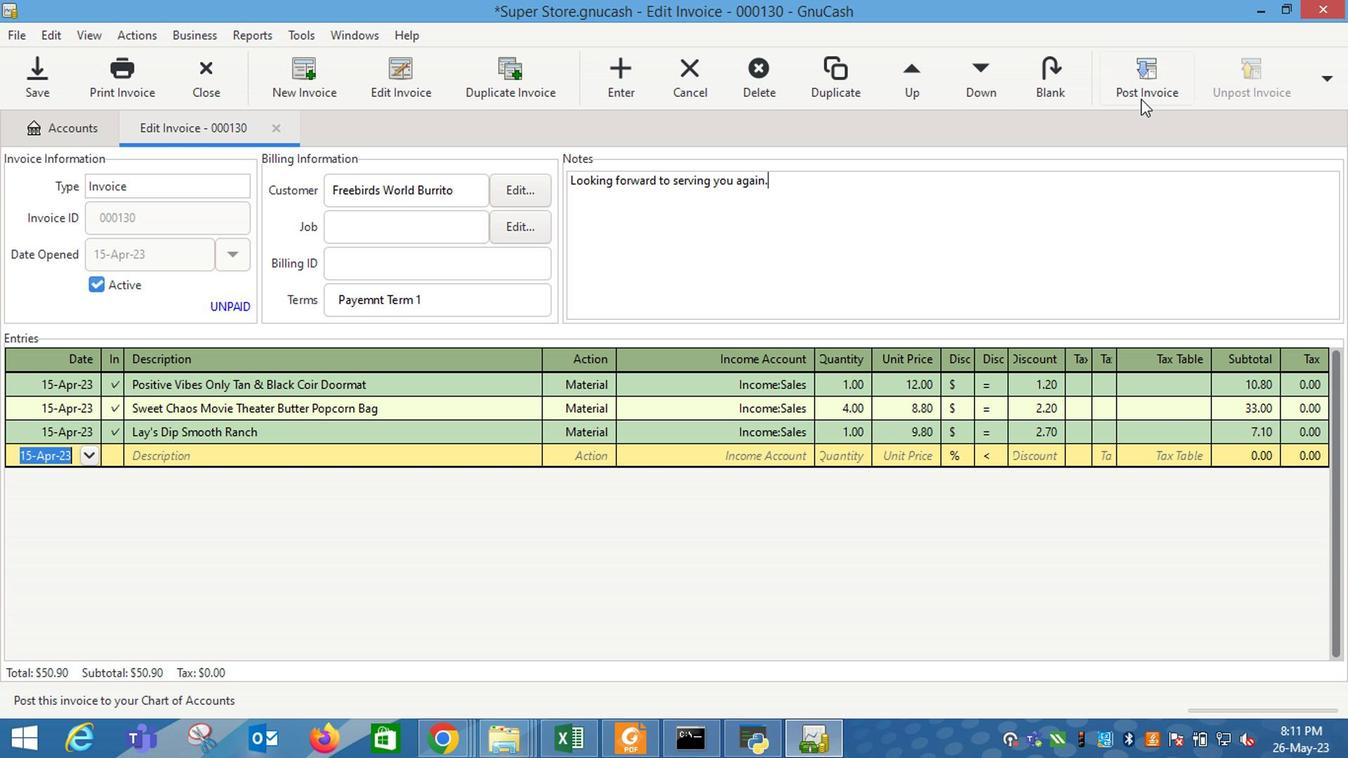 
Action: Mouse moved to (802, 316)
Screenshot: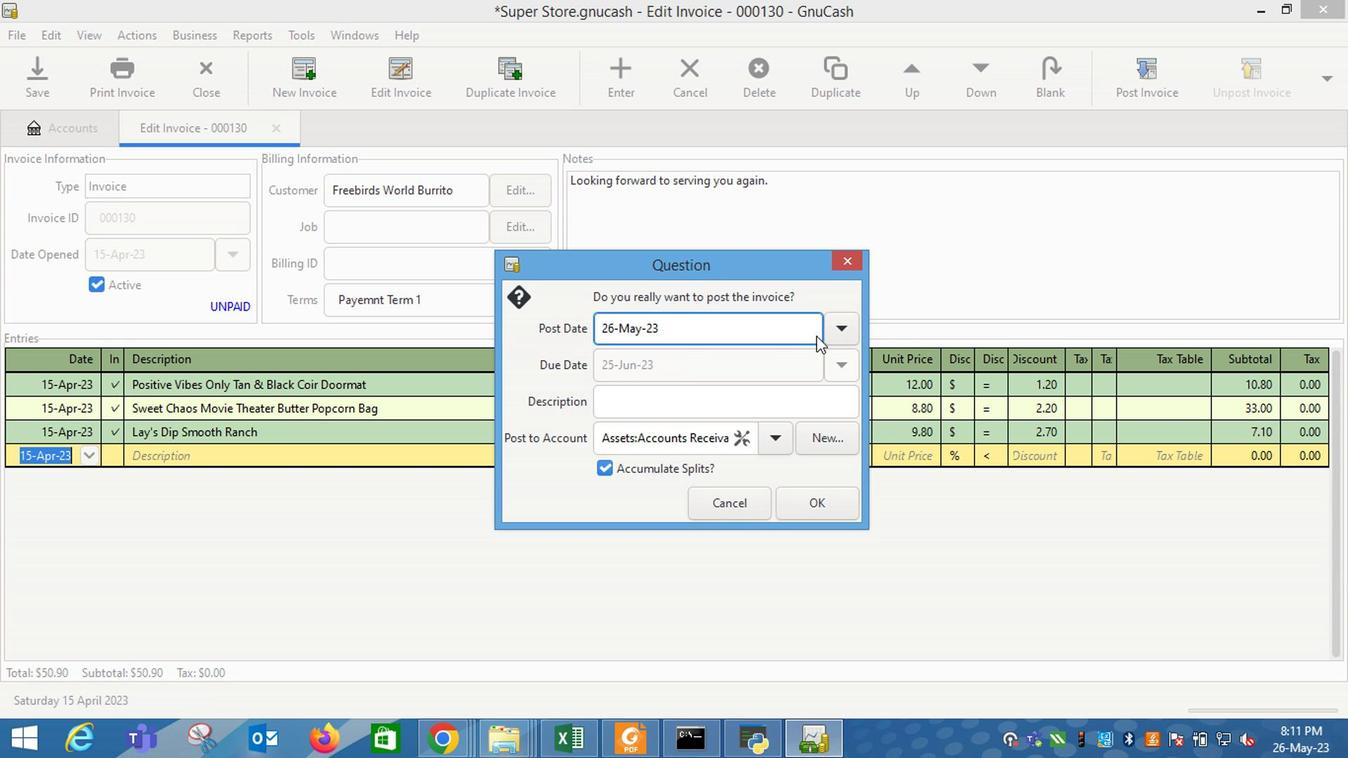 
Action: Mouse pressed left at (802, 316)
Screenshot: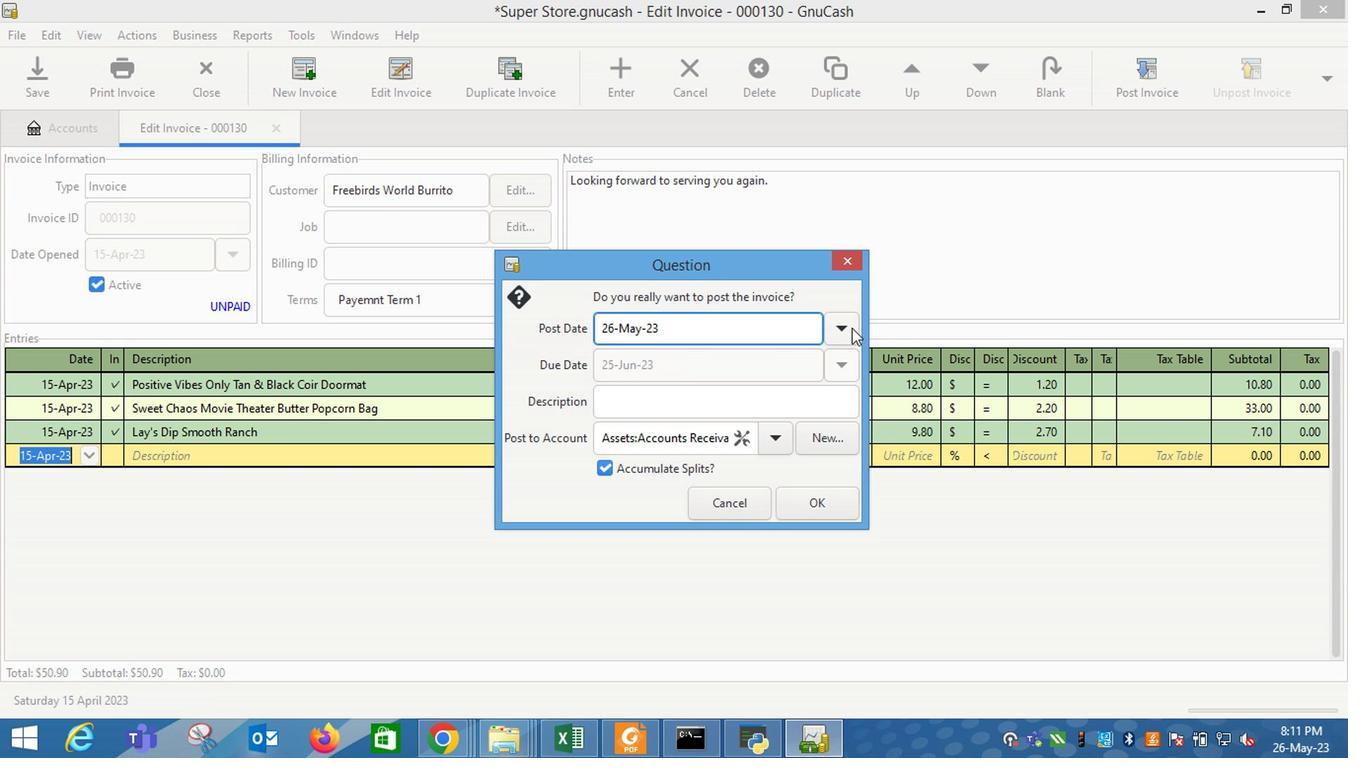 
Action: Mouse moved to (660, 342)
Screenshot: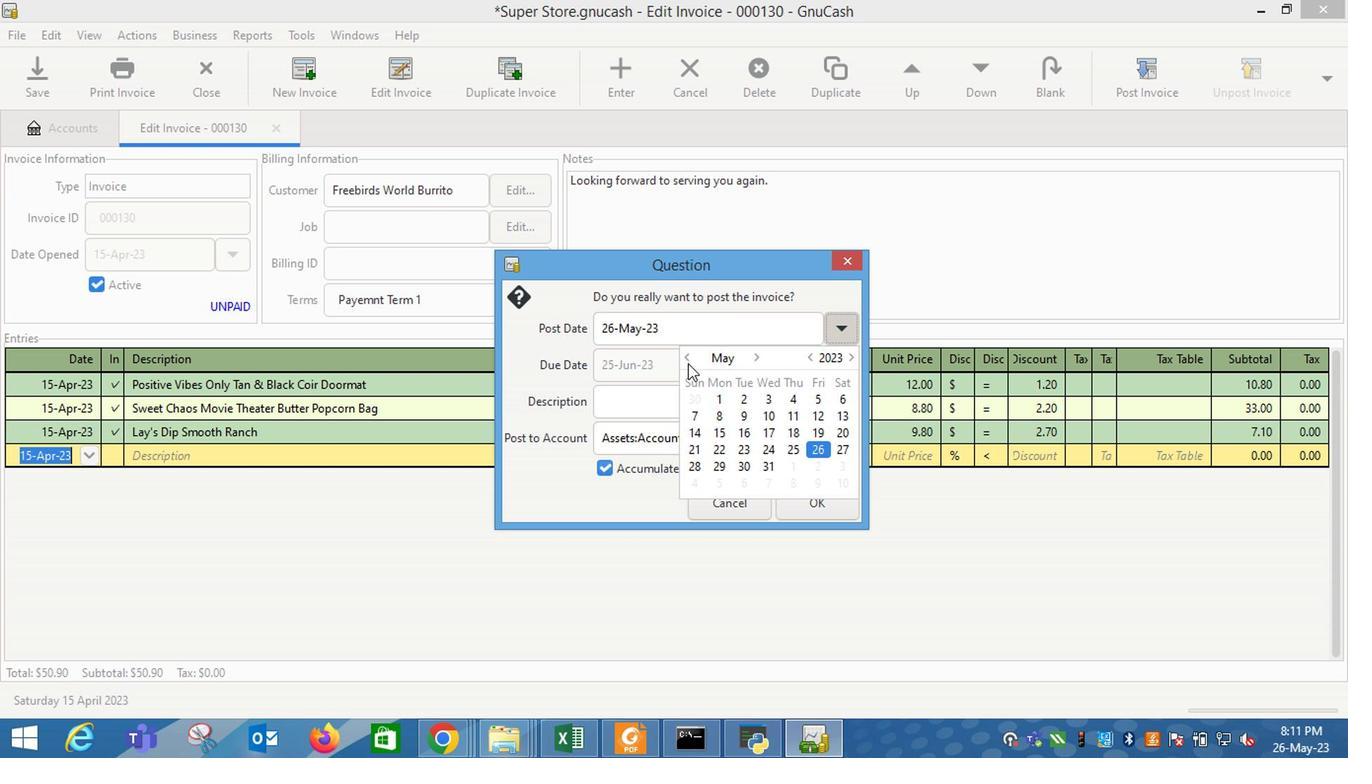 
Action: Mouse pressed left at (660, 342)
Screenshot: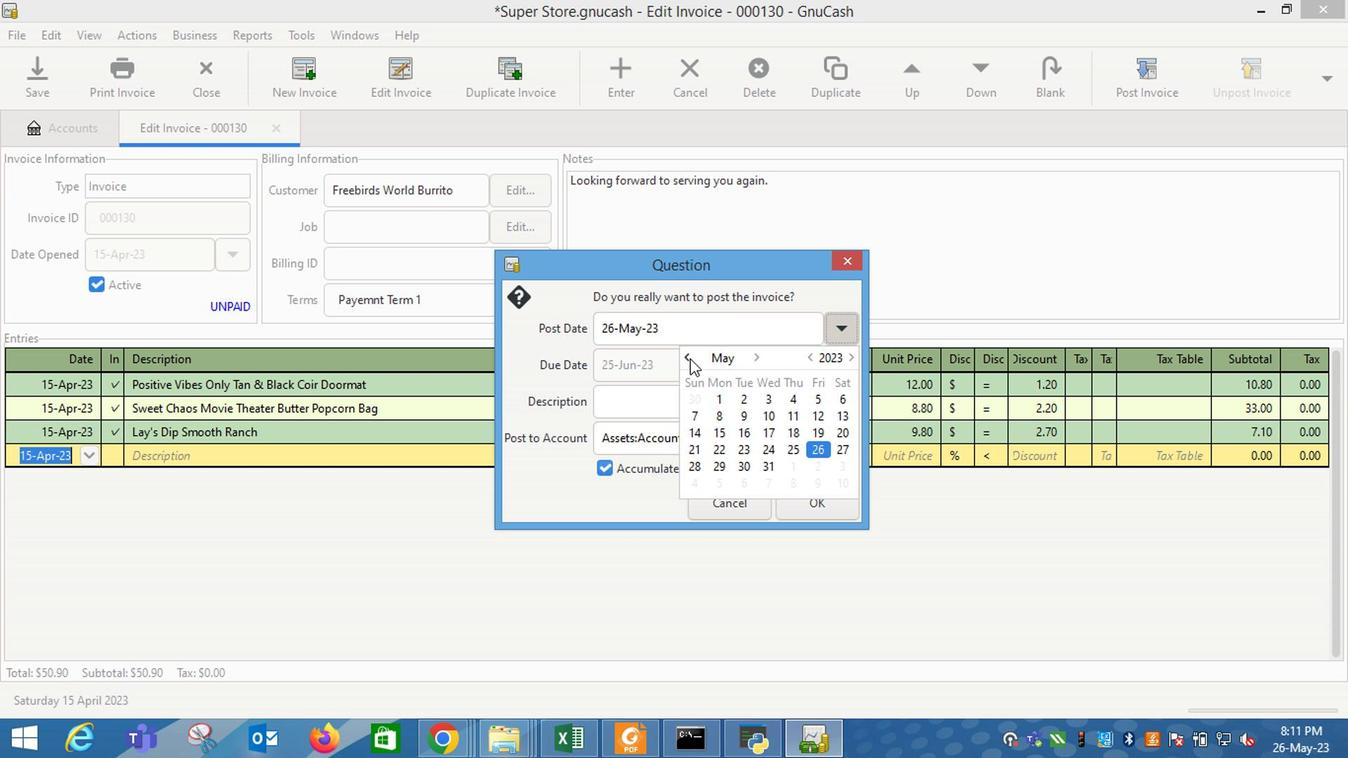 
Action: Mouse moved to (797, 405)
Screenshot: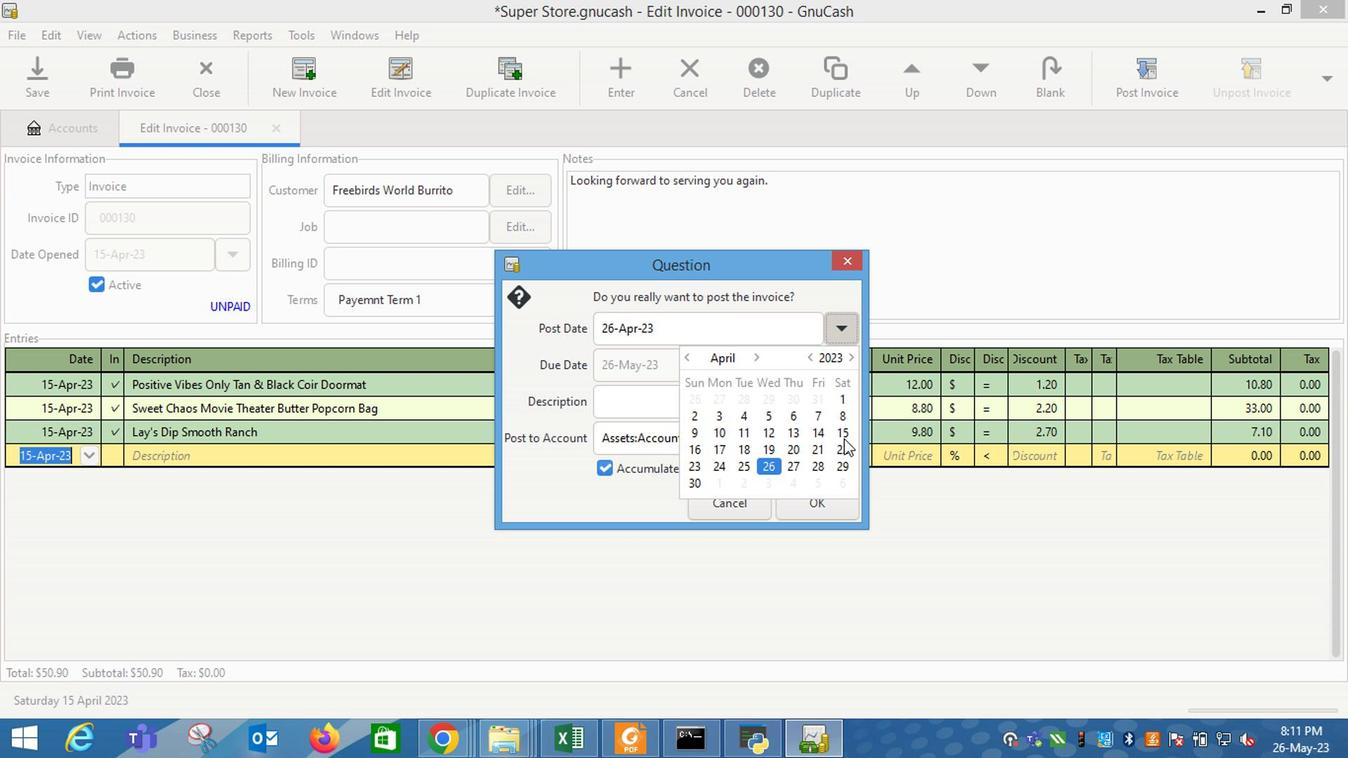 
Action: Mouse pressed left at (797, 405)
Screenshot: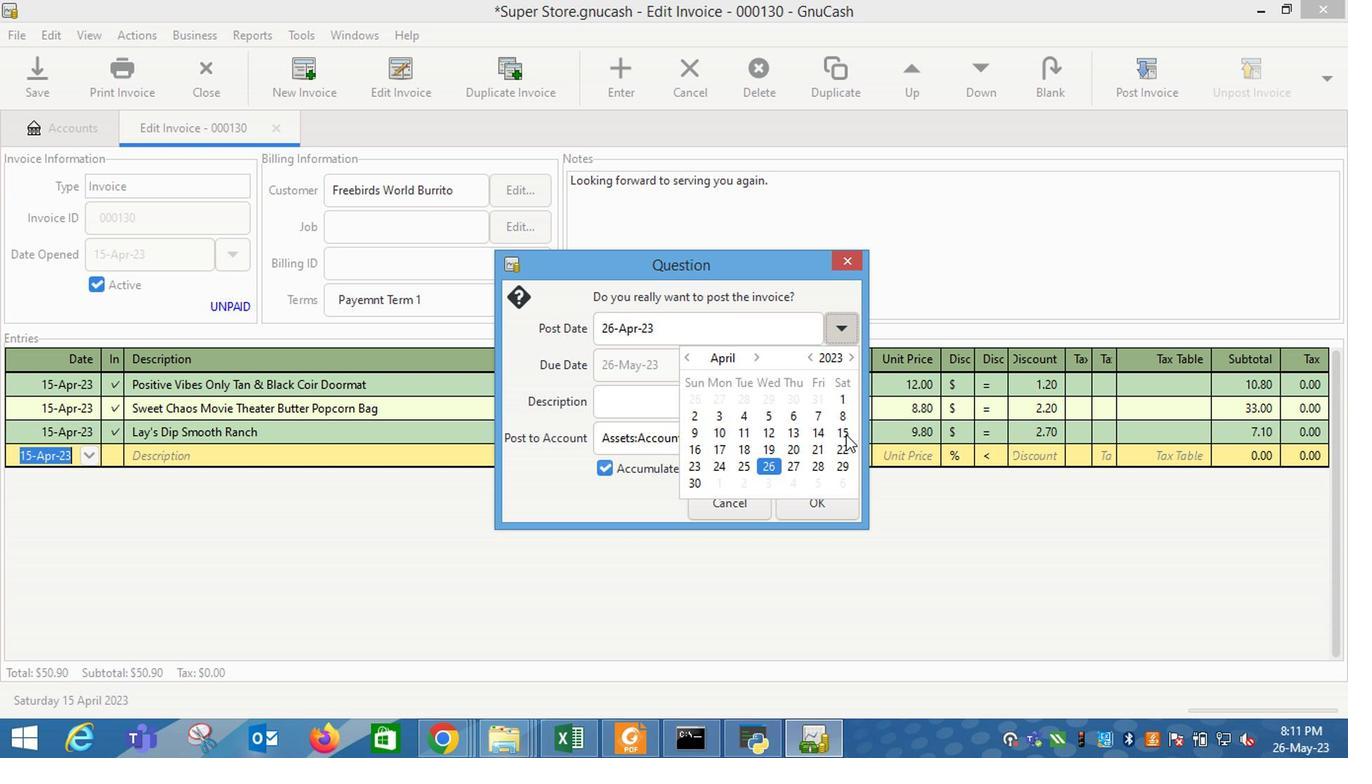 
Action: Mouse moved to (613, 371)
Screenshot: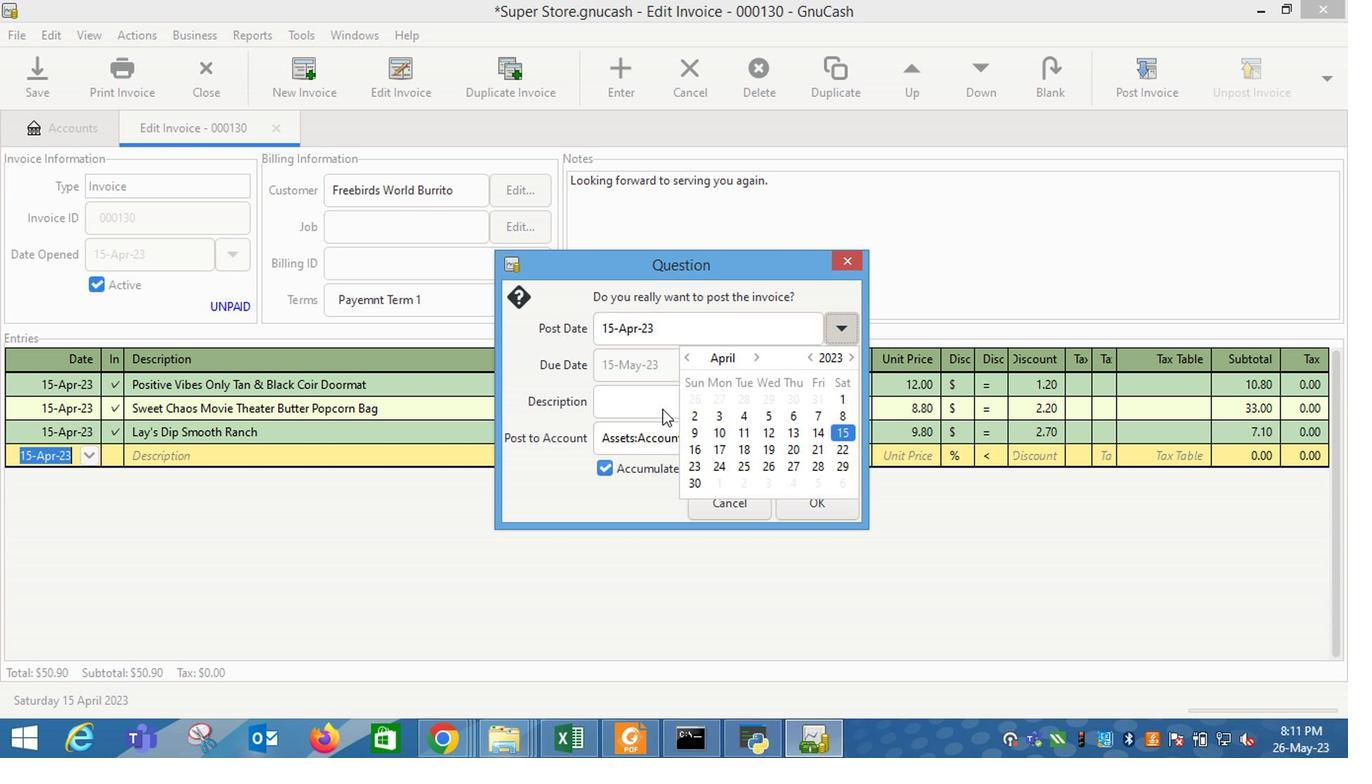 
Action: Mouse pressed left at (613, 371)
Screenshot: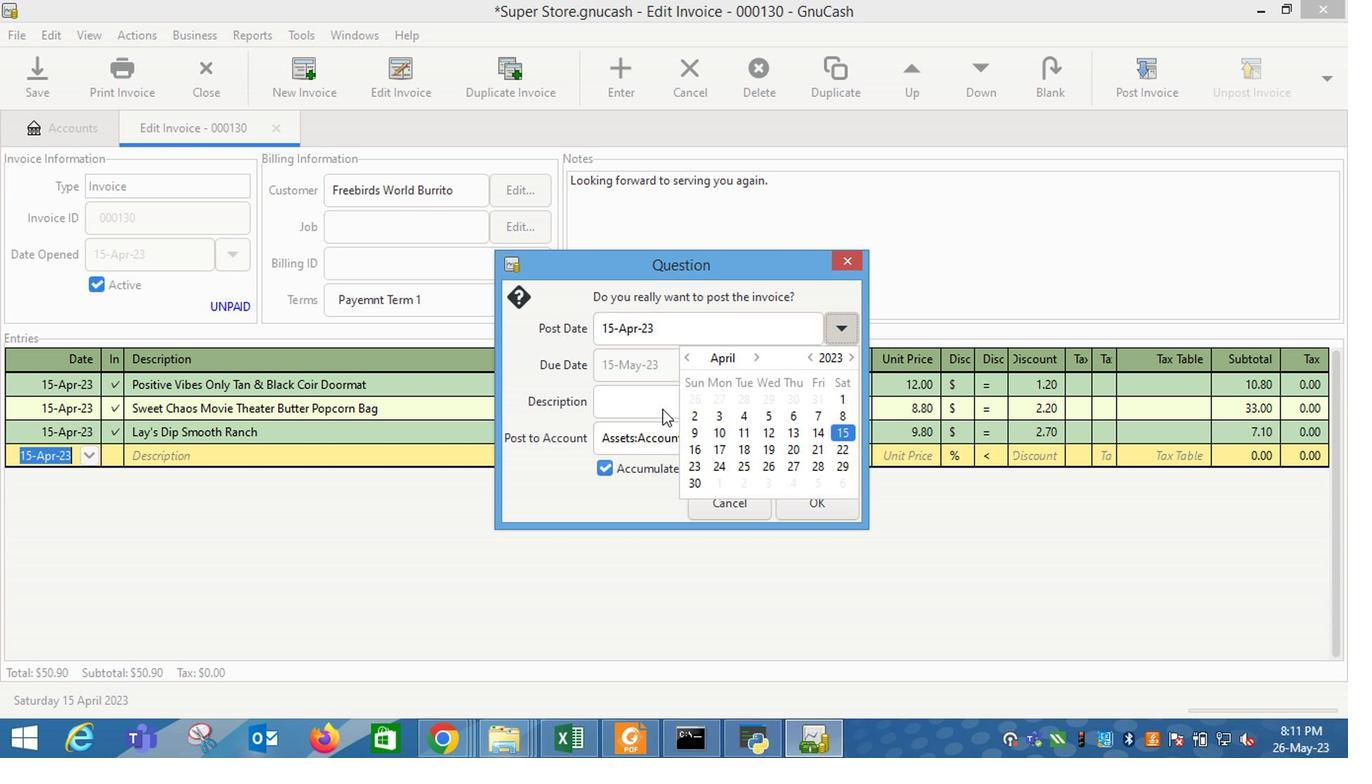 
Action: Mouse moved to (767, 464)
Screenshot: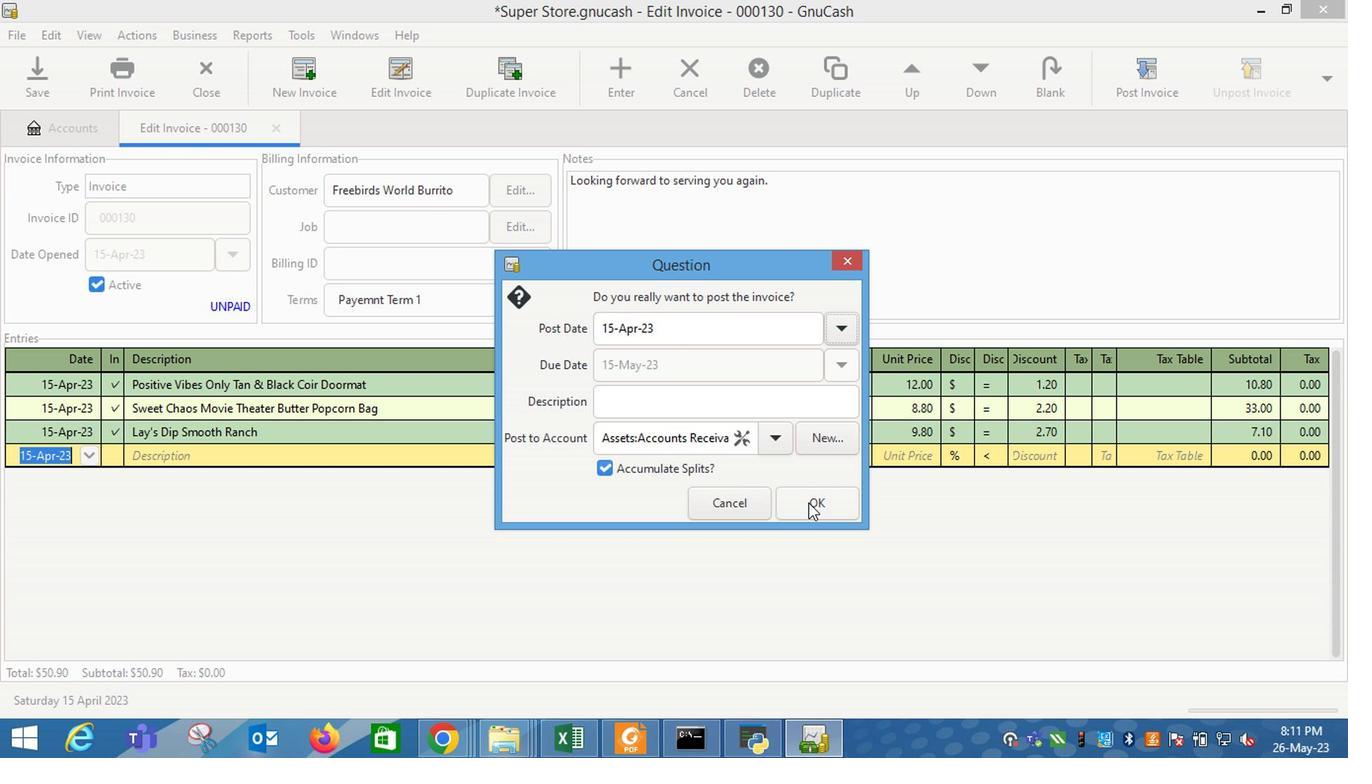 
Action: Mouse pressed left at (767, 464)
Screenshot: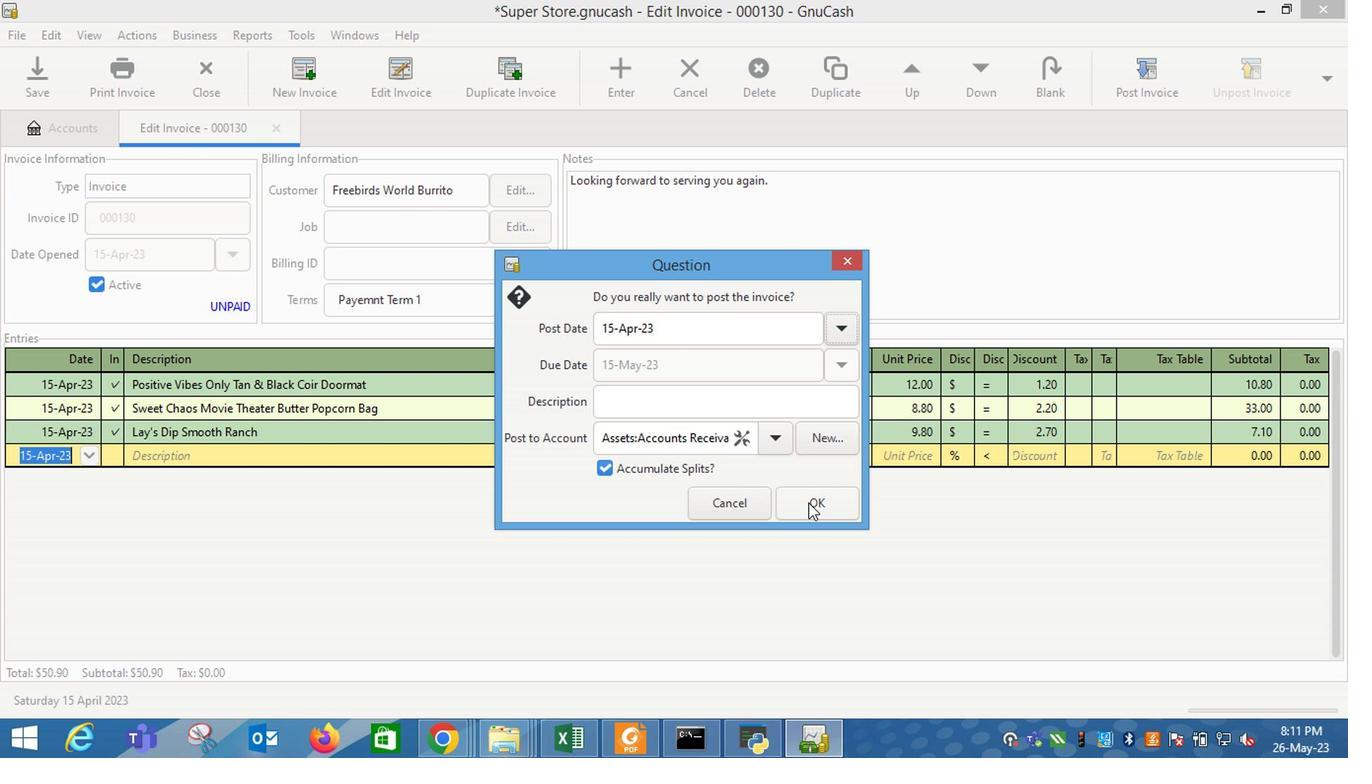 
Action: Mouse moved to (1178, 114)
Screenshot: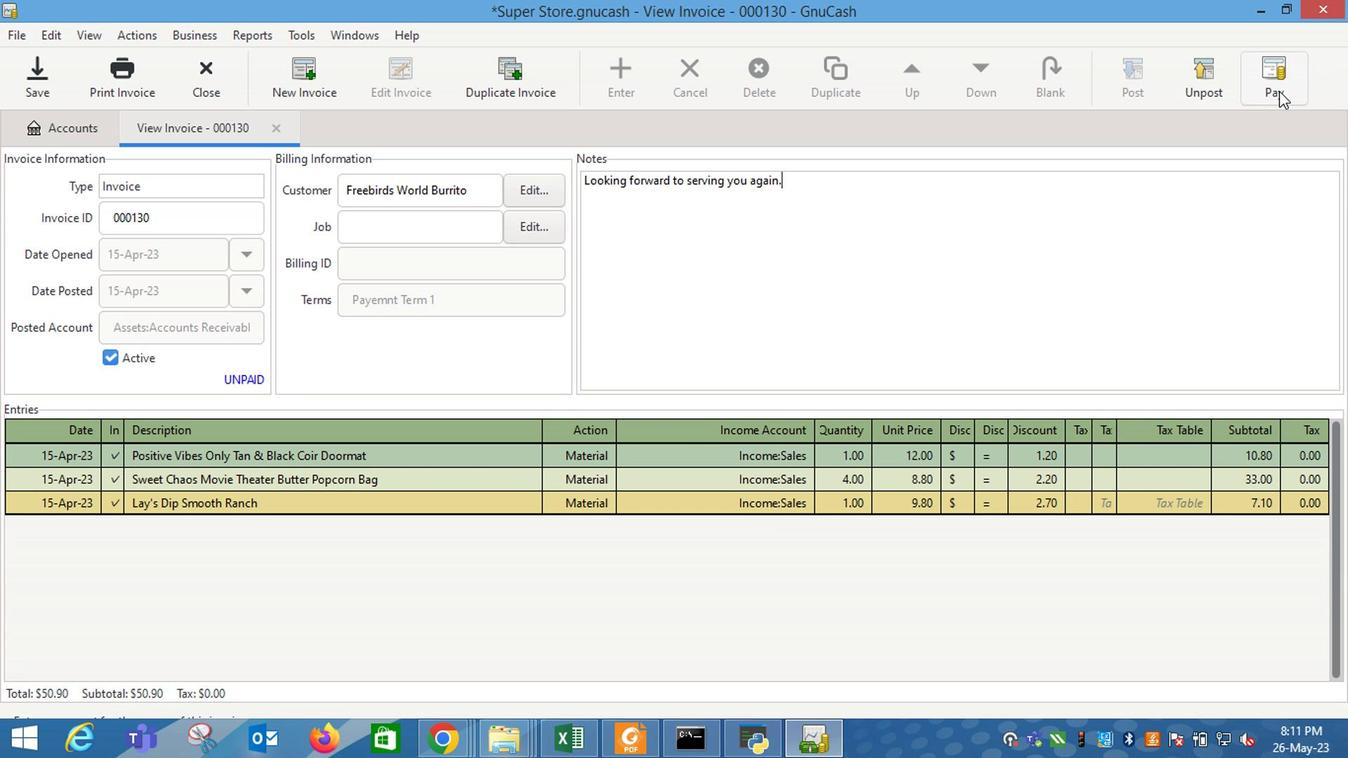 
Action: Mouse pressed left at (1178, 114)
Screenshot: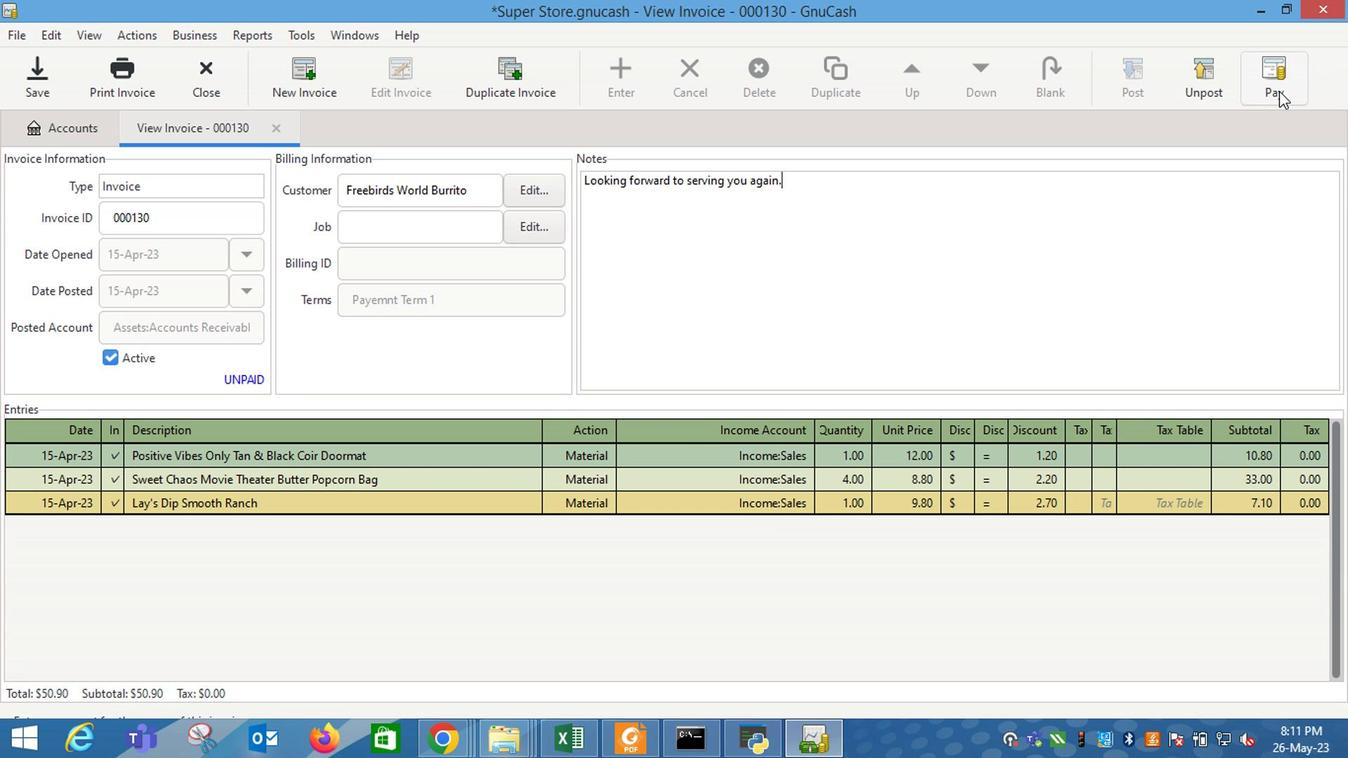
Action: Mouse moved to (581, 368)
Screenshot: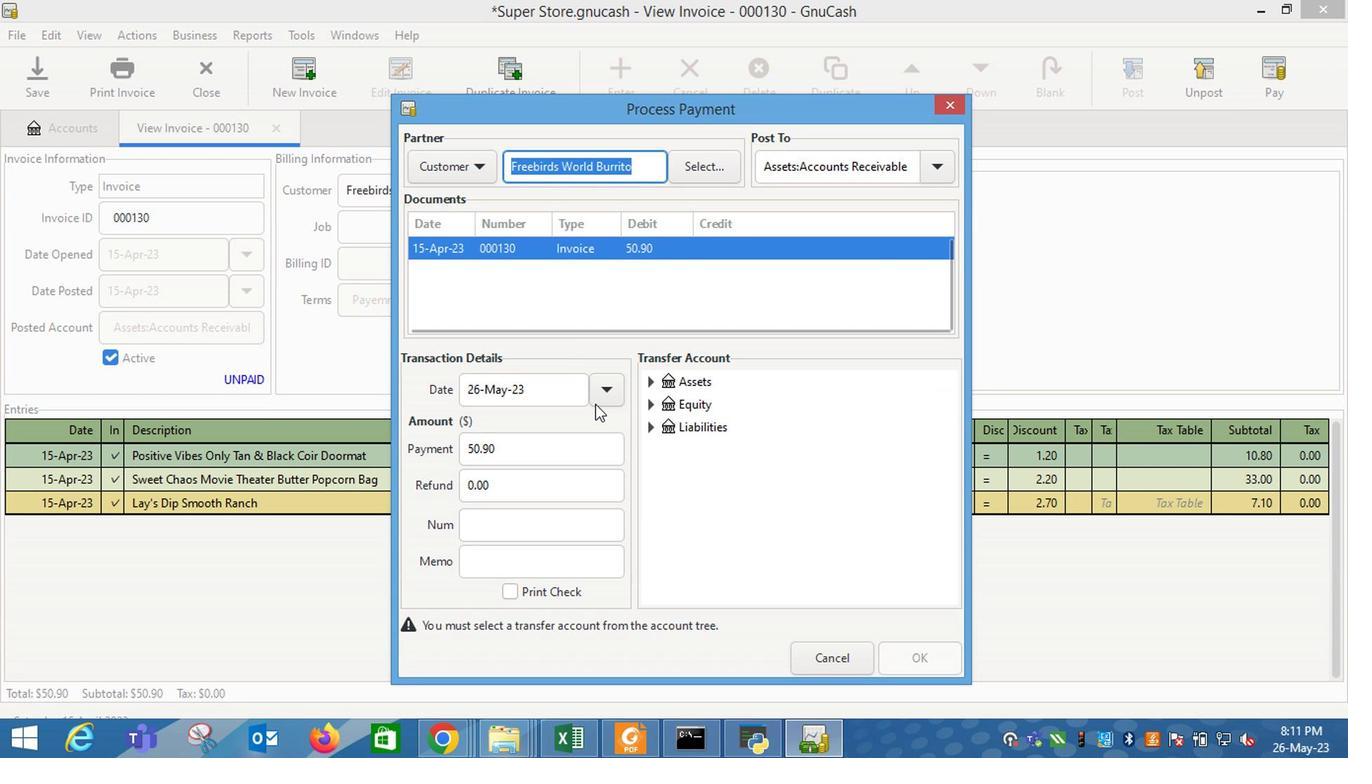 
Action: Mouse pressed left at (581, 368)
Screenshot: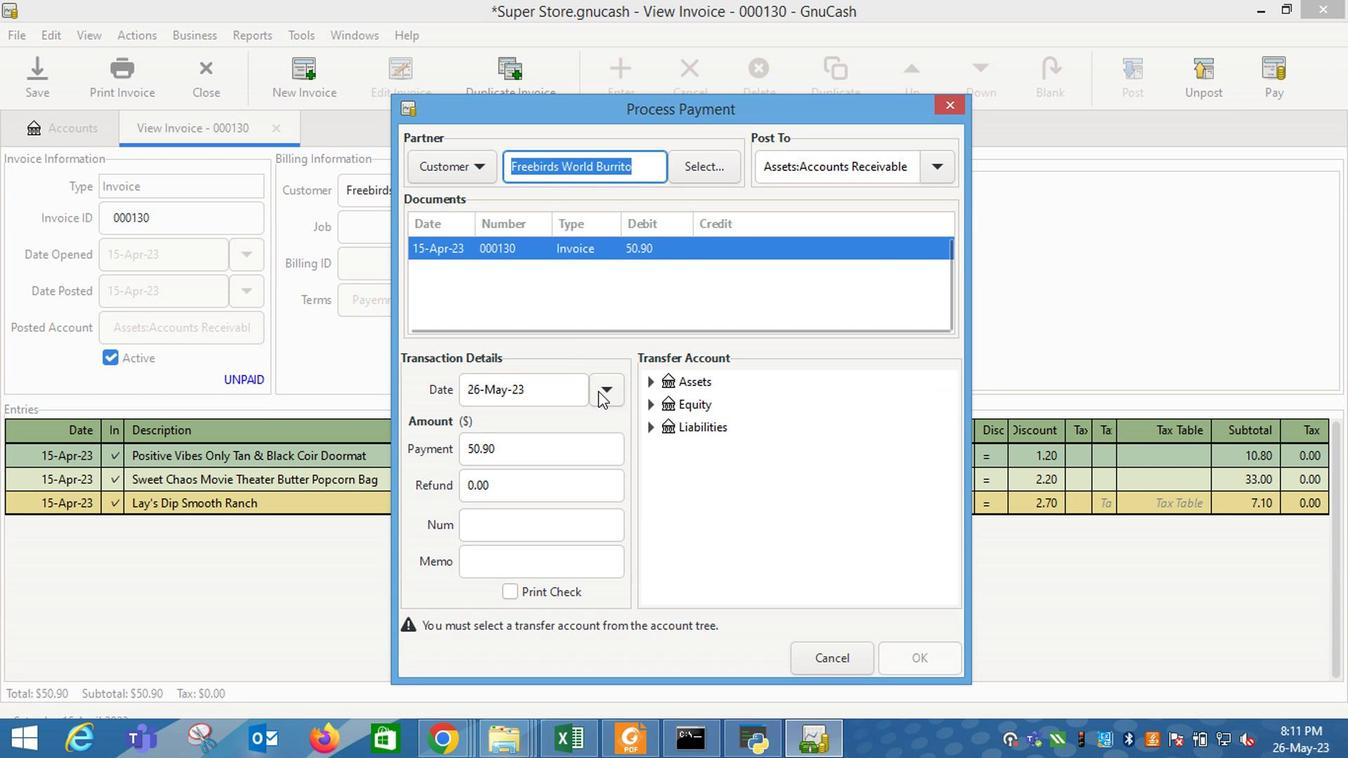 
Action: Mouse moved to (486, 460)
Screenshot: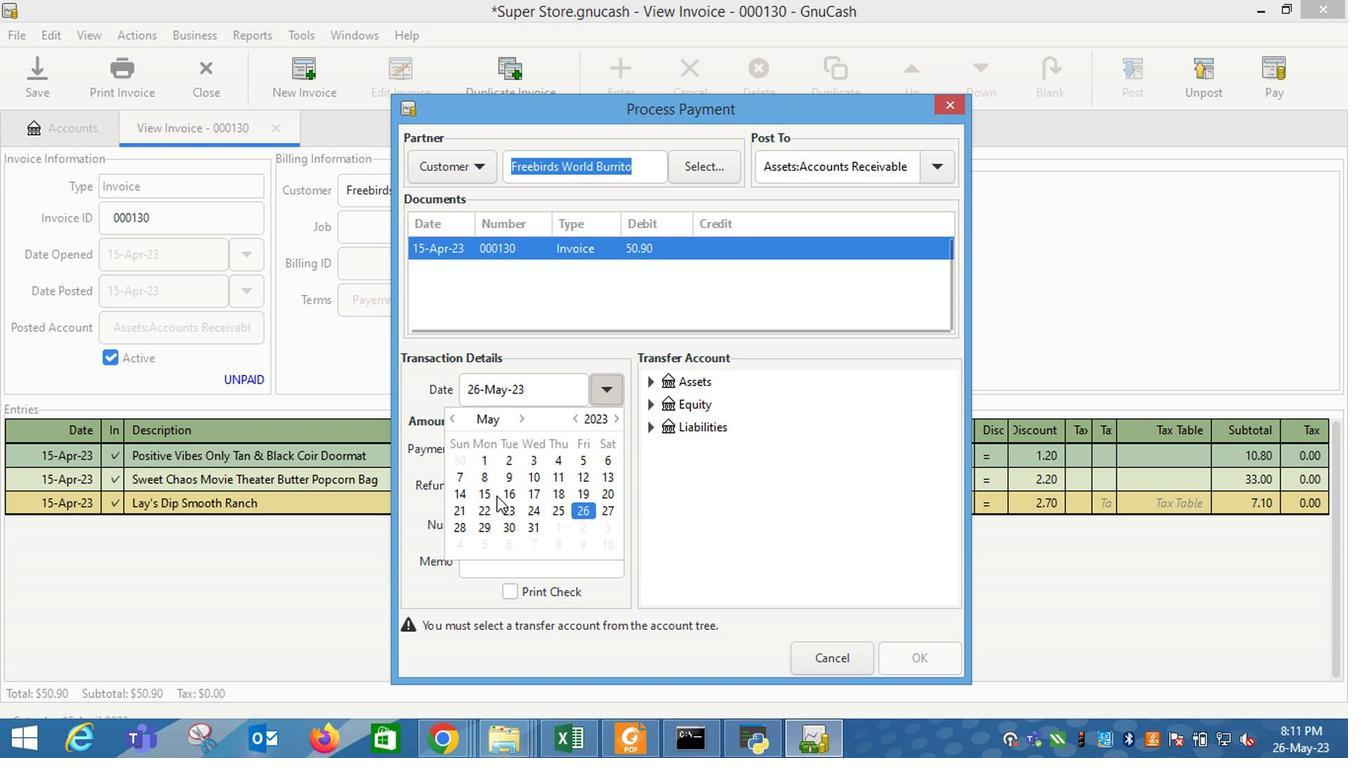 
Action: Mouse pressed left at (486, 460)
Screenshot: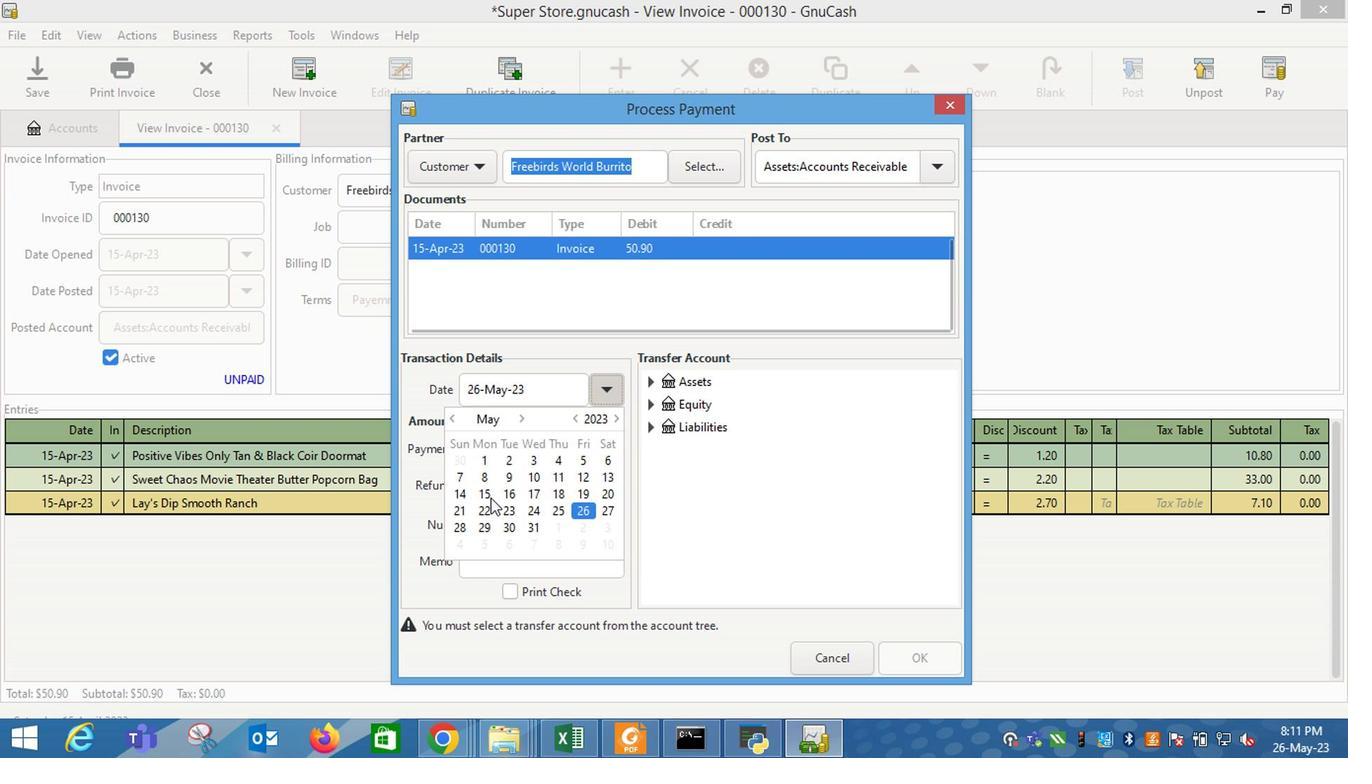 
Action: Mouse moved to (644, 470)
Screenshot: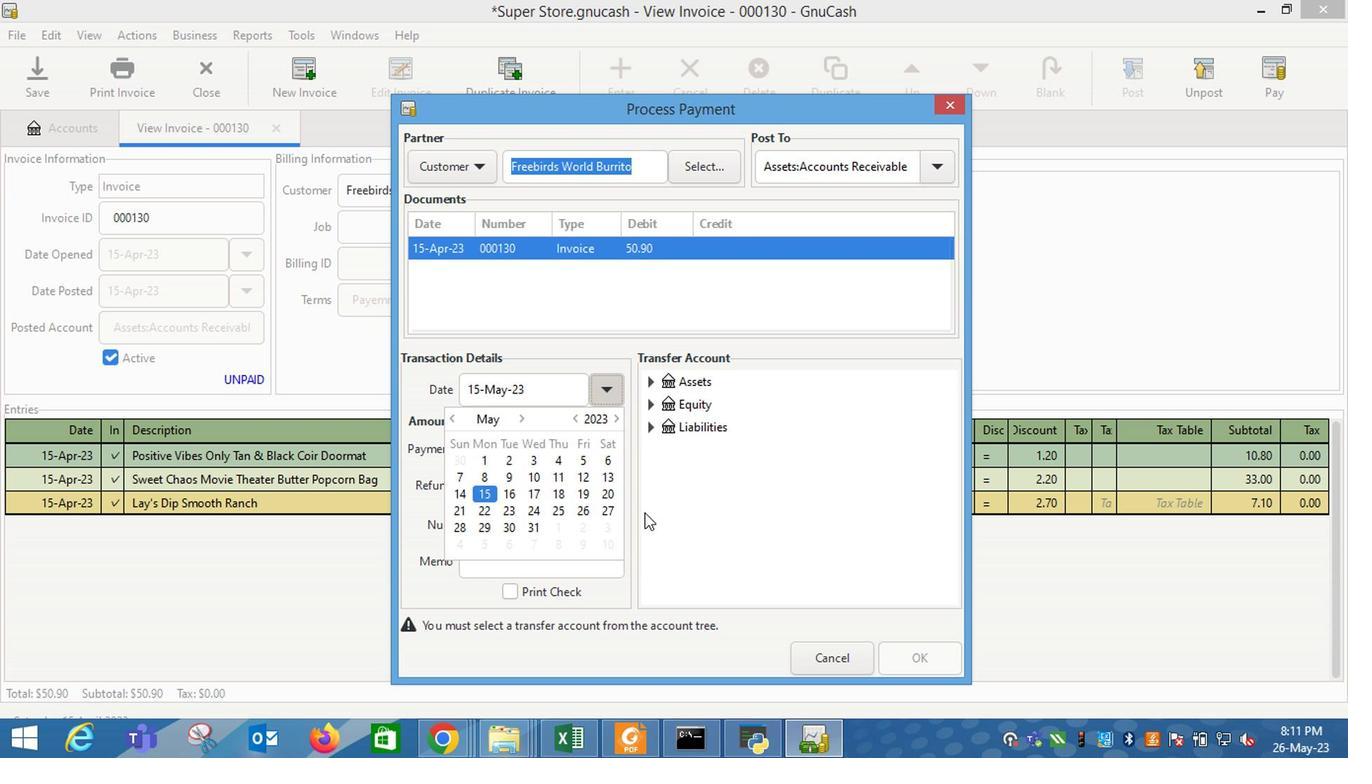 
Action: Mouse pressed left at (644, 470)
Screenshot: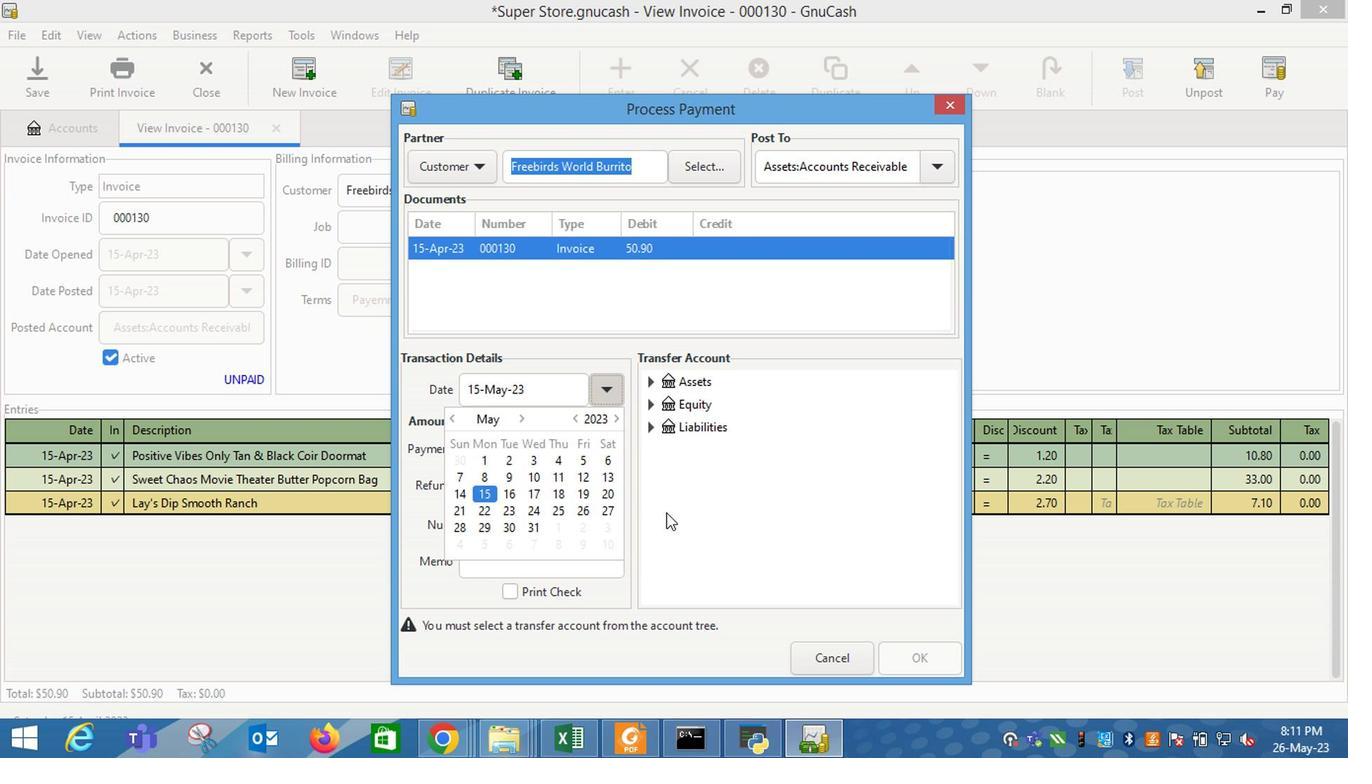 
Action: Mouse moved to (627, 351)
Screenshot: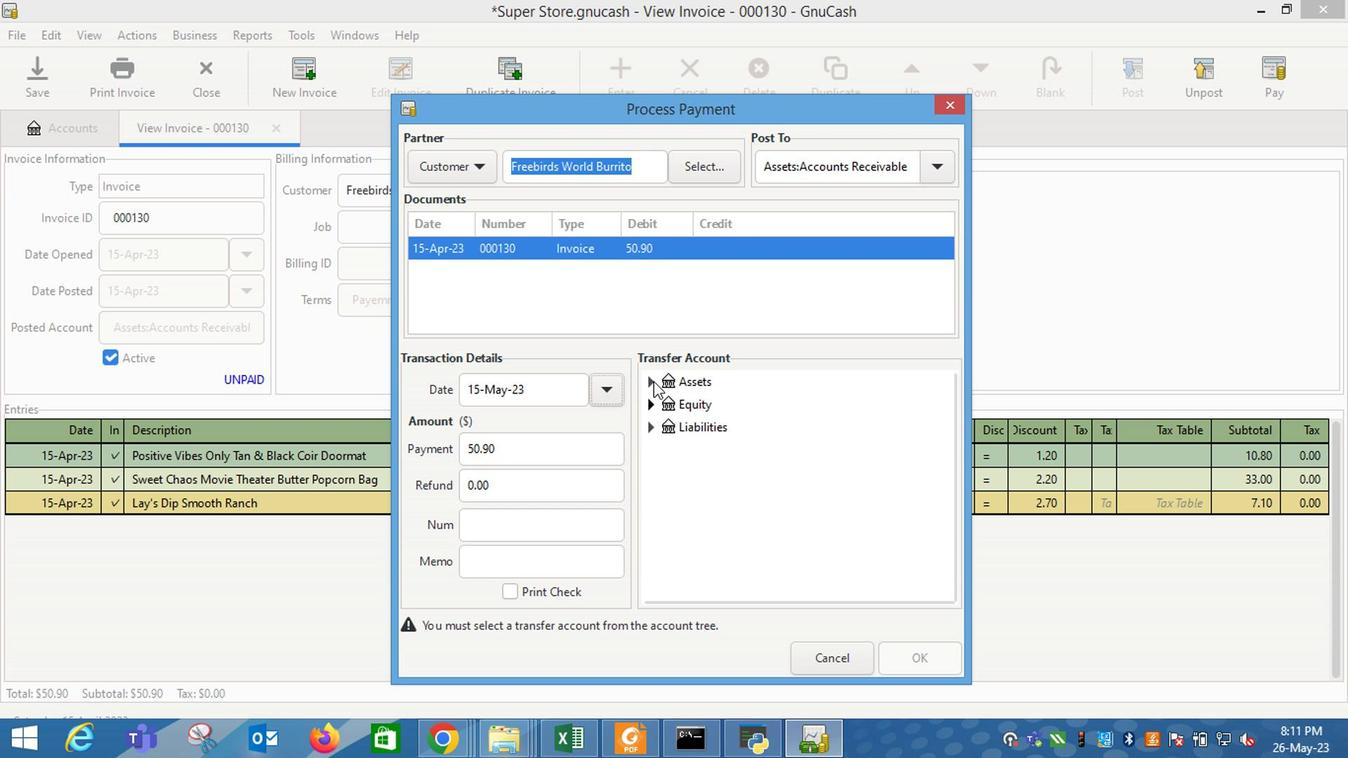 
Action: Mouse pressed left at (627, 351)
Screenshot: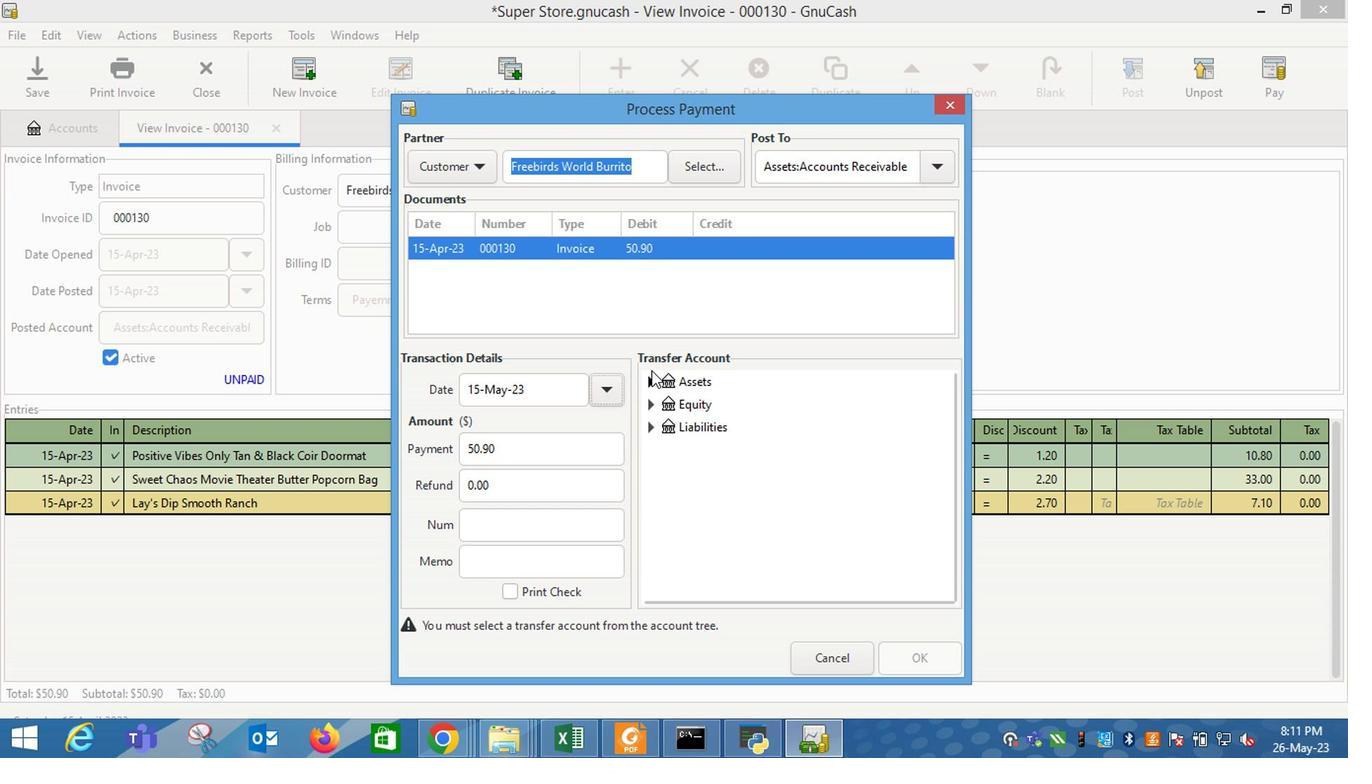 
Action: Mouse moved to (626, 362)
Screenshot: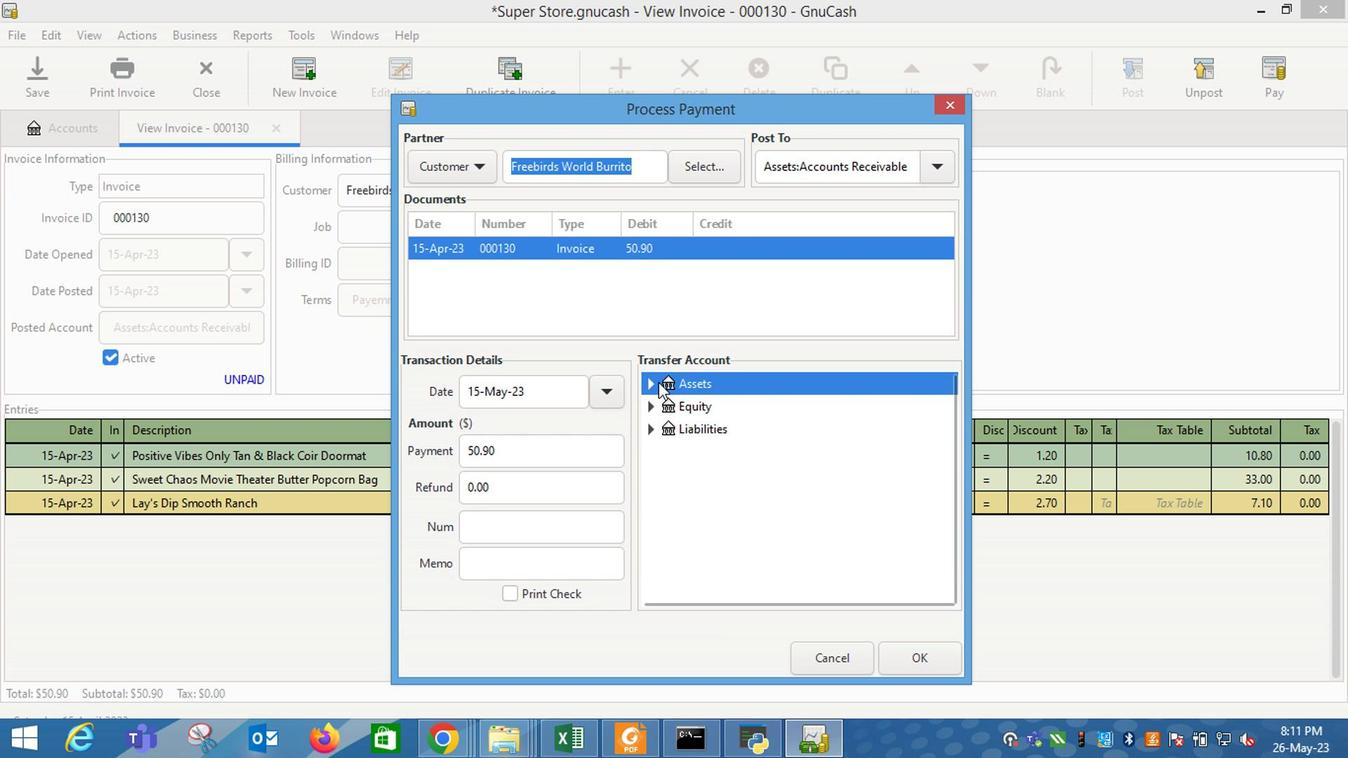 
Action: Mouse pressed left at (626, 362)
Screenshot: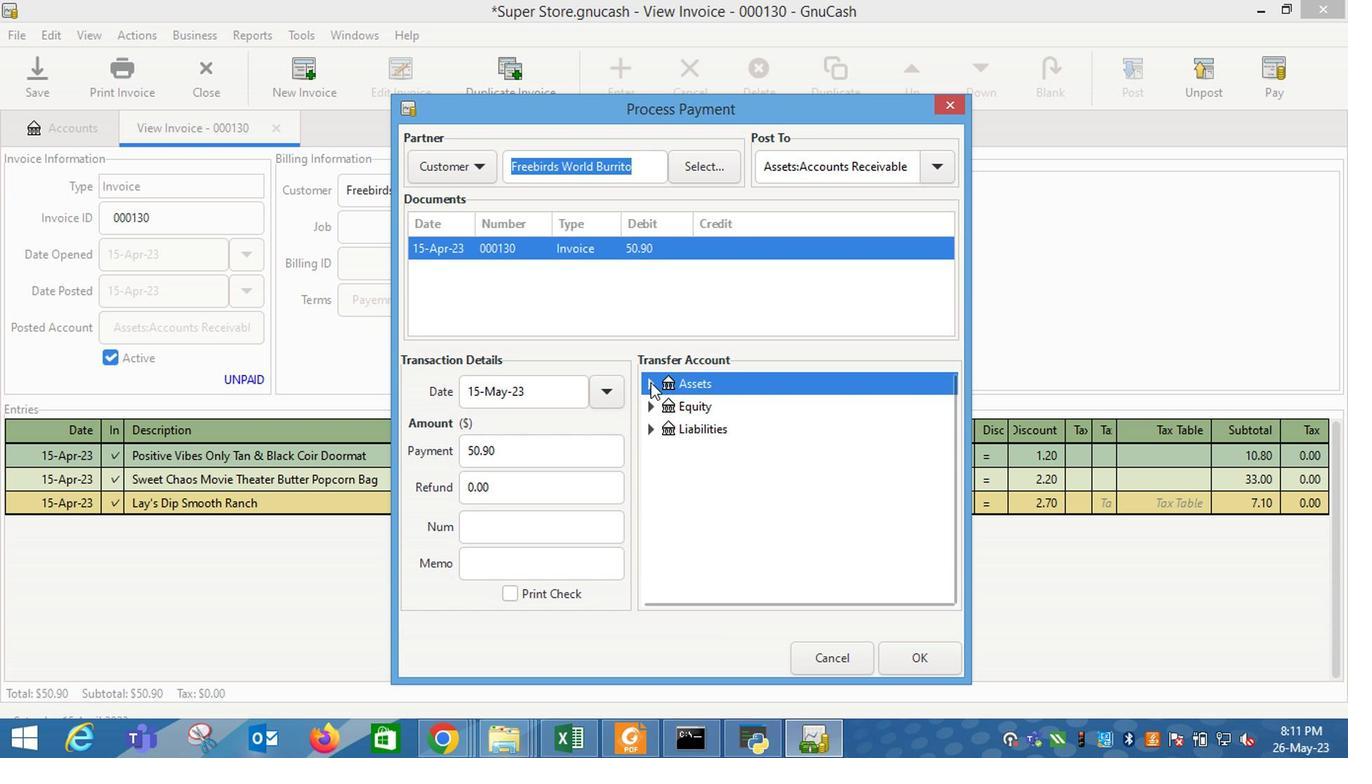 
Action: Mouse moved to (639, 378)
Screenshot: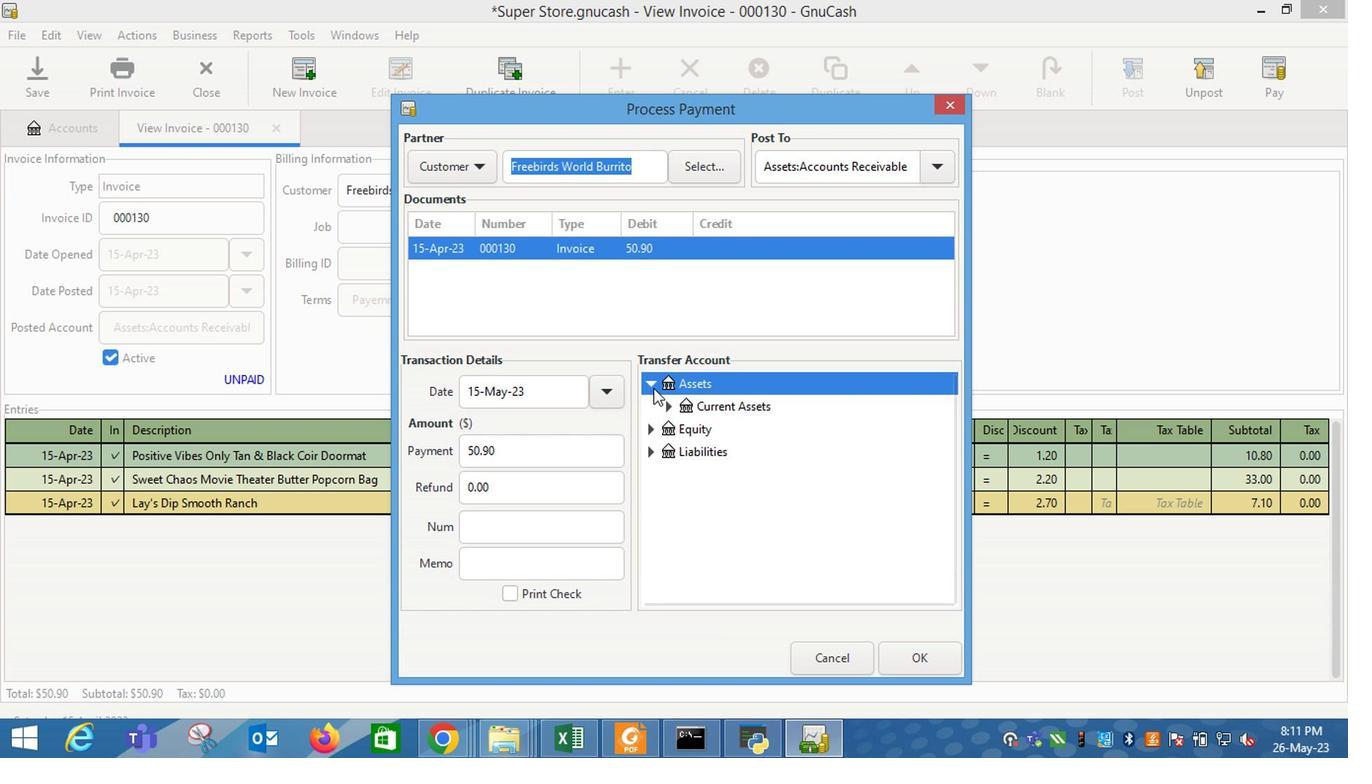 
Action: Mouse pressed left at (639, 378)
Screenshot: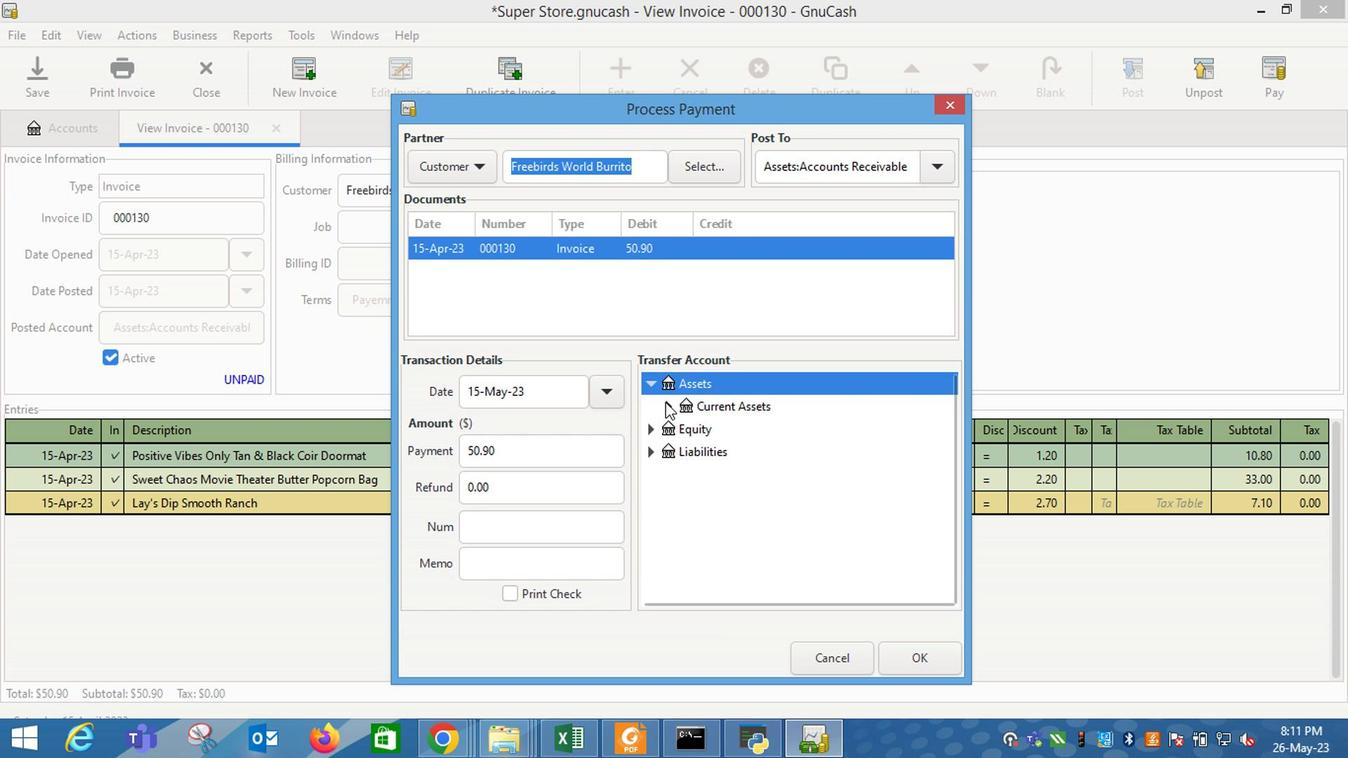 
Action: Mouse moved to (685, 398)
Screenshot: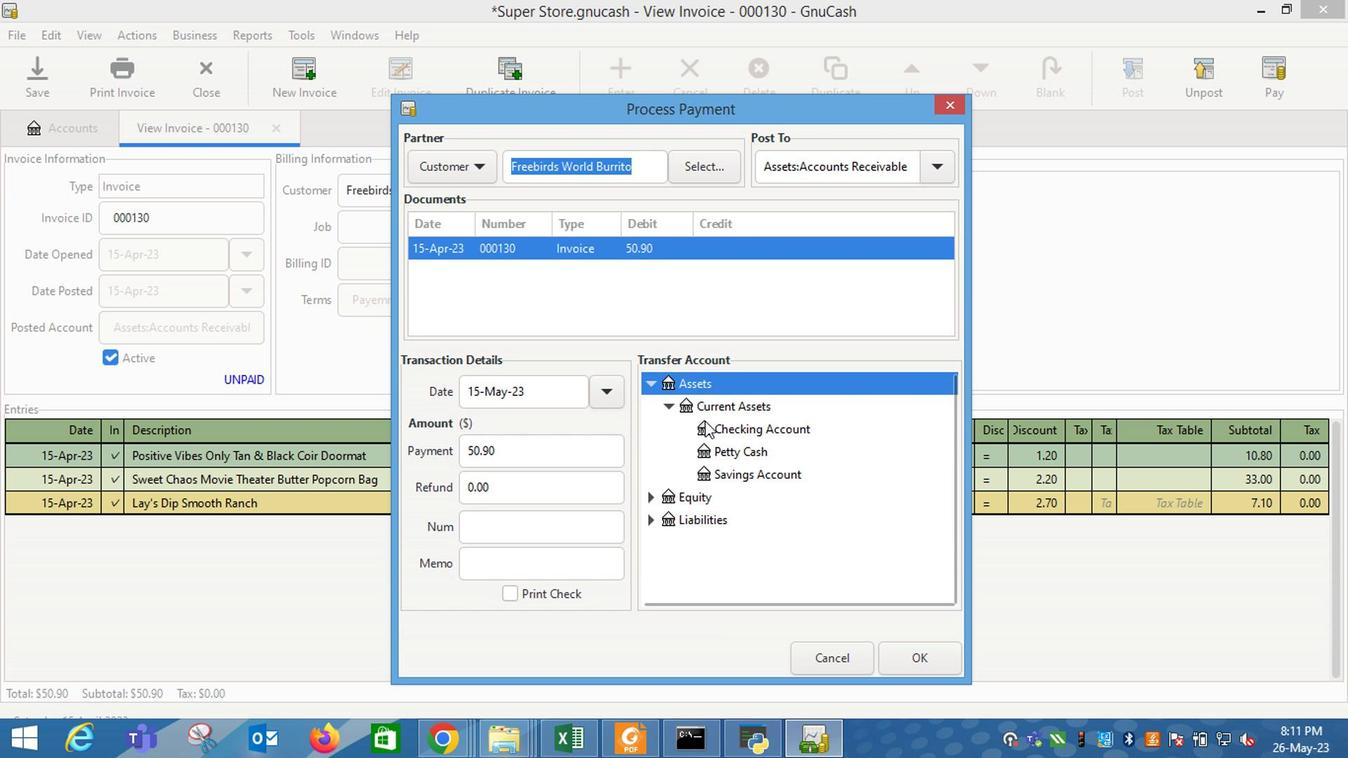 
Action: Mouse pressed left at (685, 398)
Screenshot: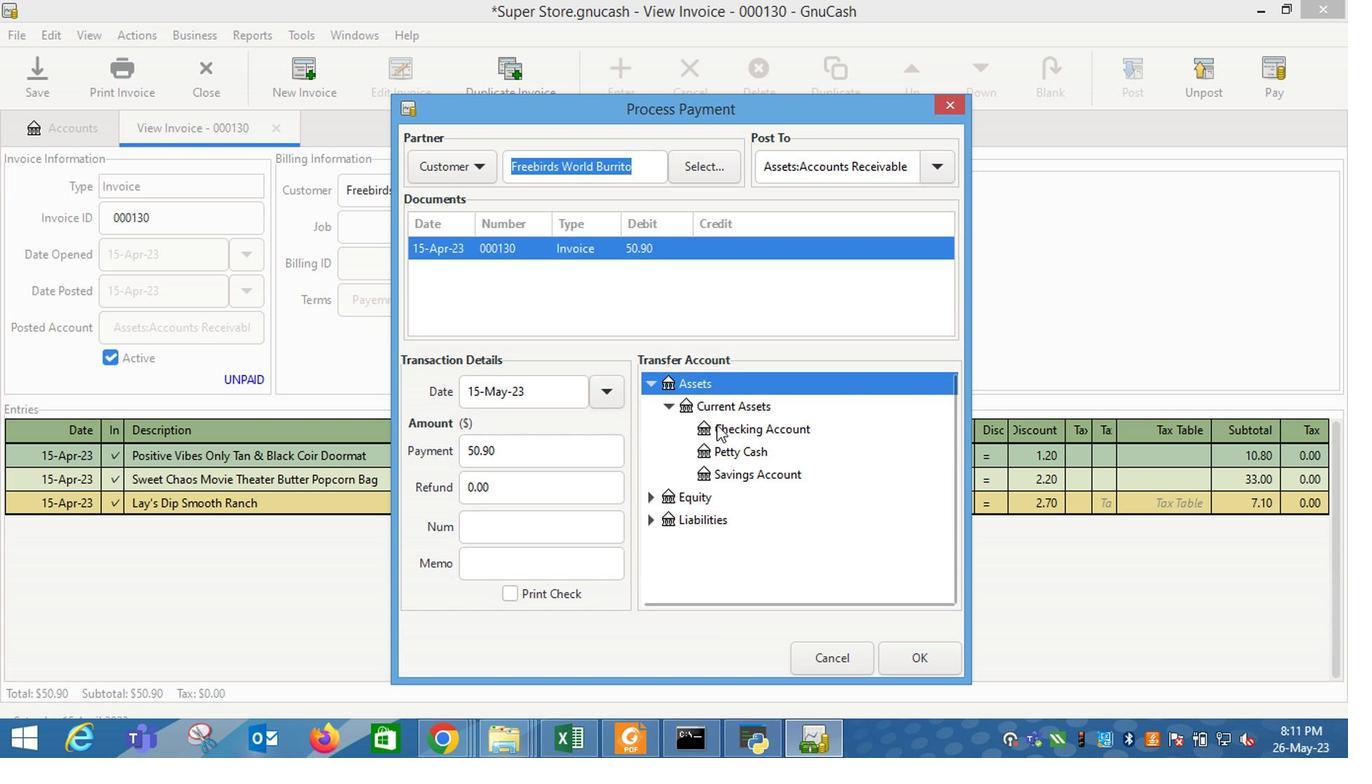 
Action: Mouse moved to (856, 599)
Screenshot: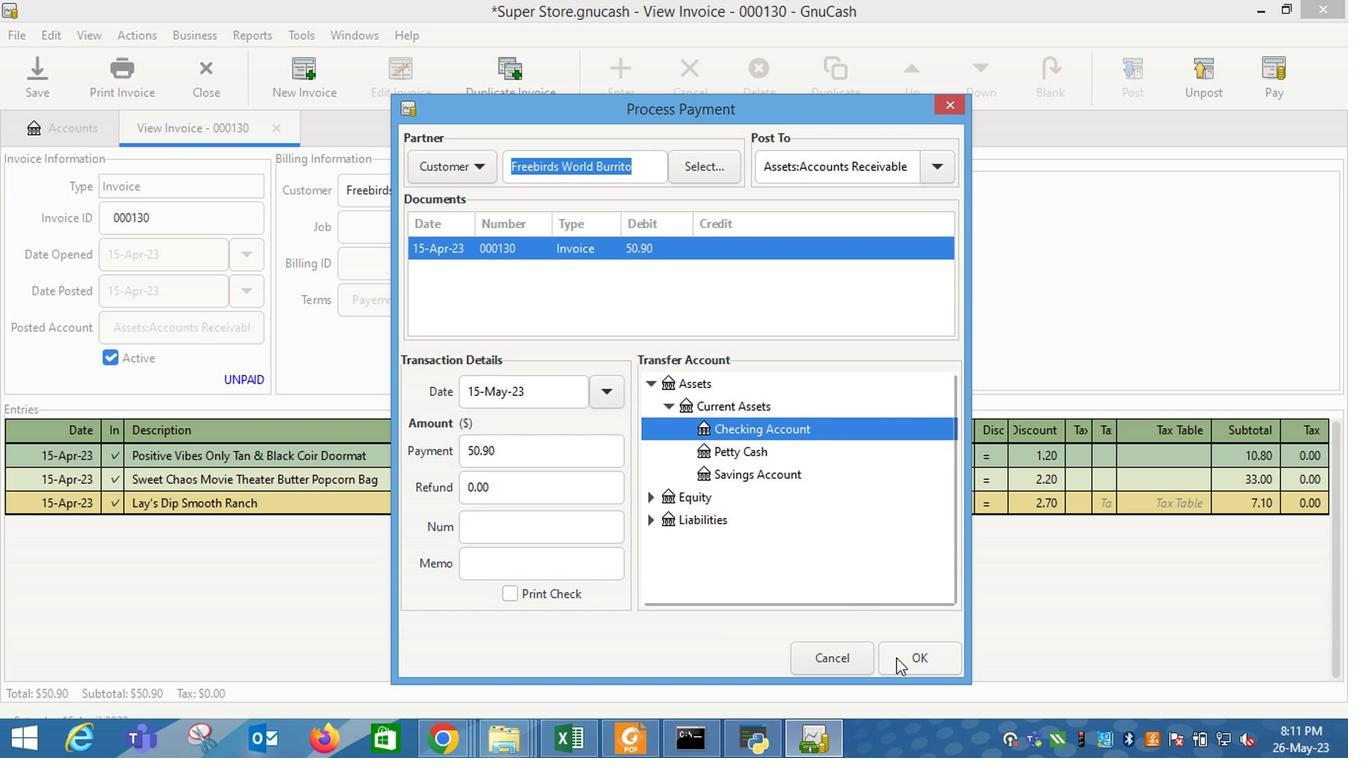 
Action: Mouse pressed left at (856, 599)
Screenshot: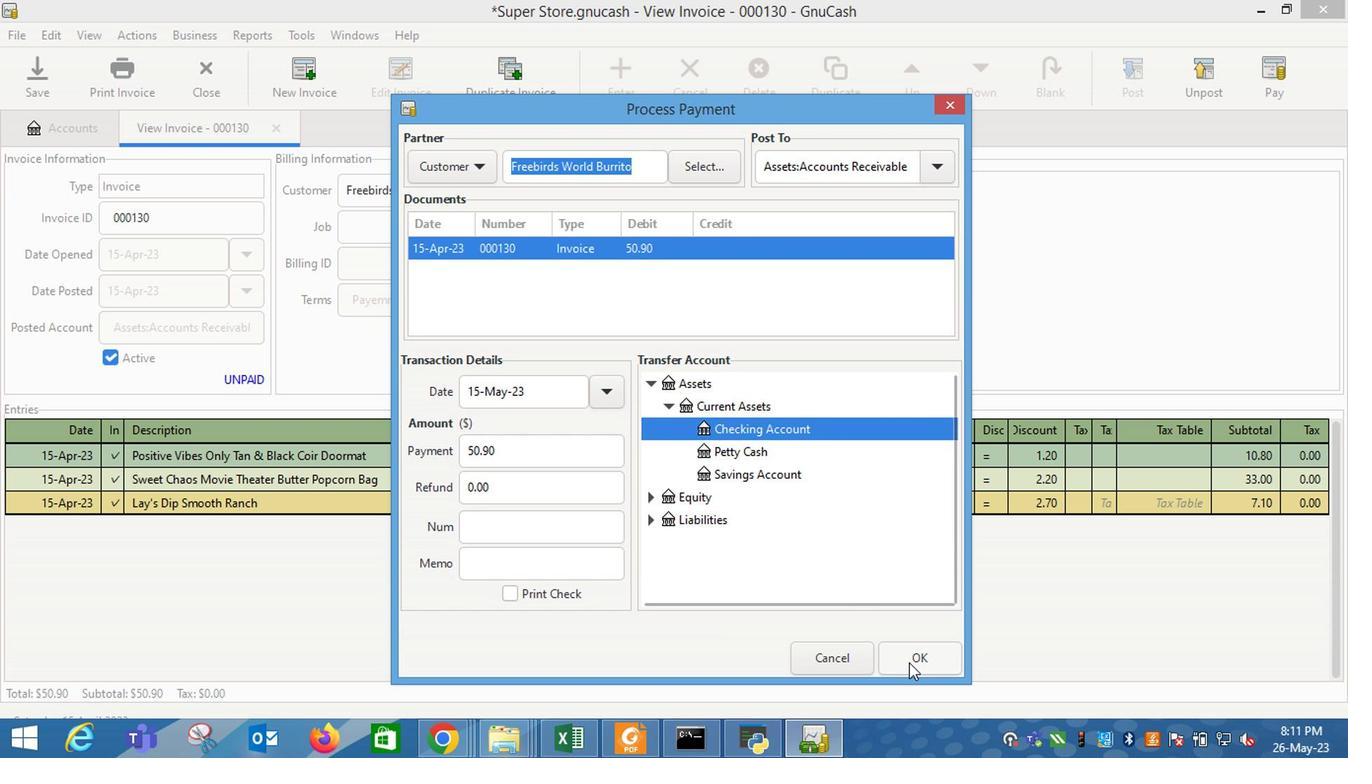 
Action: Mouse moved to (148, 100)
Screenshot: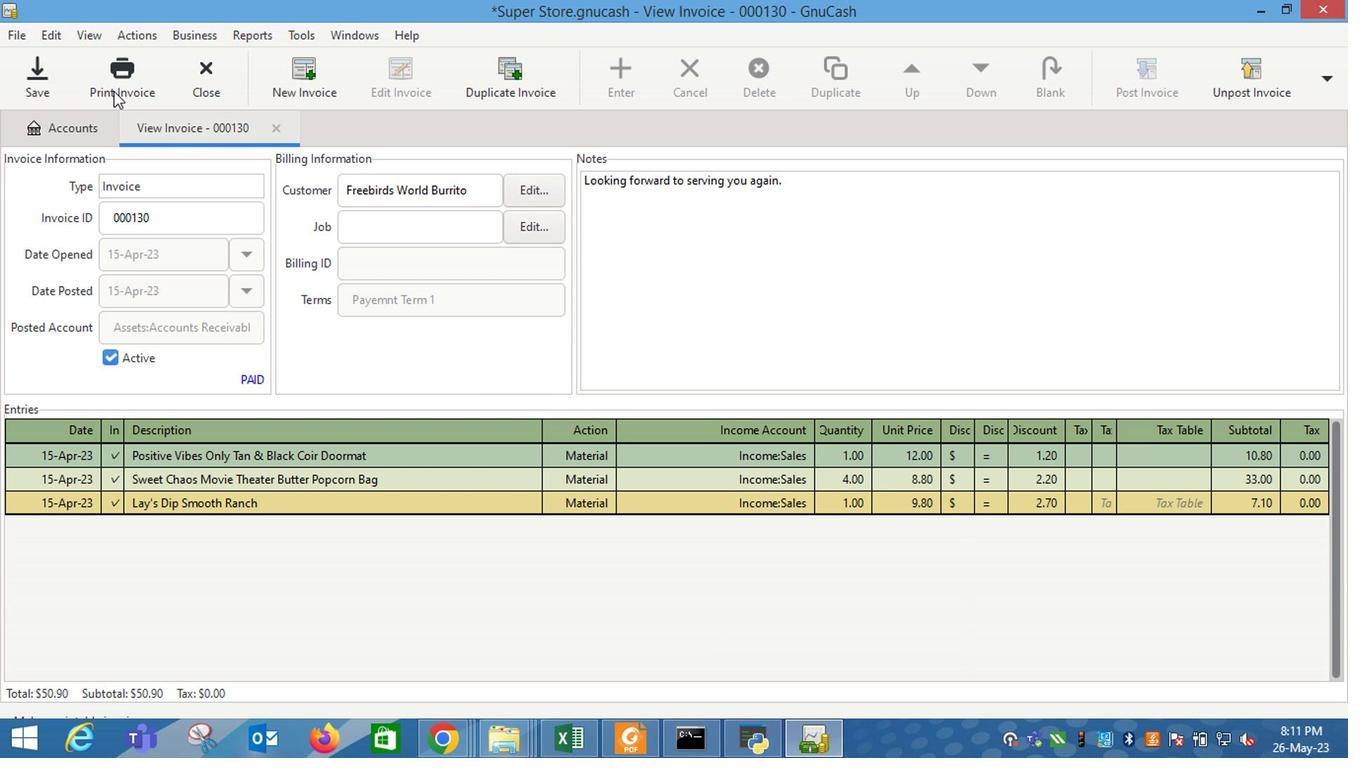 
Action: Mouse pressed left at (148, 100)
Screenshot: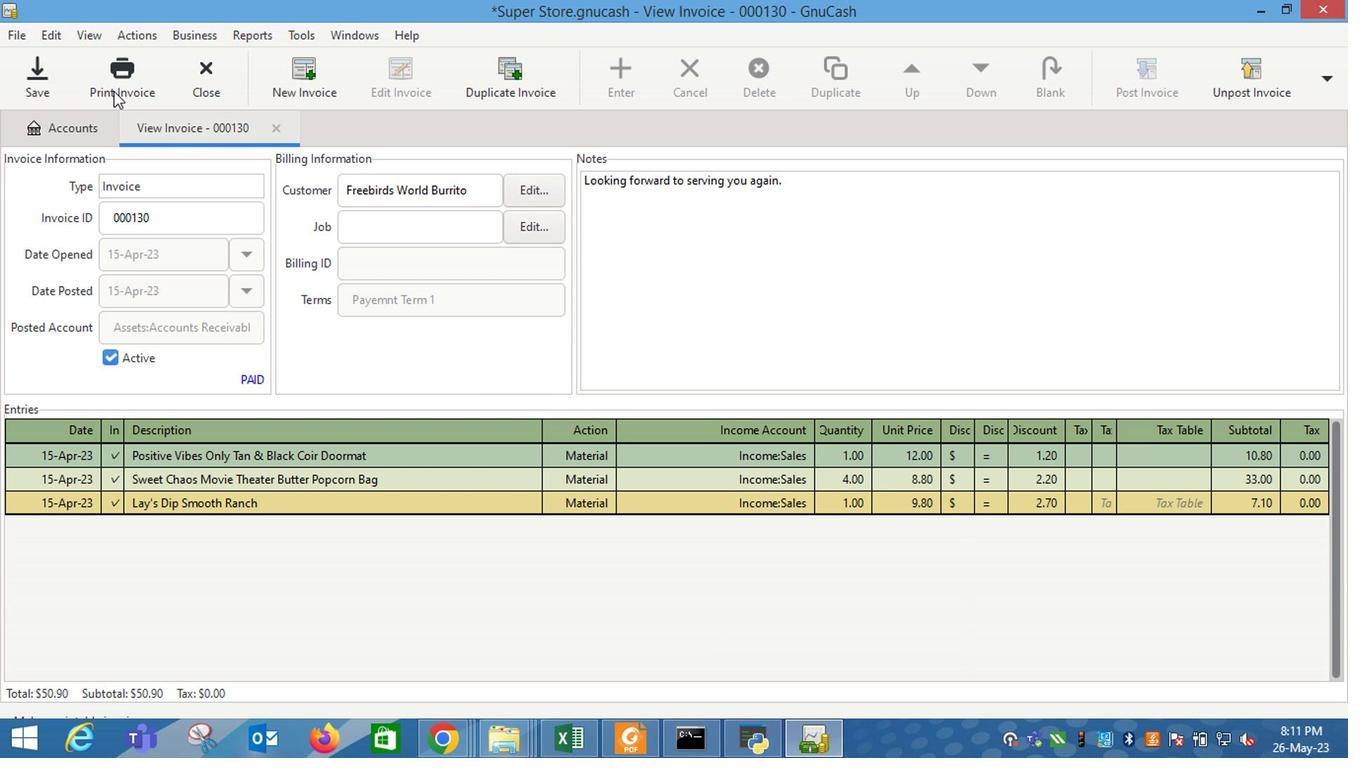 
Action: Mouse moved to (510, 113)
Screenshot: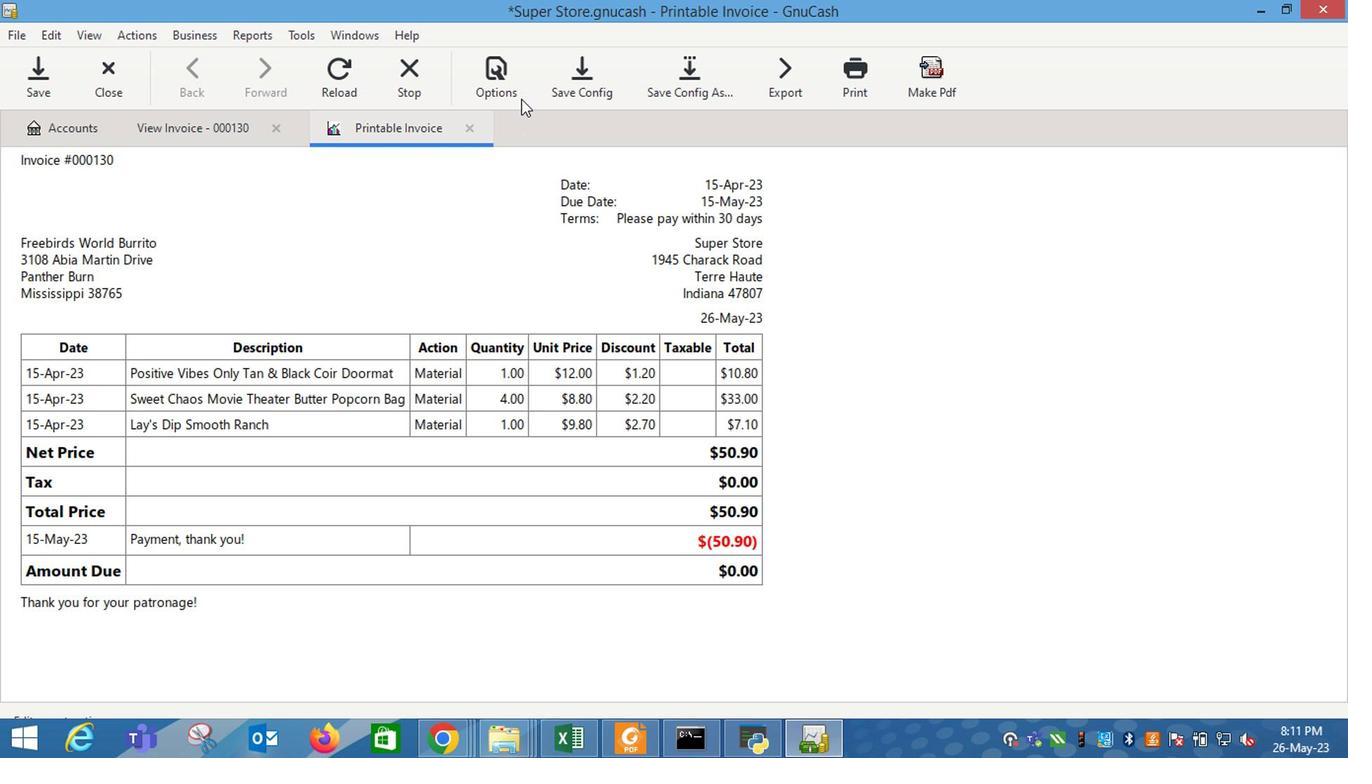 
Action: Mouse pressed left at (510, 113)
Screenshot: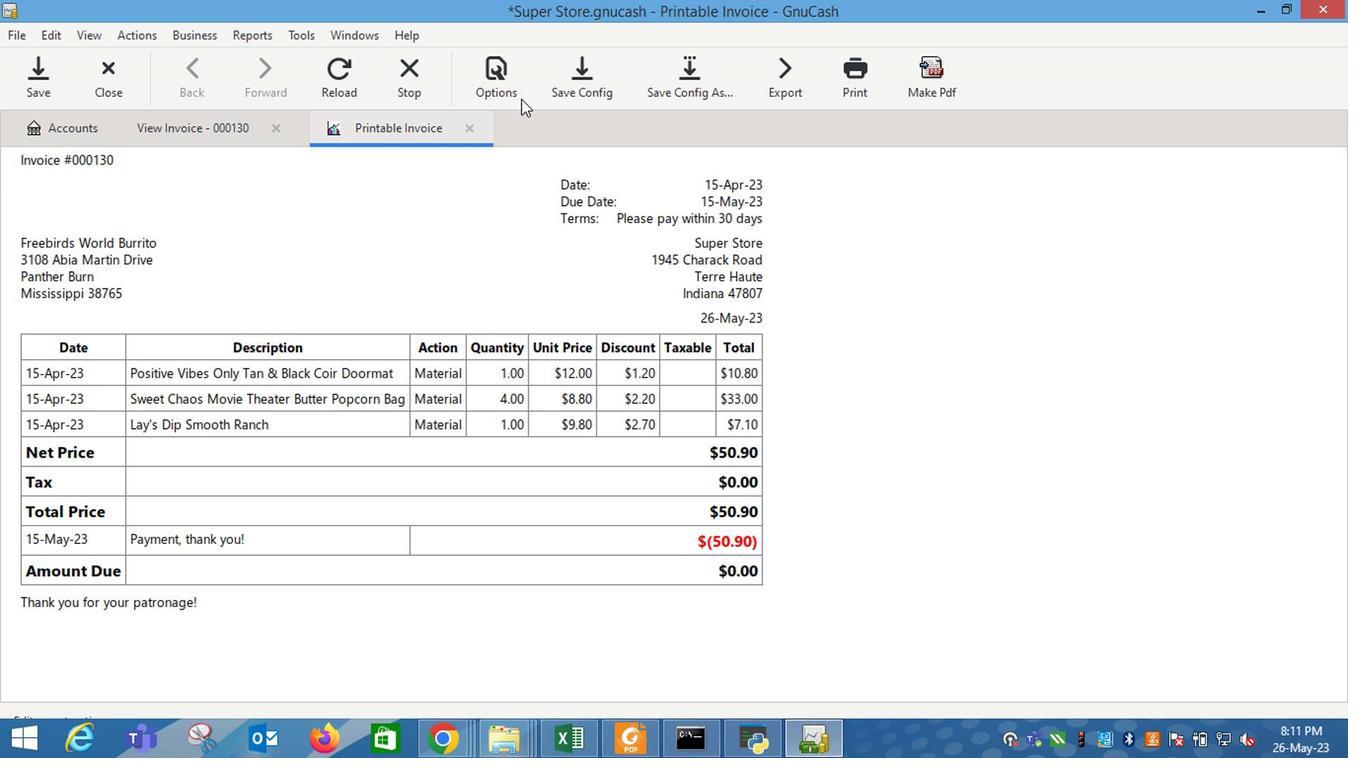 
Action: Mouse moved to (387, 201)
Screenshot: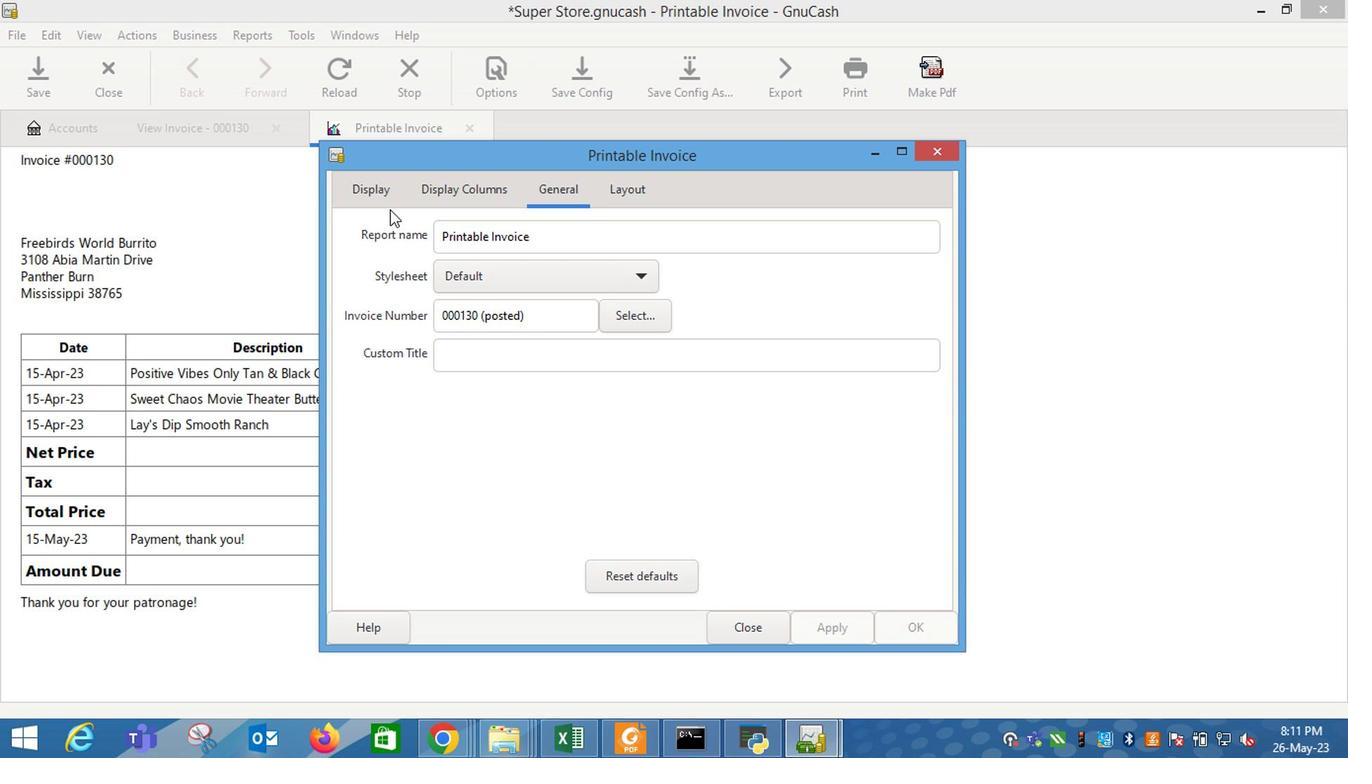 
Action: Mouse pressed left at (387, 201)
Screenshot: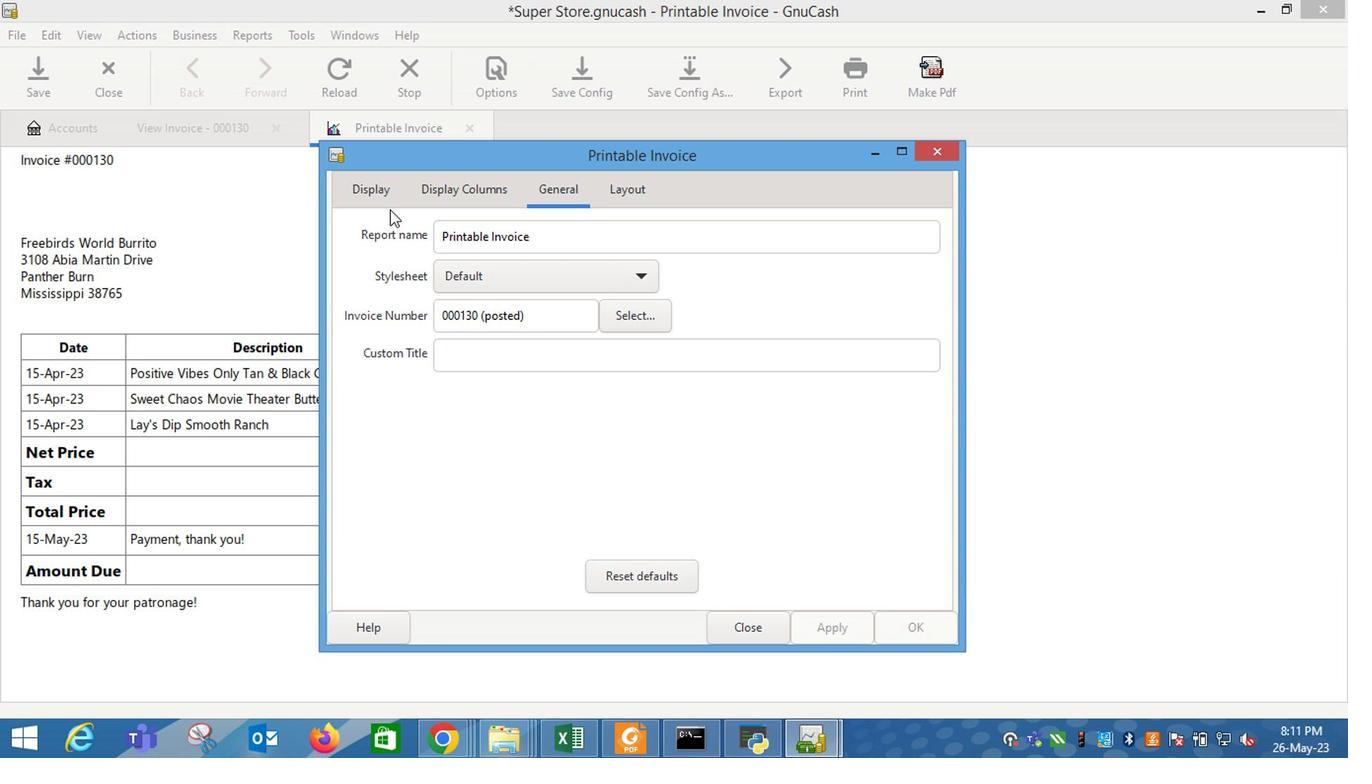 
Action: Mouse moved to (502, 391)
Screenshot: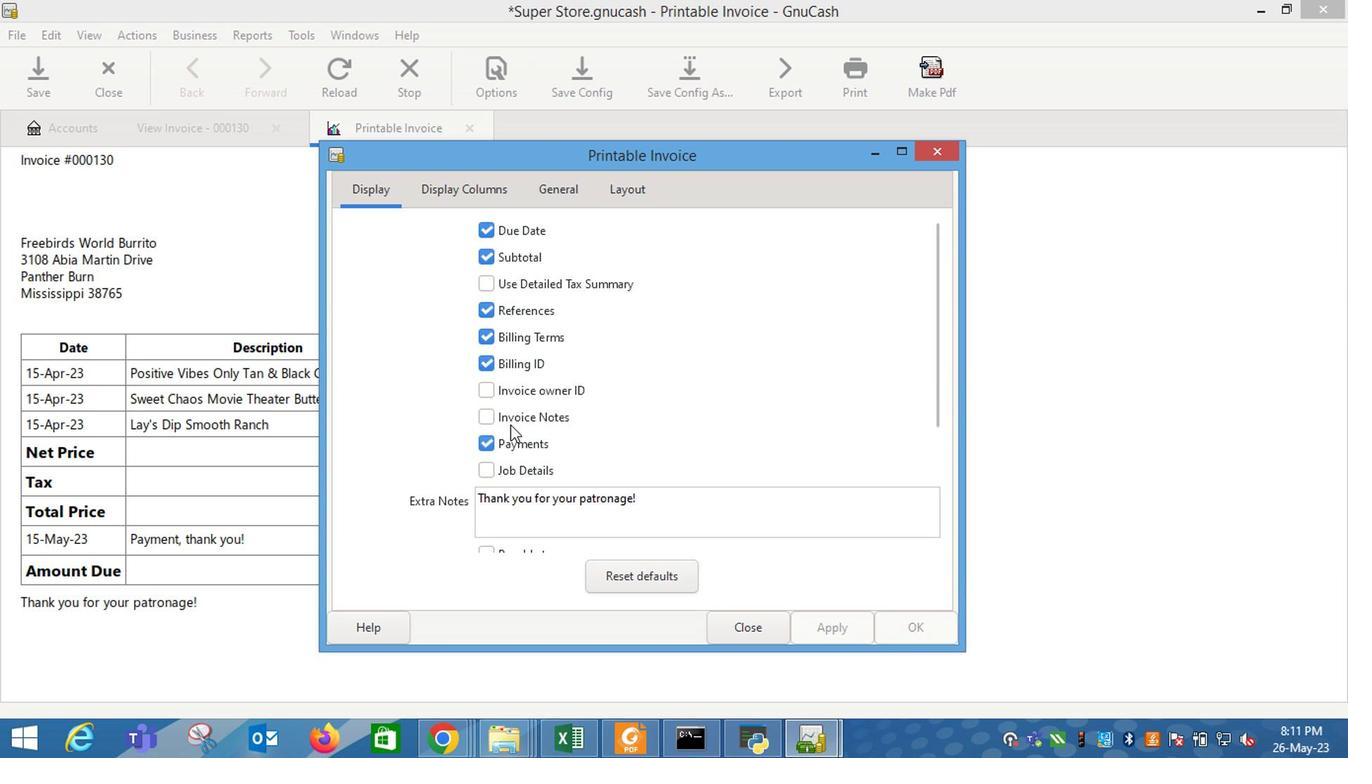 
Action: Mouse pressed left at (502, 391)
Screenshot: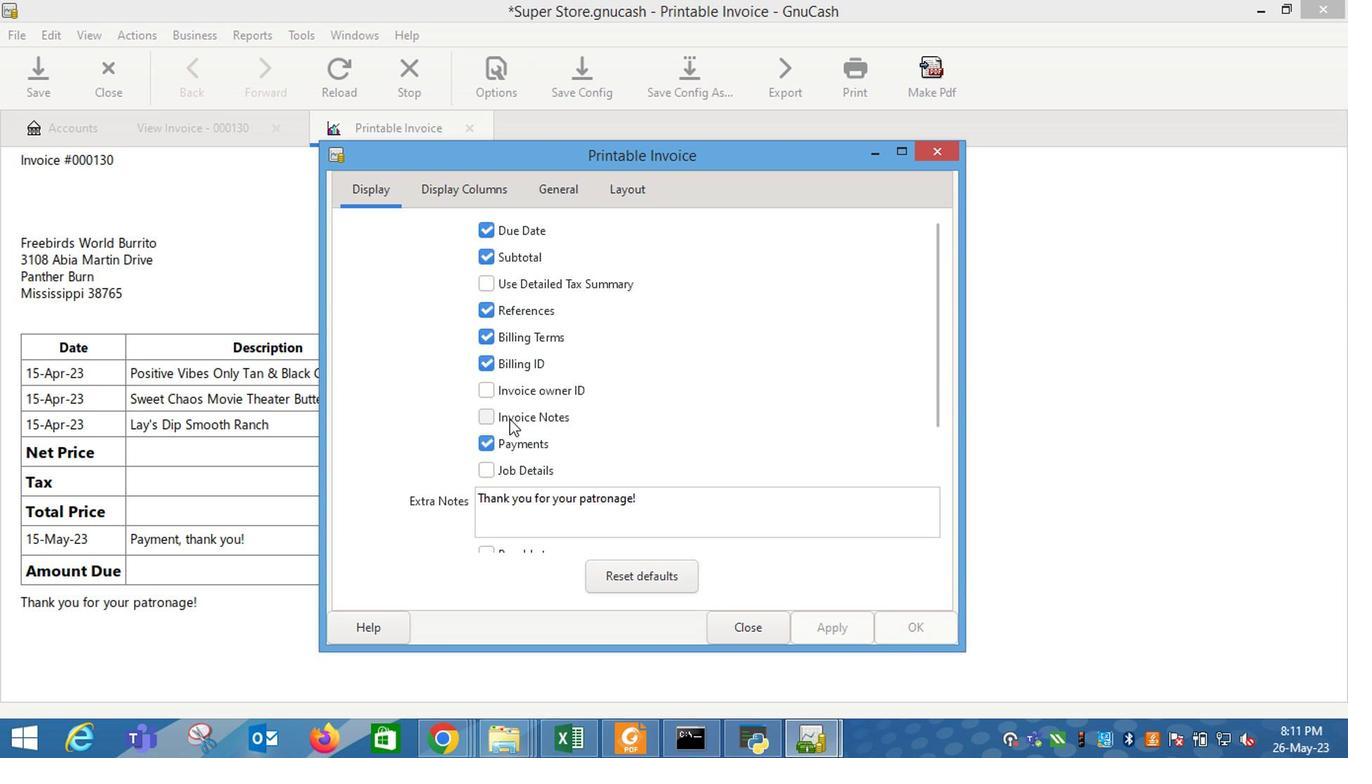 
Action: Mouse moved to (776, 573)
Screenshot: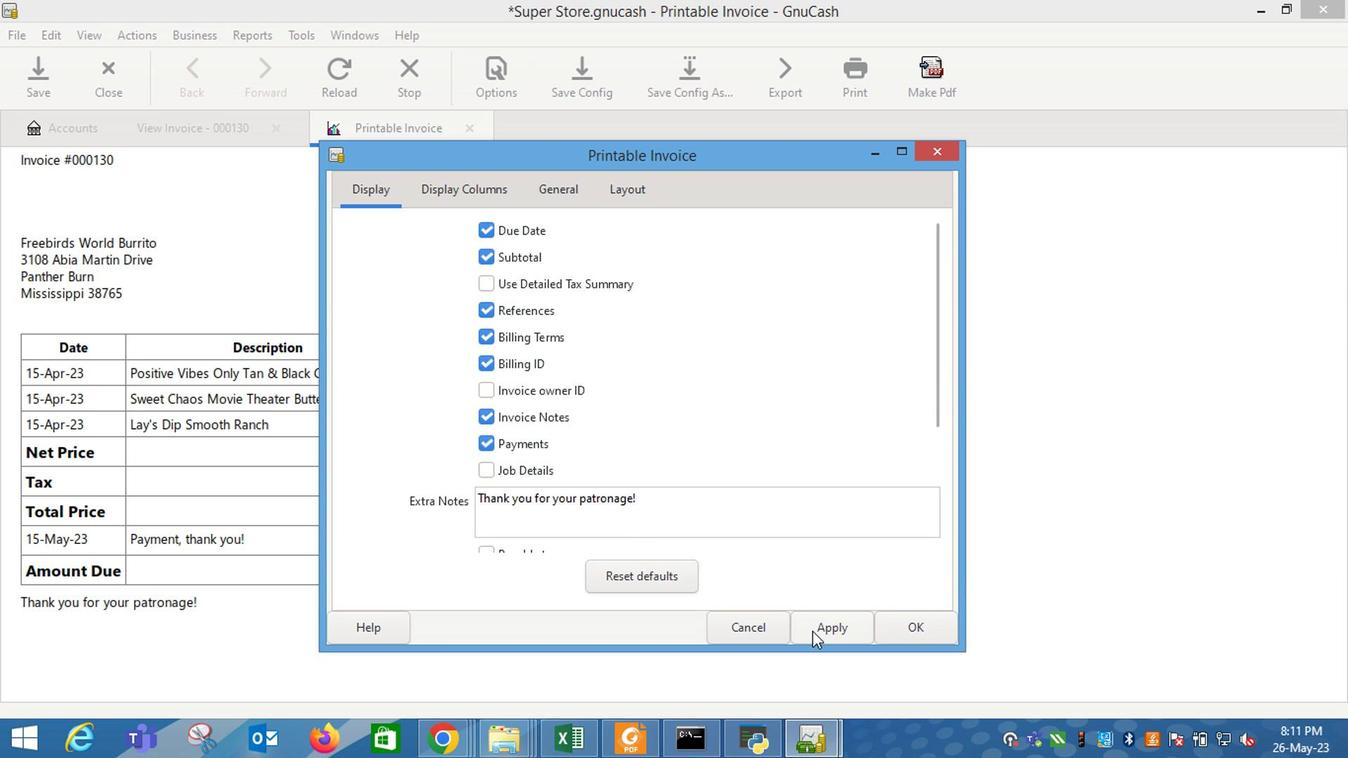 
Action: Mouse pressed left at (776, 573)
Screenshot: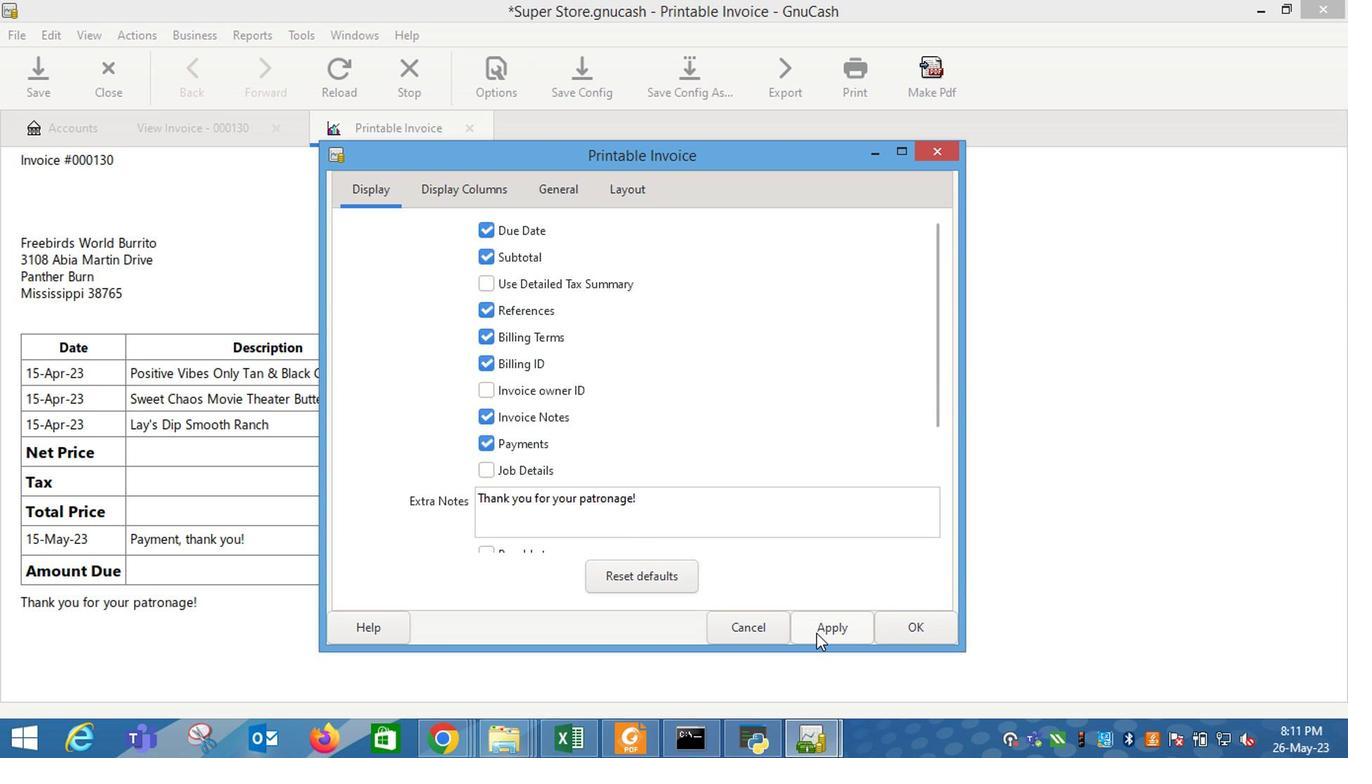 
Action: Mouse moved to (720, 568)
Screenshot: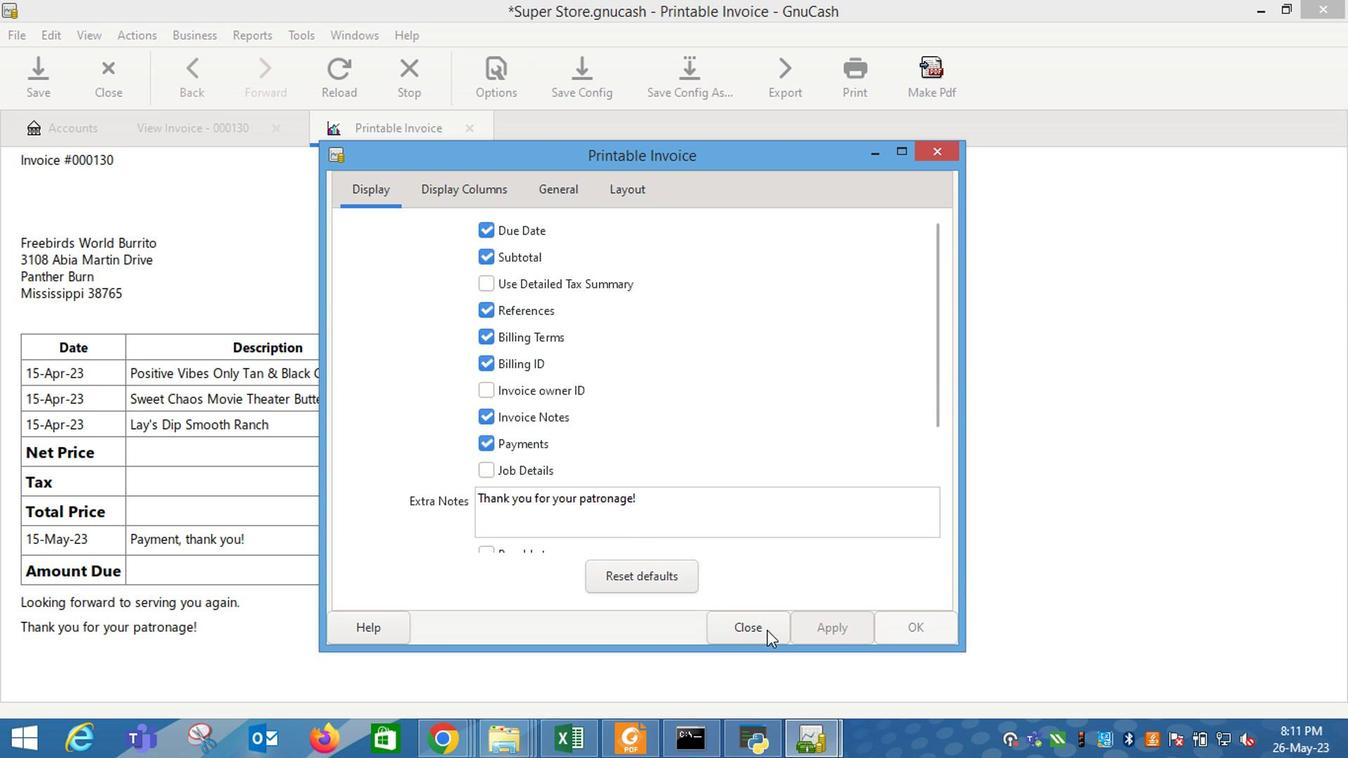 
Action: Mouse pressed left at (720, 568)
Screenshot: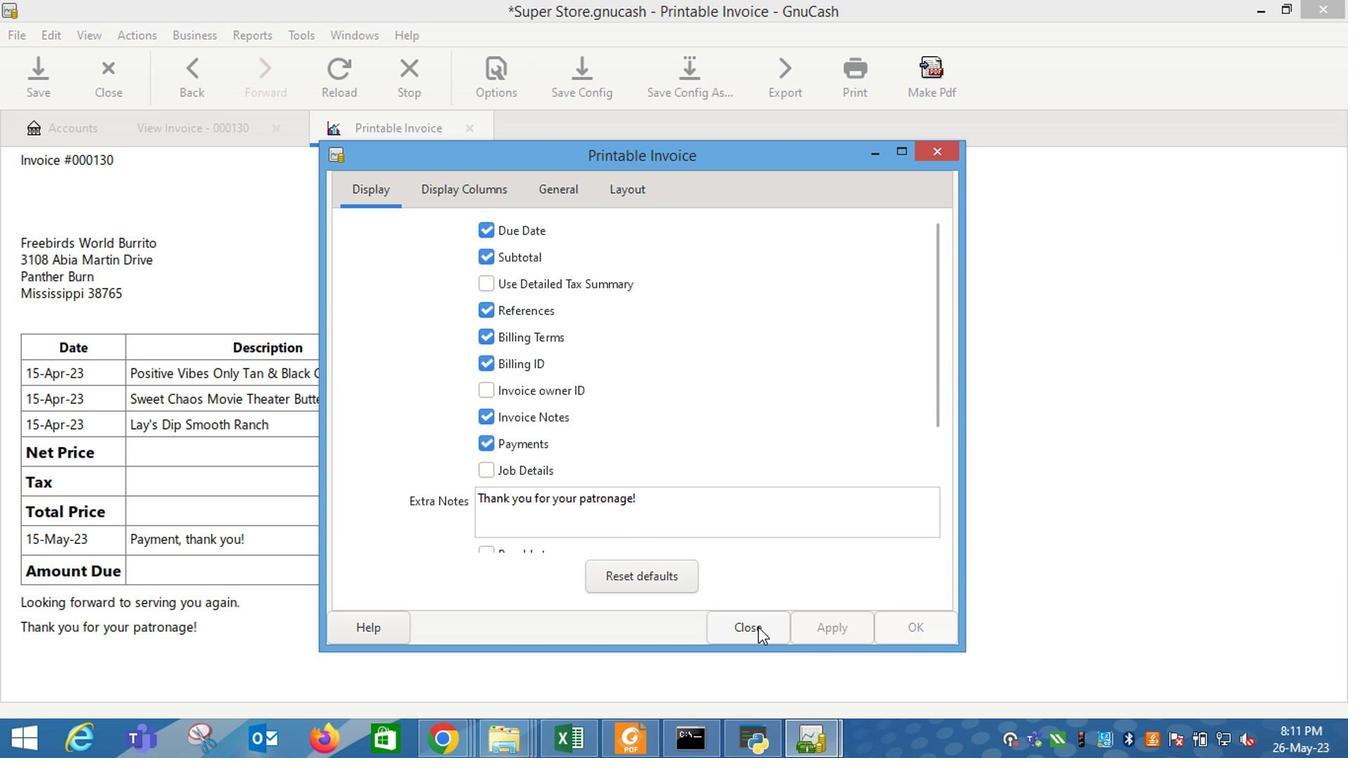 
Action: Mouse moved to (701, 568)
Screenshot: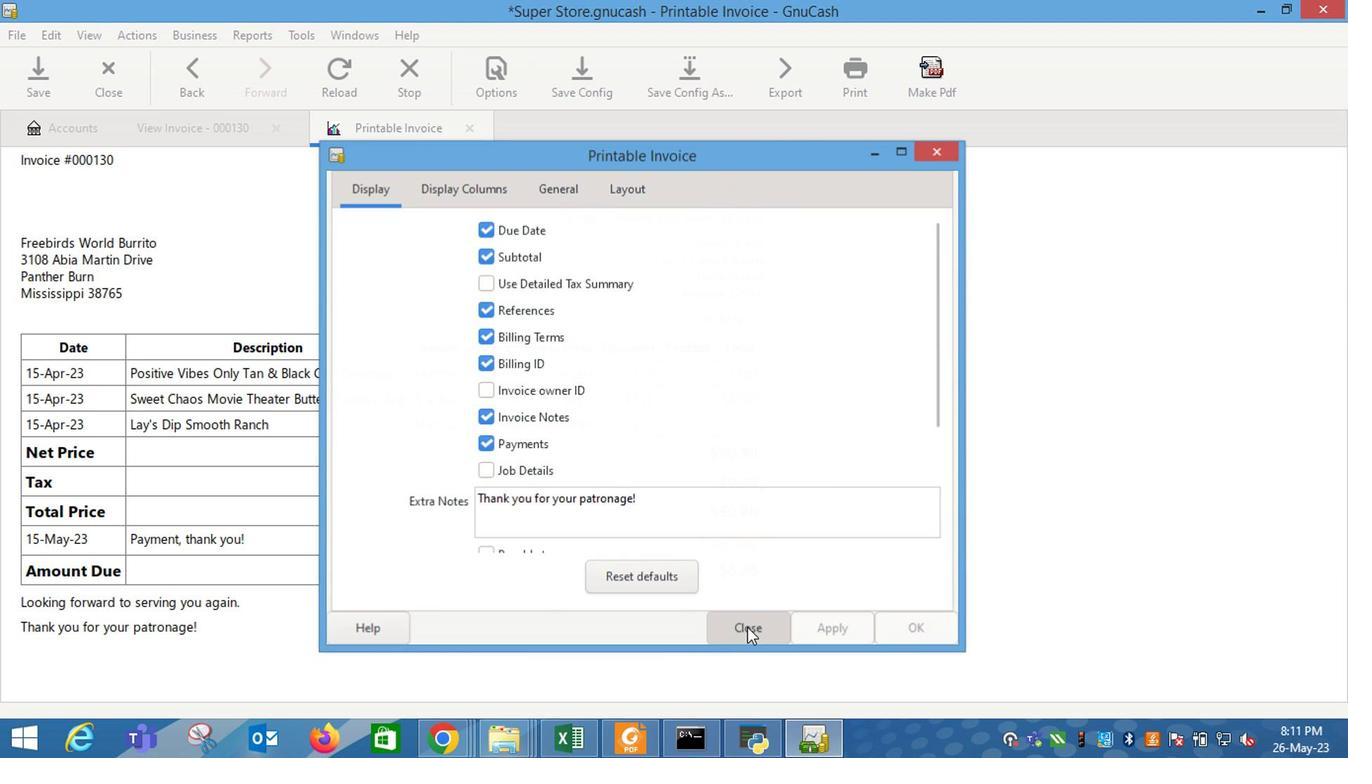 
